 Task: Look for space in Butterworth, Malaysia from 2nd June, 2023 to 15th June, 2023 for 2 adults and 1 pet in price range Rs.10000 to Rs.15000. Place can be entire place with 1  bedroom having 1 bed and 1 bathroom. Property type can be house, flat, guest house, hotel. Booking option can be shelf check-in. Required host language is English.
Action: Mouse moved to (561, 158)
Screenshot: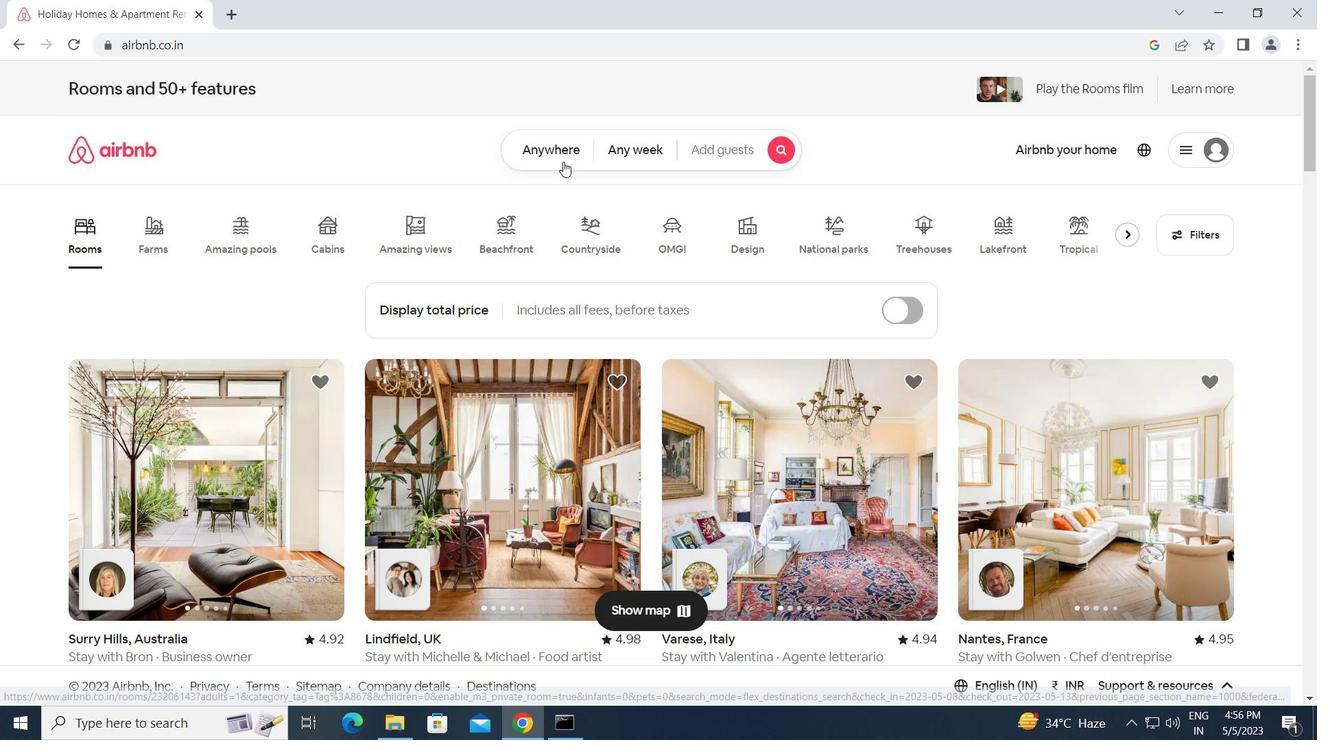 
Action: Mouse pressed left at (561, 158)
Screenshot: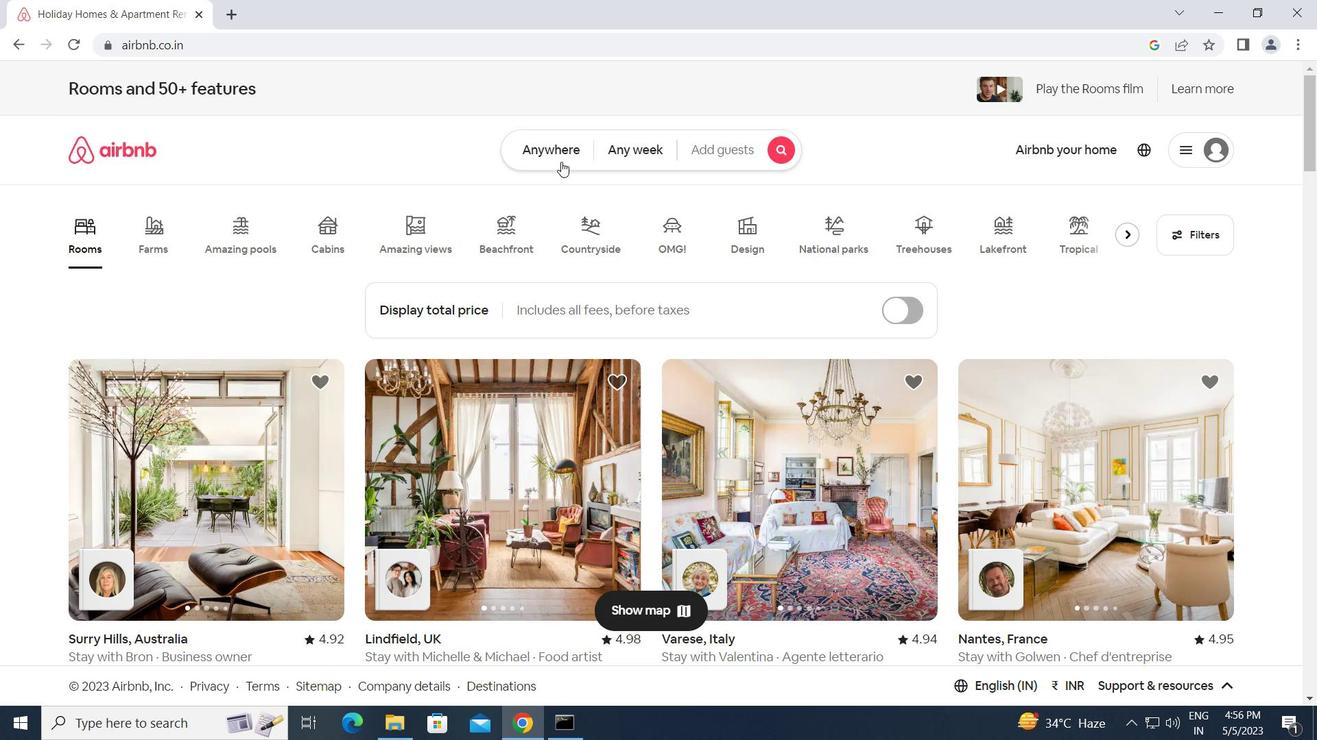 
Action: Mouse moved to (431, 205)
Screenshot: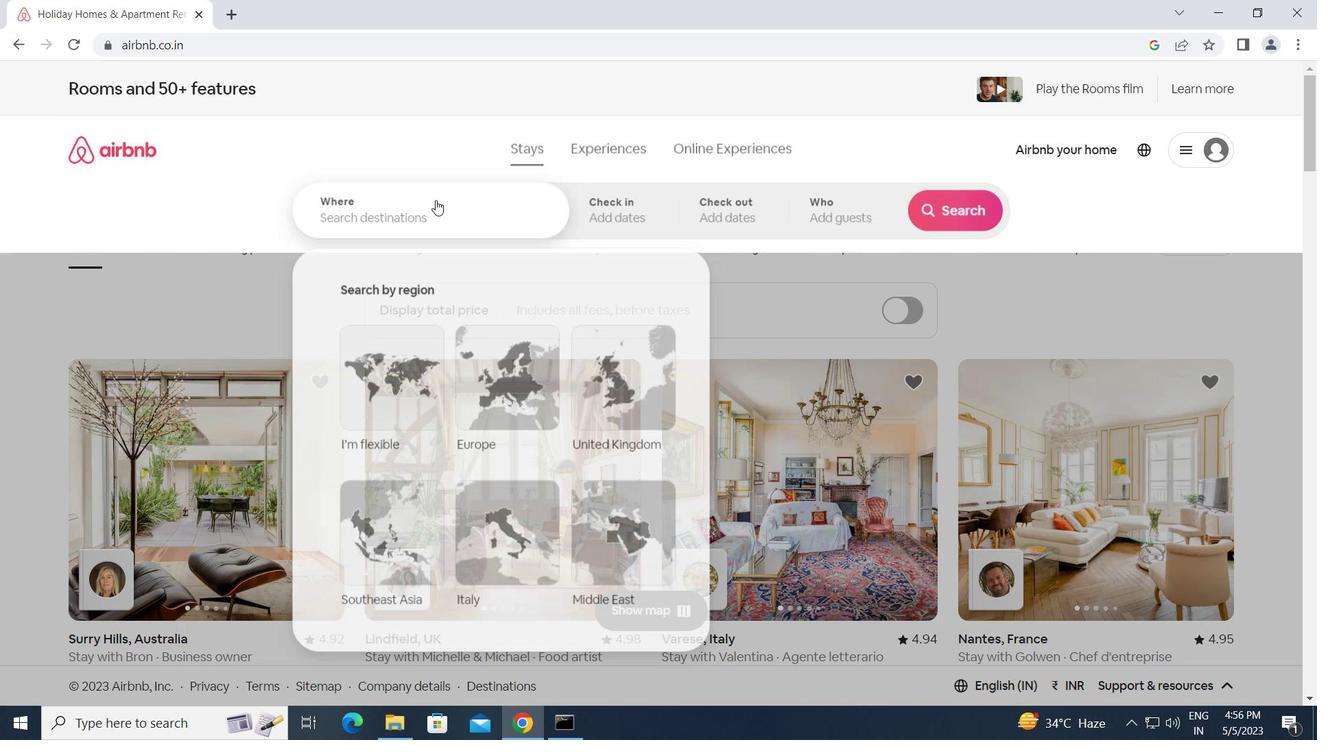 
Action: Mouse pressed left at (431, 205)
Screenshot: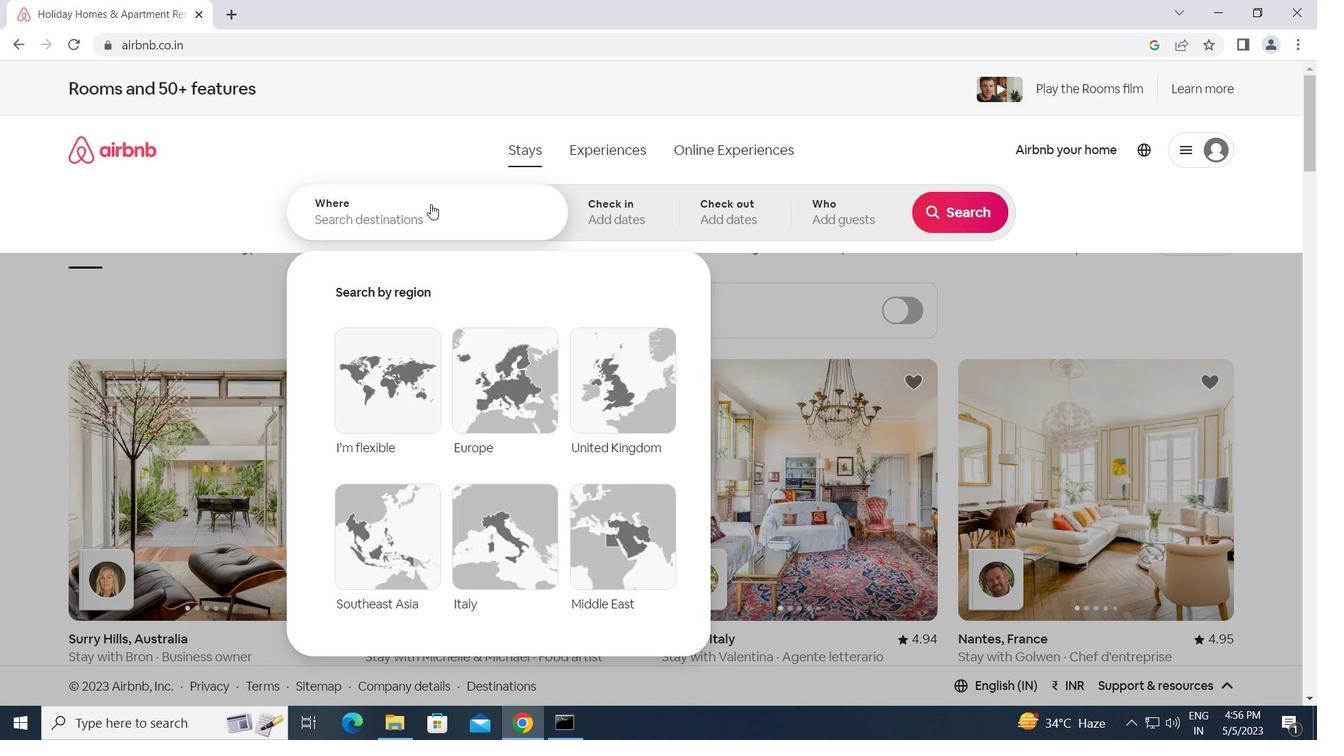 
Action: Key pressed b<Key.caps_lock>utterworth,<Key.space><Key.caps_lock>m<Key.caps_lock>alays
Screenshot: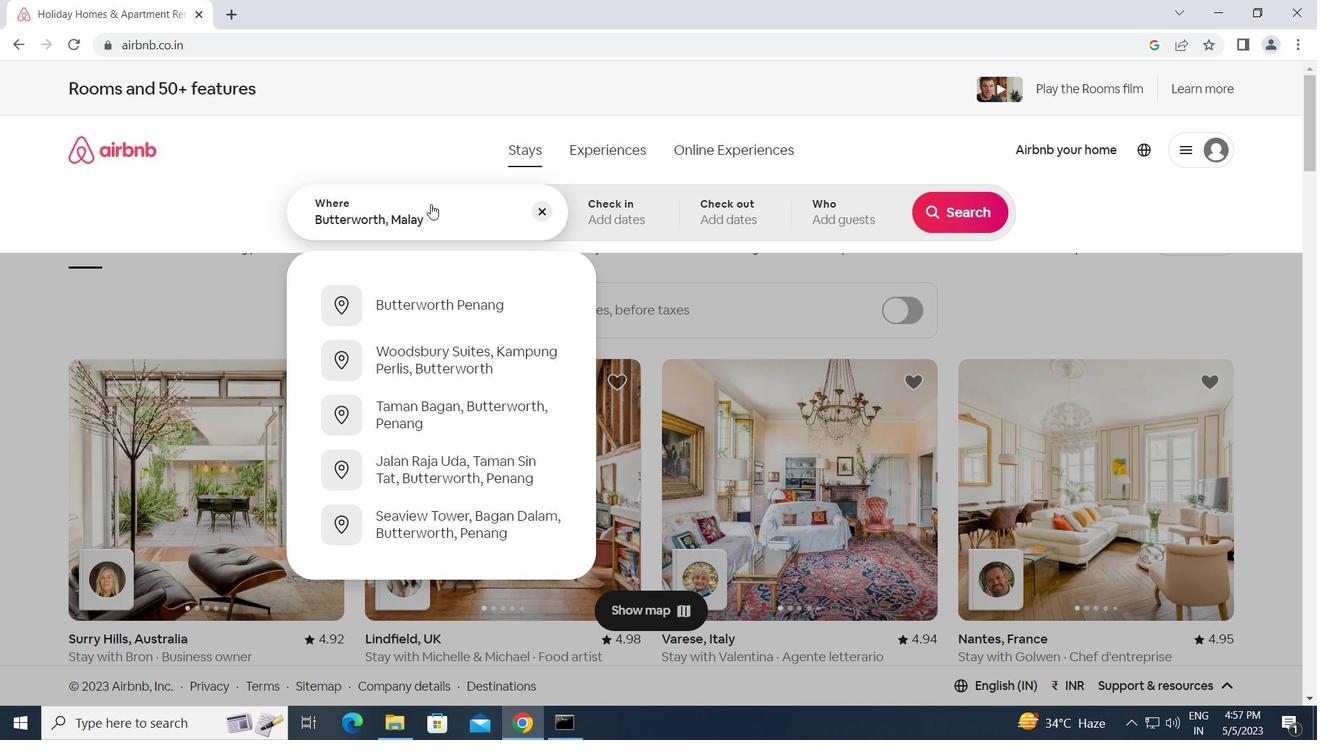 
Action: Mouse moved to (818, 0)
Screenshot: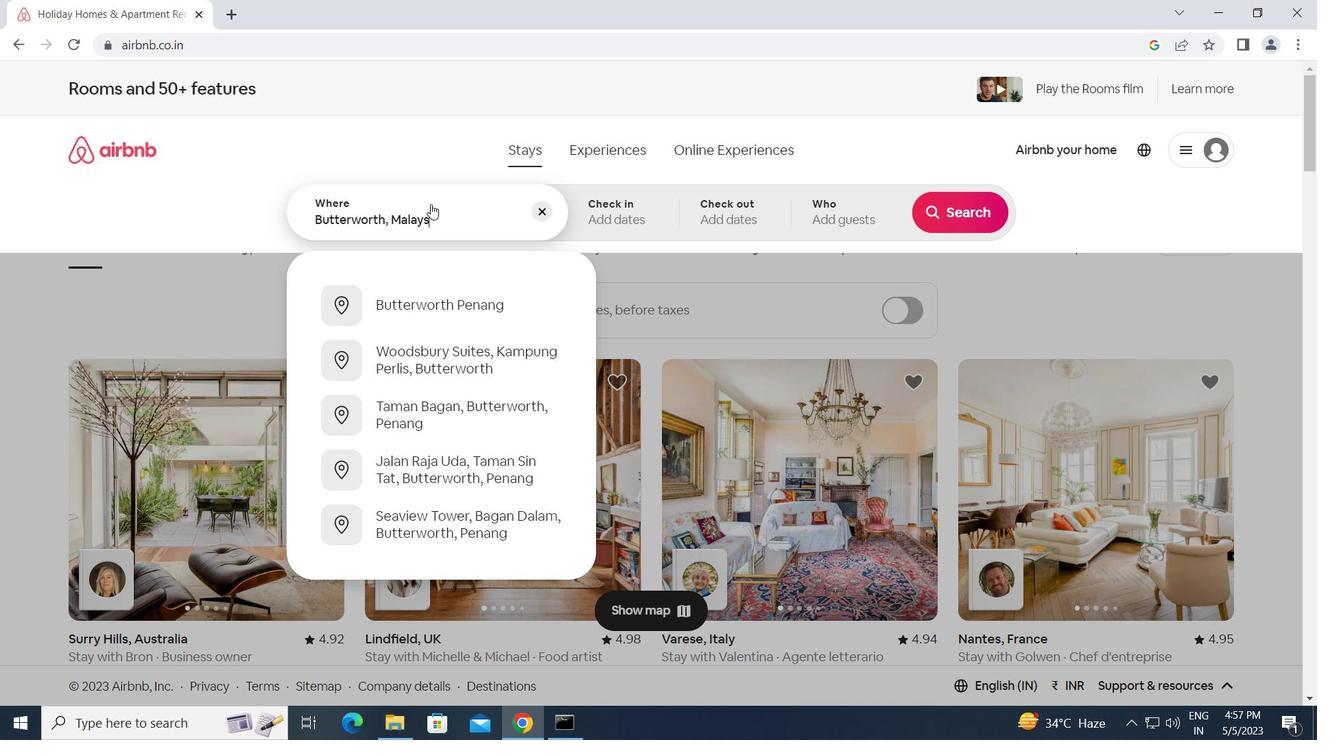 
Action: Key pressed ia<Key.enter>
Screenshot: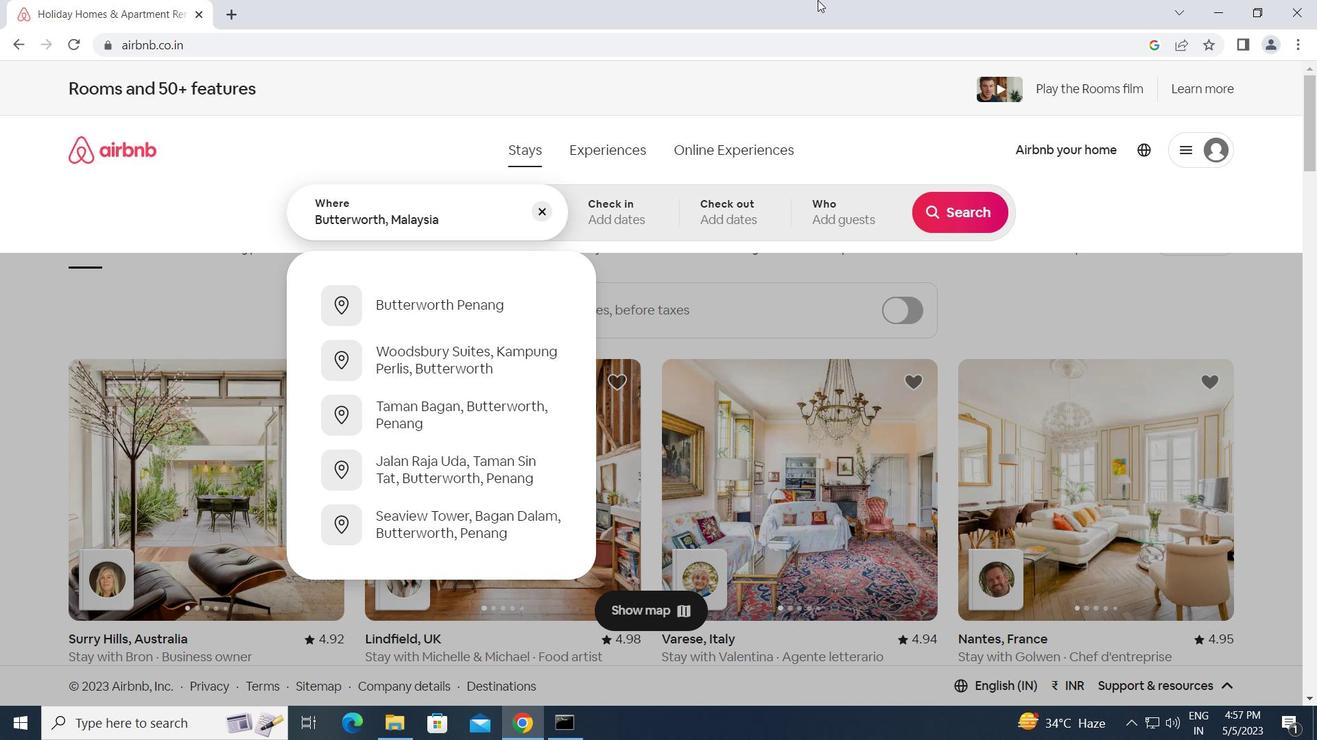
Action: Mouse moved to (897, 417)
Screenshot: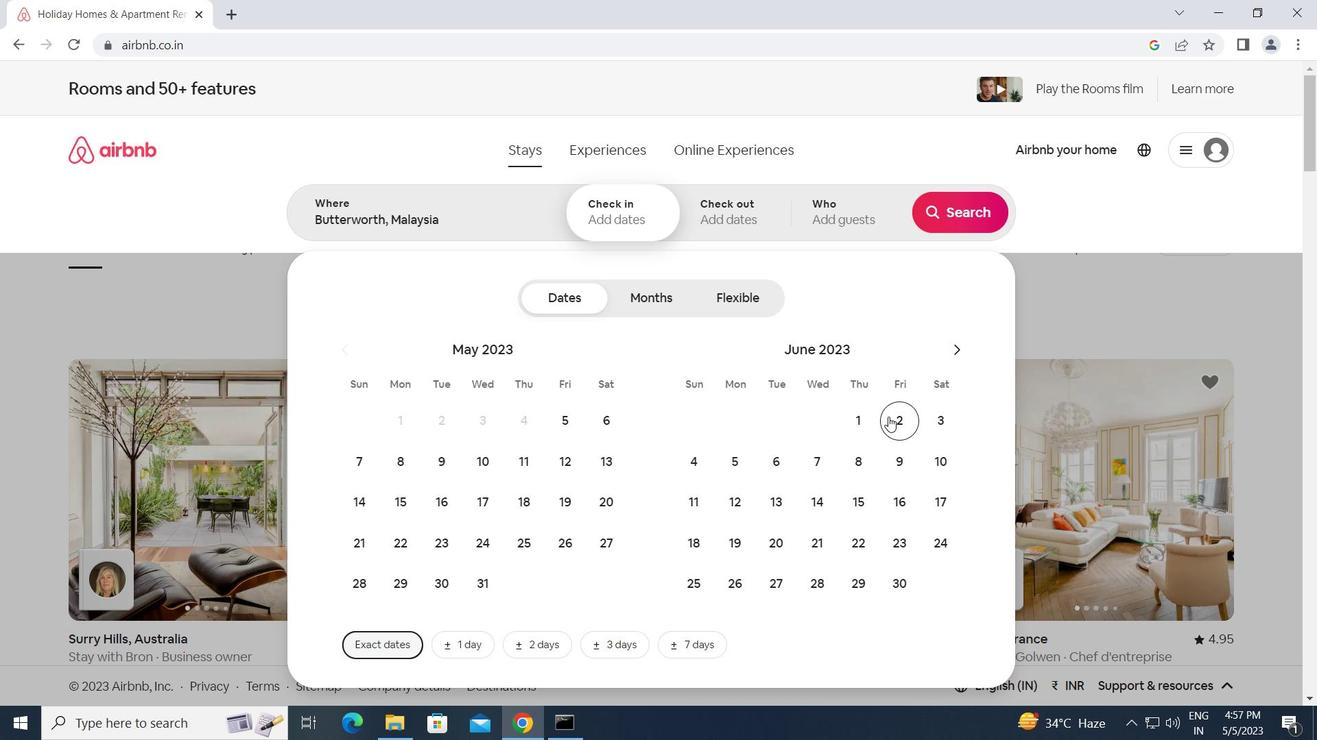 
Action: Mouse pressed left at (897, 417)
Screenshot: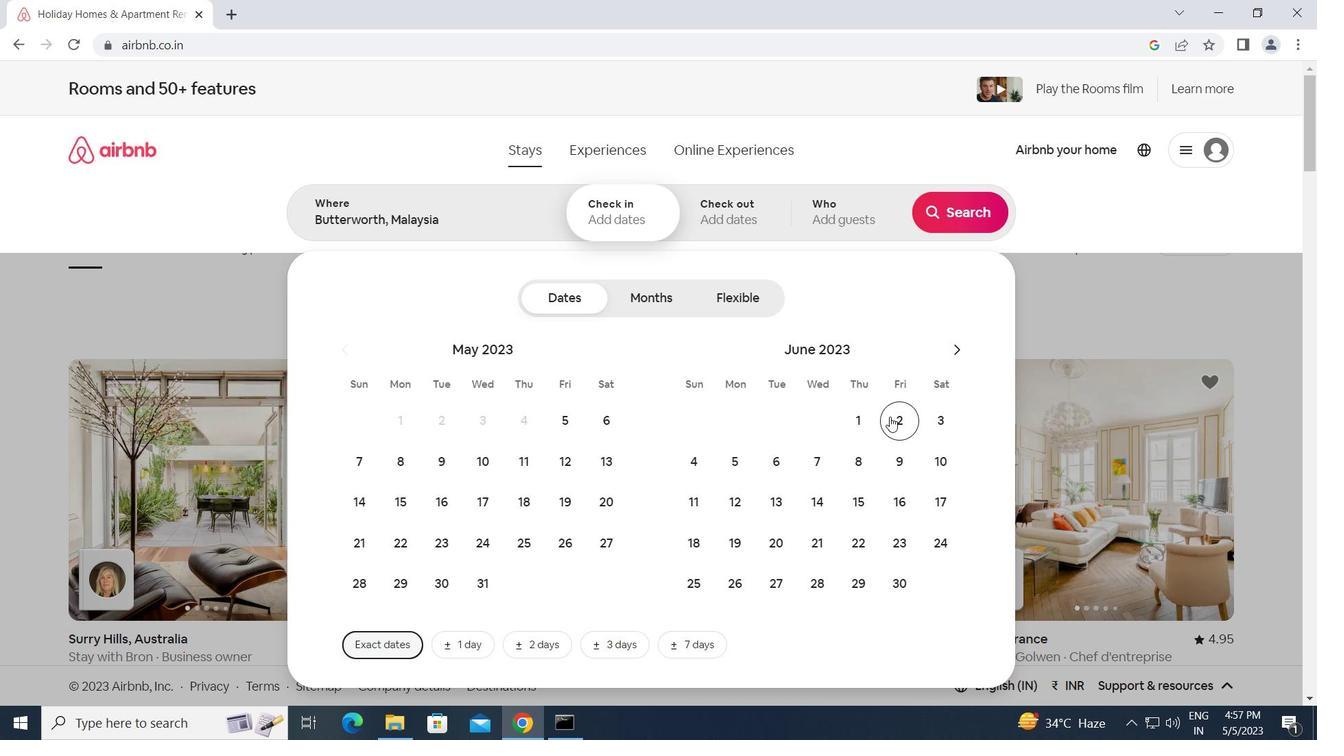 
Action: Mouse moved to (849, 507)
Screenshot: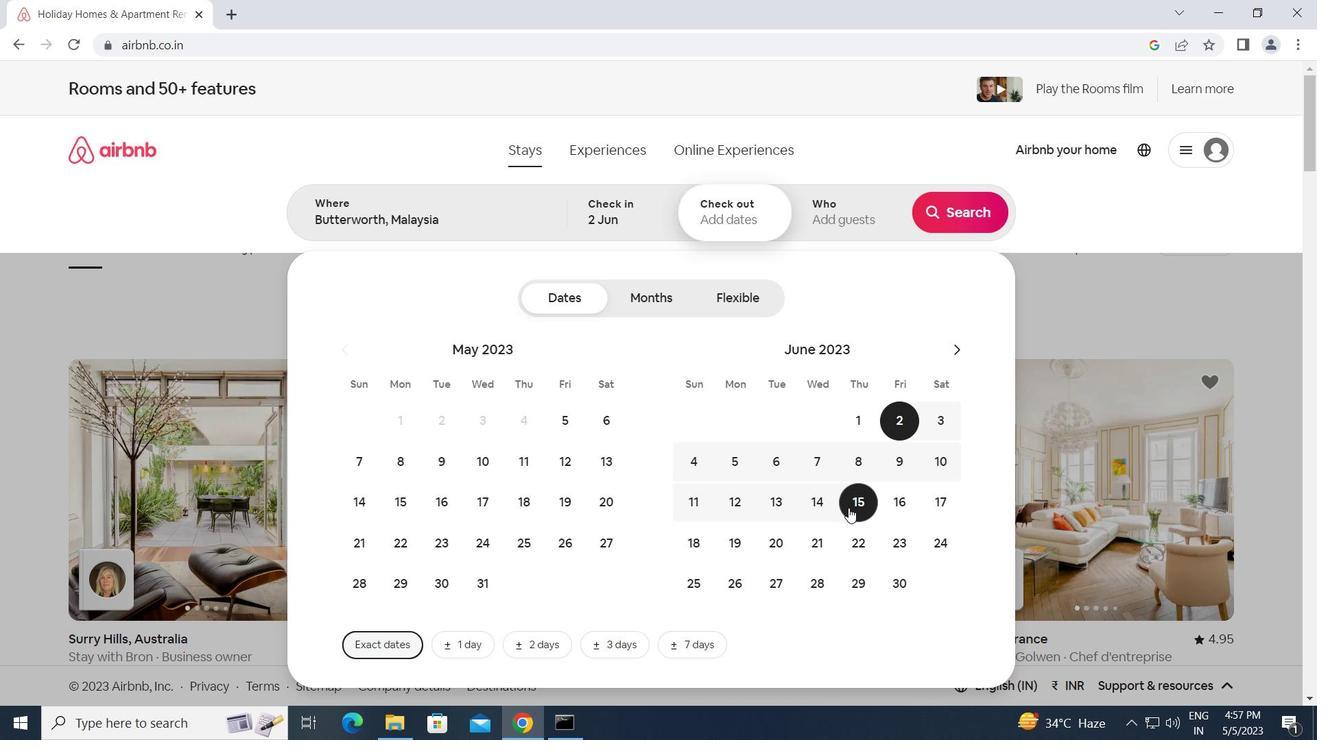 
Action: Mouse pressed left at (849, 507)
Screenshot: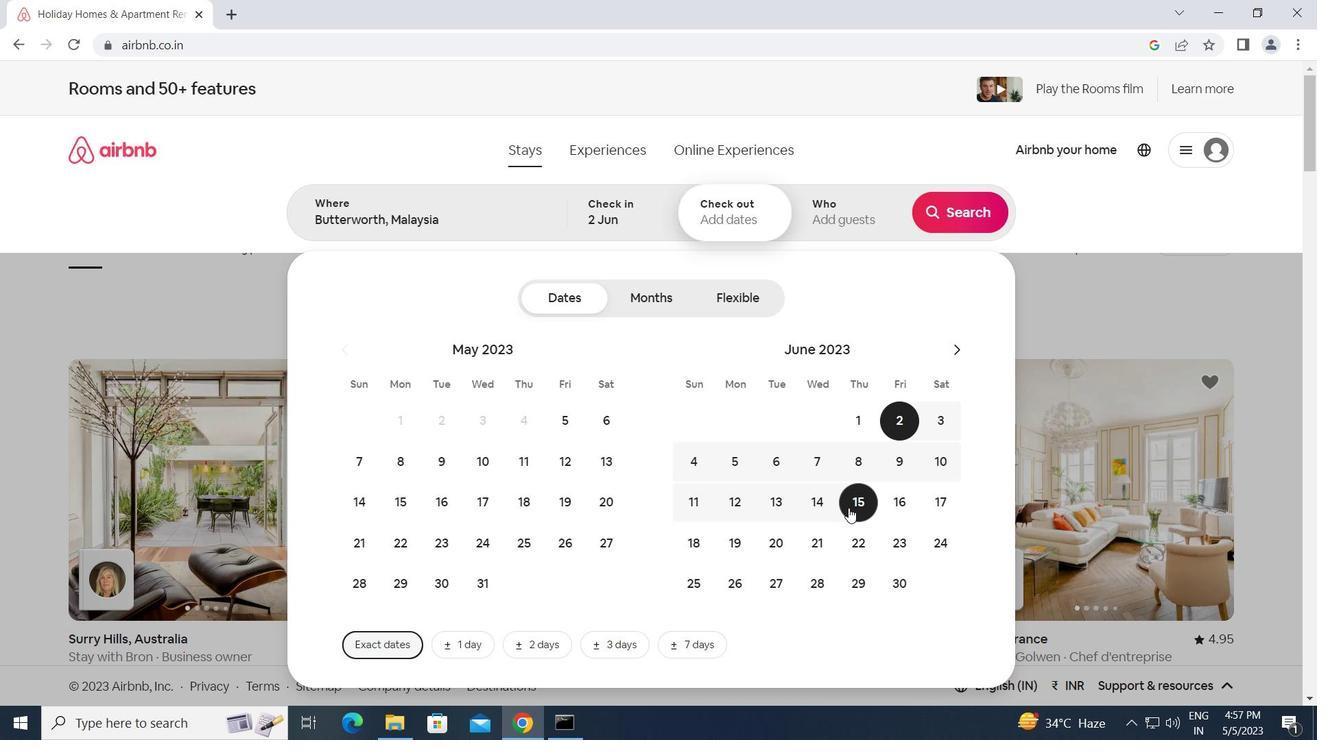 
Action: Mouse moved to (843, 219)
Screenshot: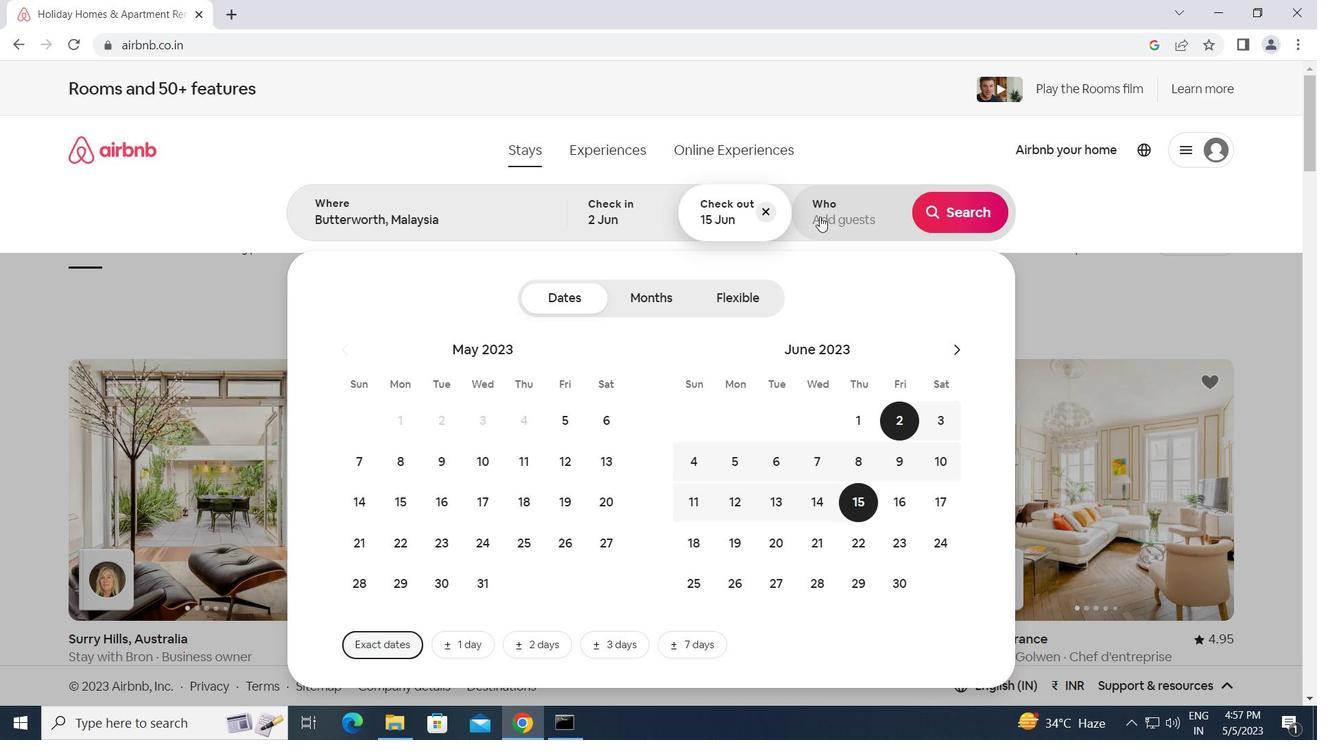 
Action: Mouse pressed left at (843, 219)
Screenshot: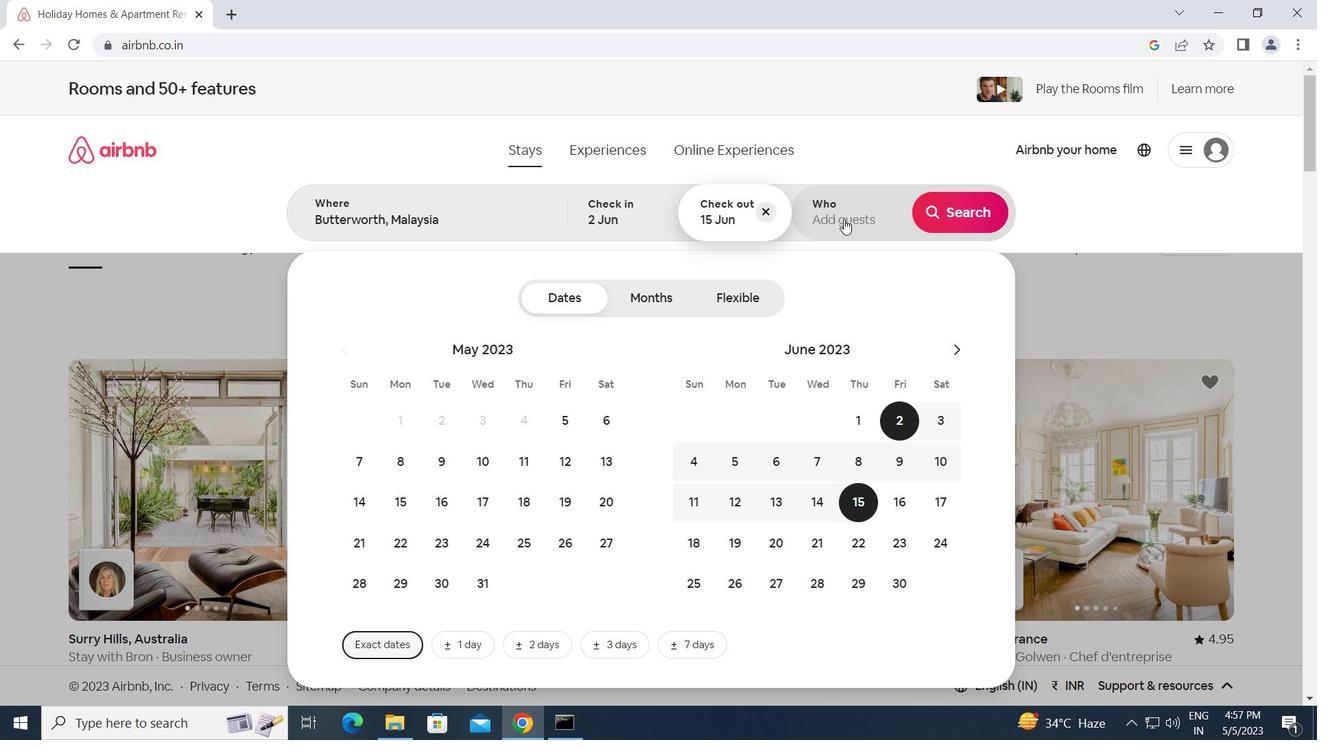 
Action: Mouse moved to (965, 308)
Screenshot: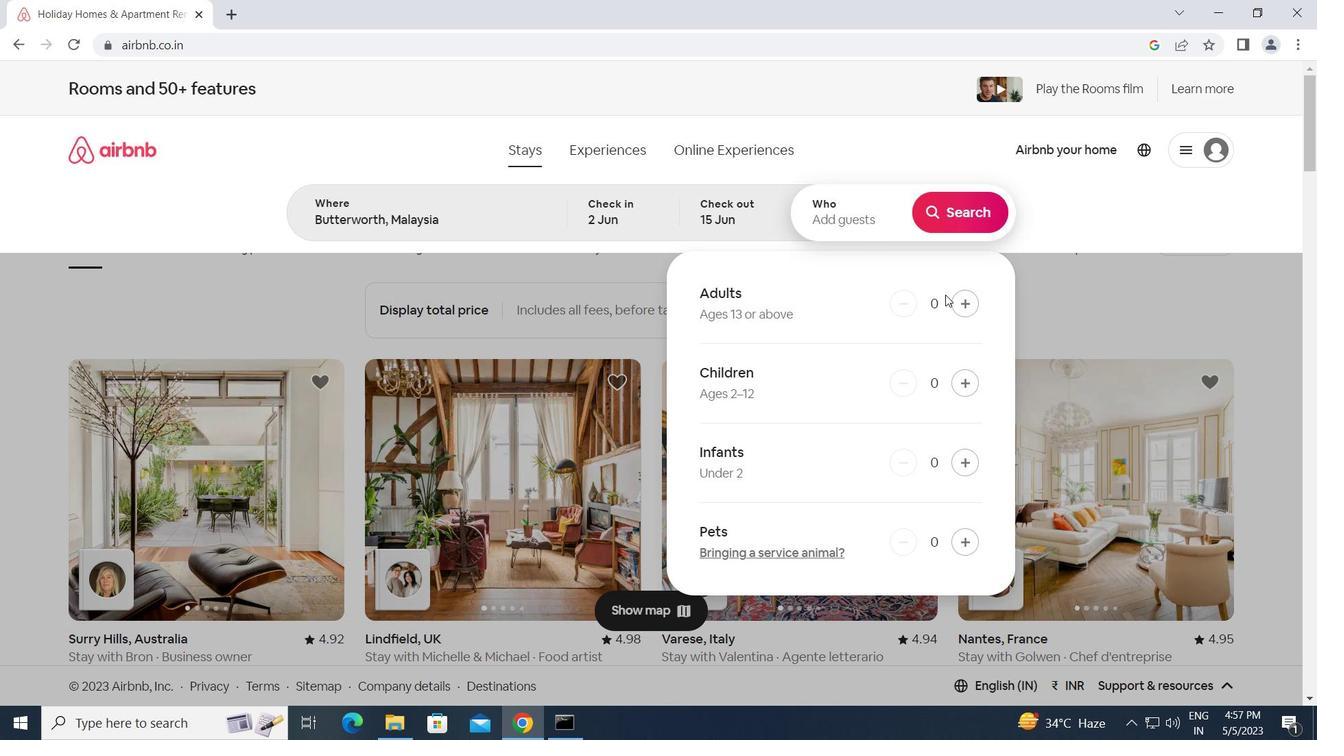 
Action: Mouse pressed left at (965, 308)
Screenshot: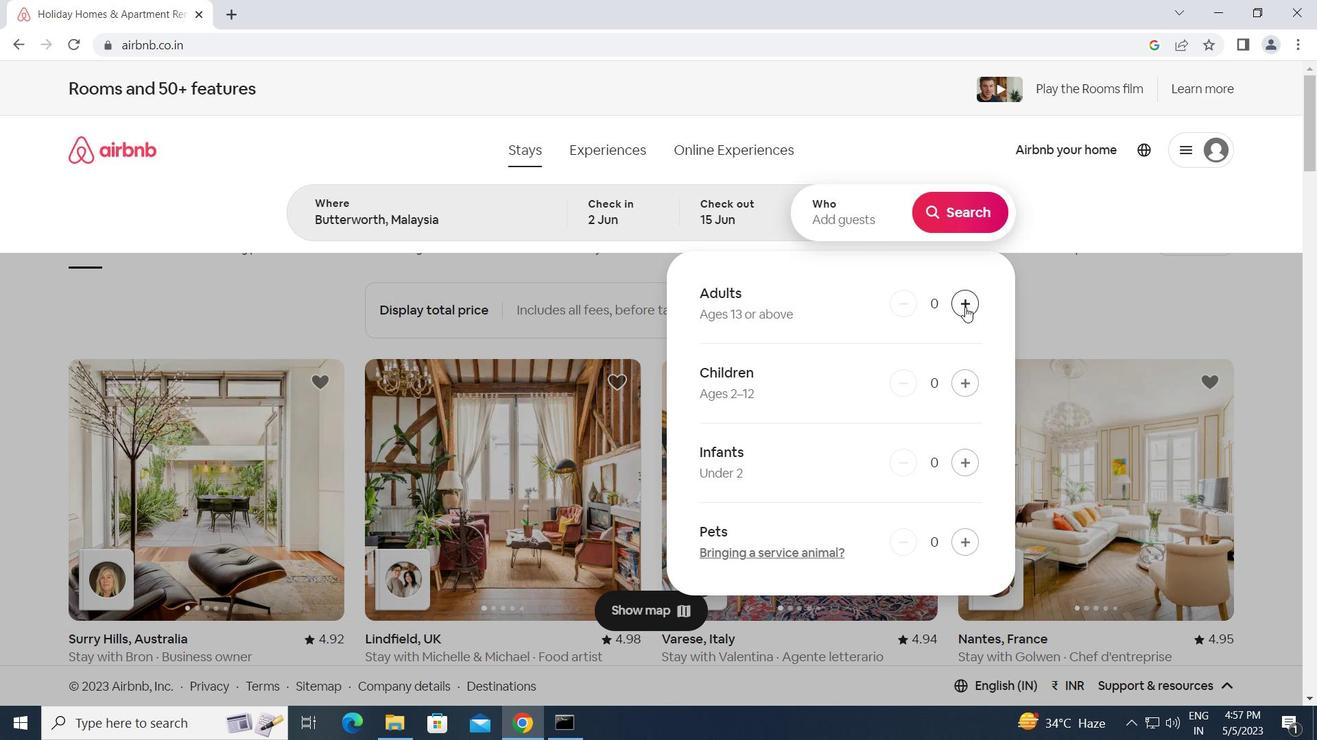 
Action: Mouse pressed left at (965, 308)
Screenshot: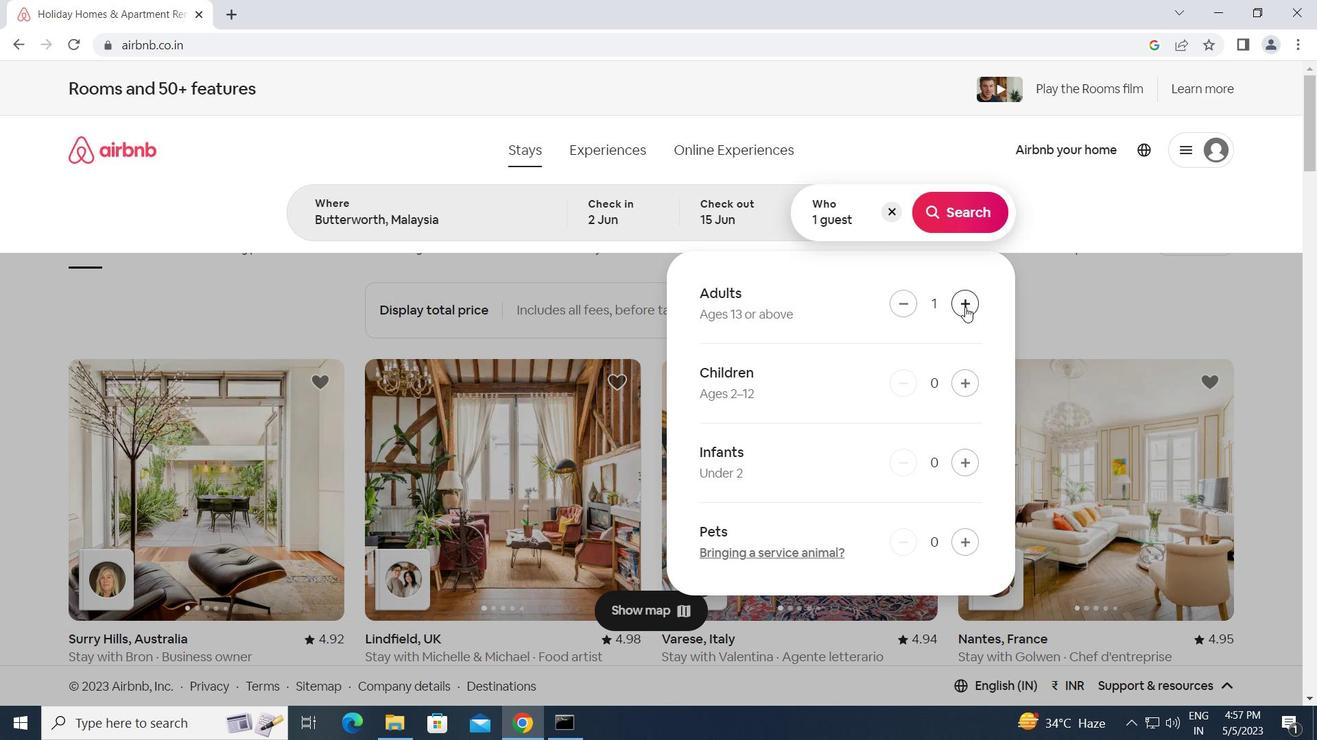 
Action: Mouse moved to (962, 548)
Screenshot: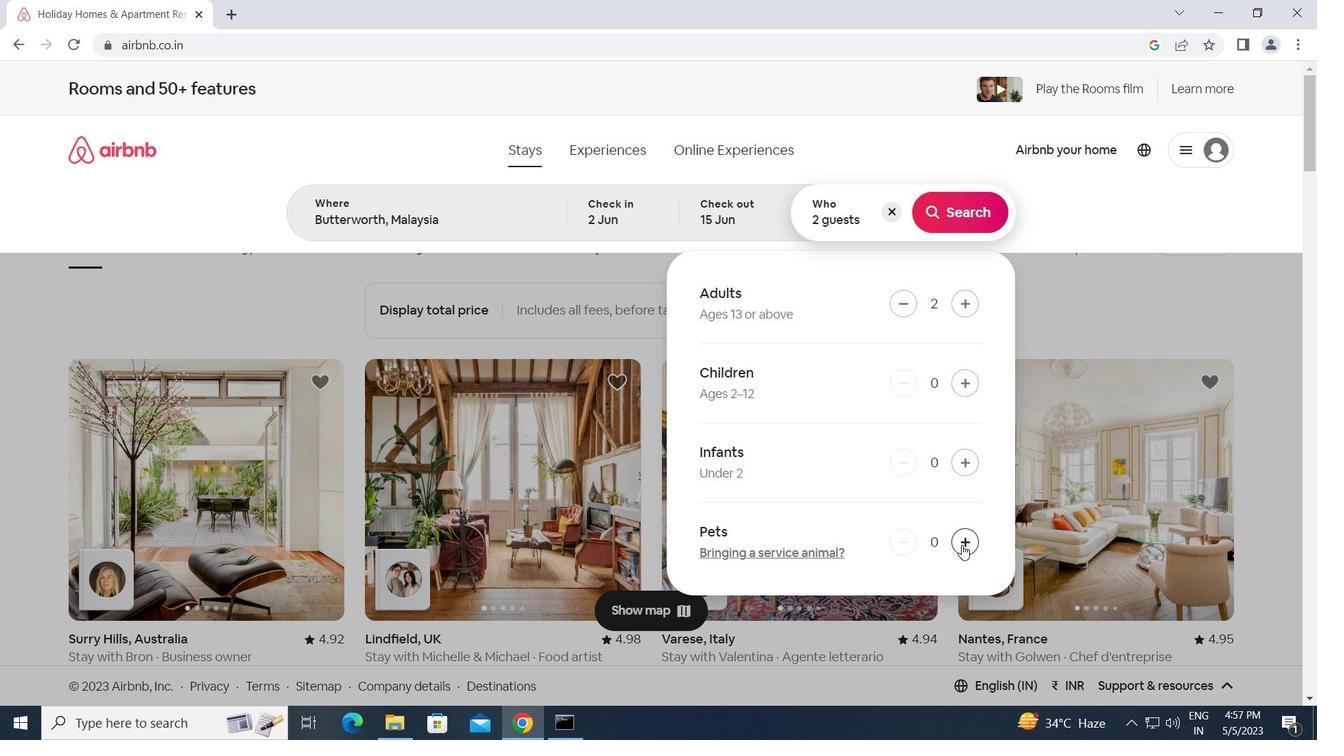 
Action: Mouse pressed left at (962, 548)
Screenshot: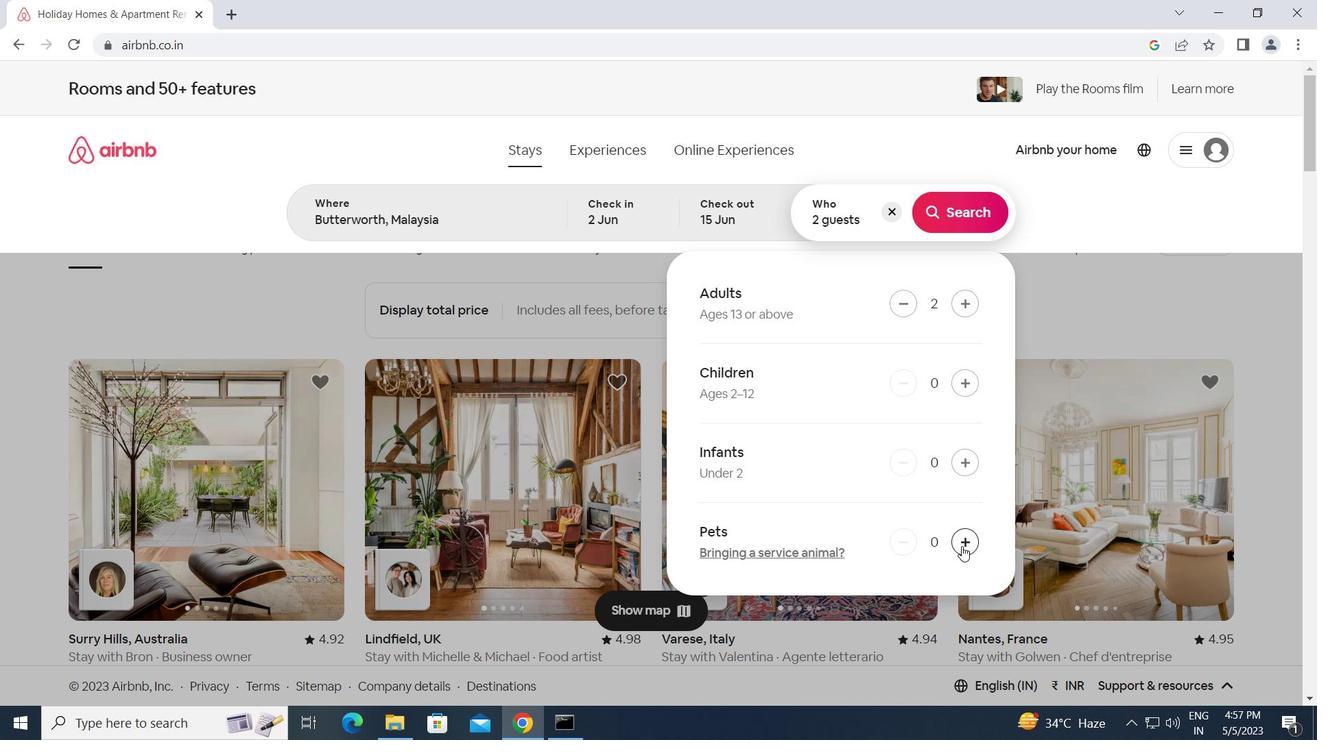
Action: Mouse moved to (963, 211)
Screenshot: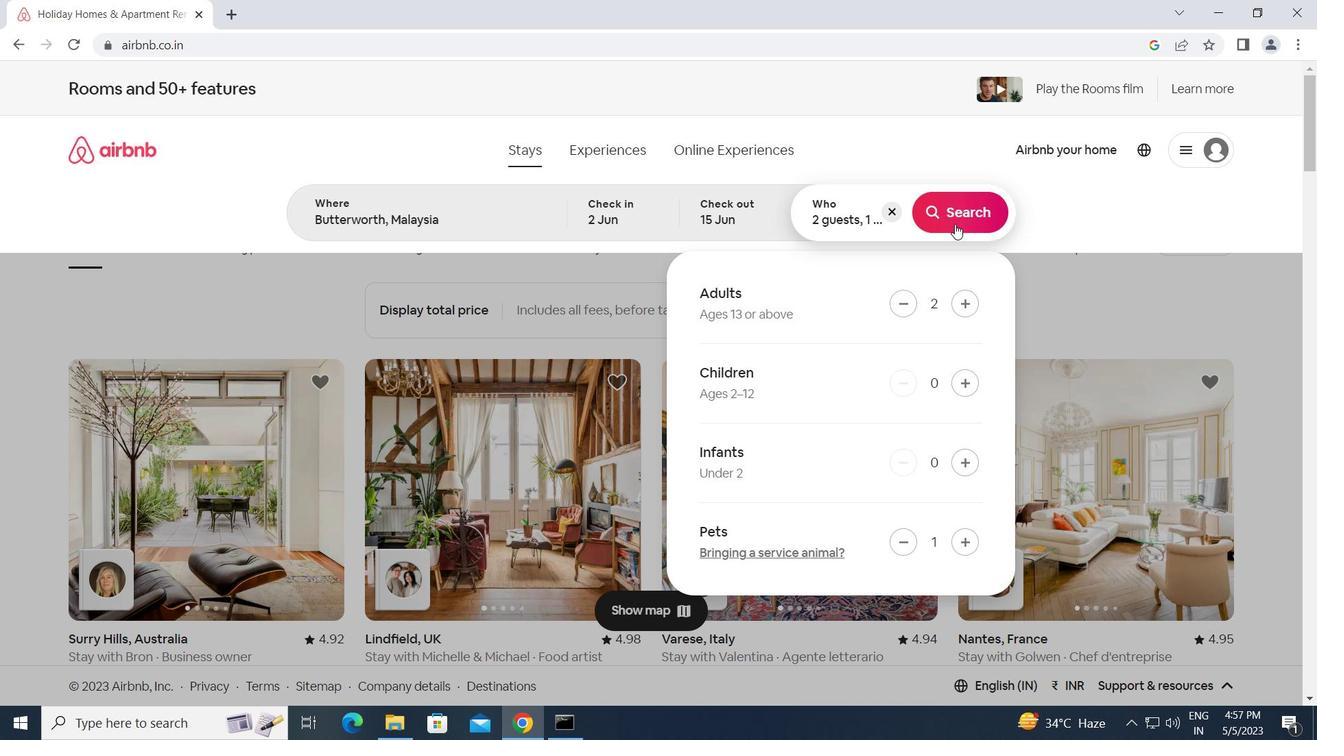 
Action: Mouse pressed left at (963, 211)
Screenshot: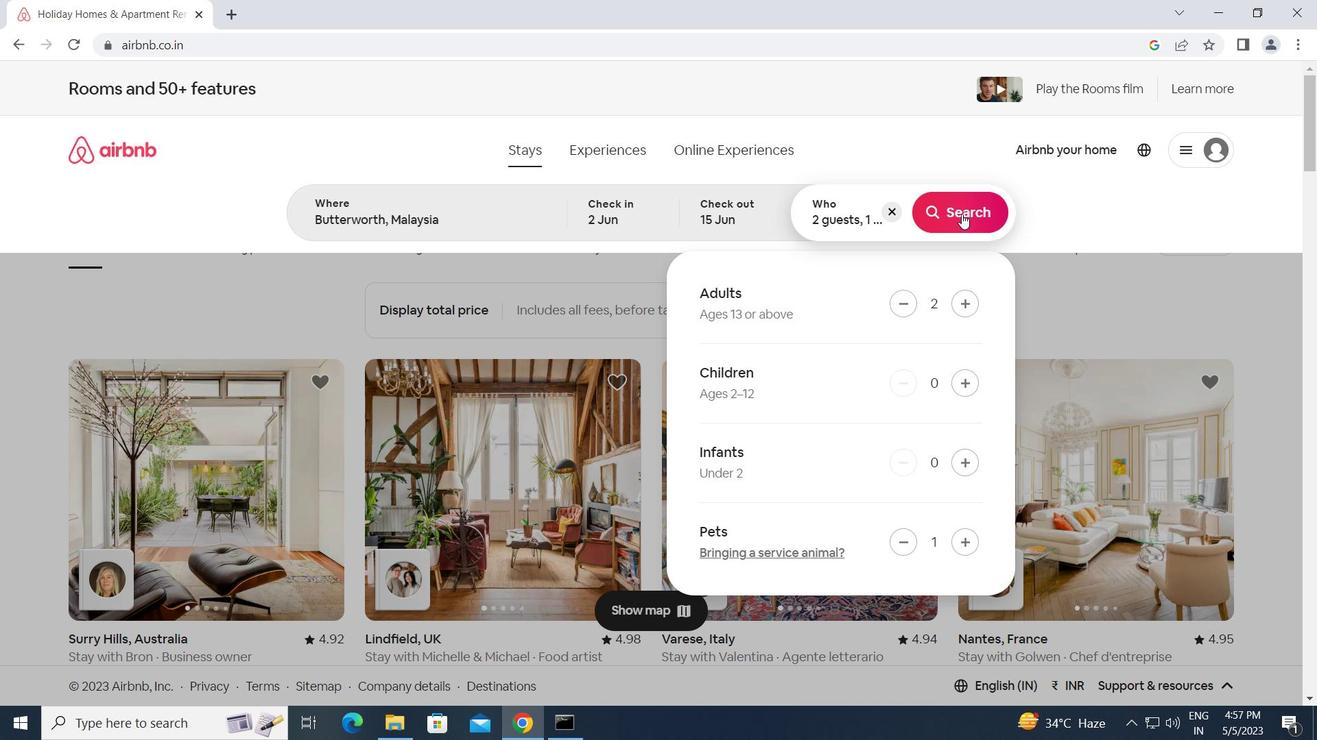 
Action: Mouse moved to (1234, 170)
Screenshot: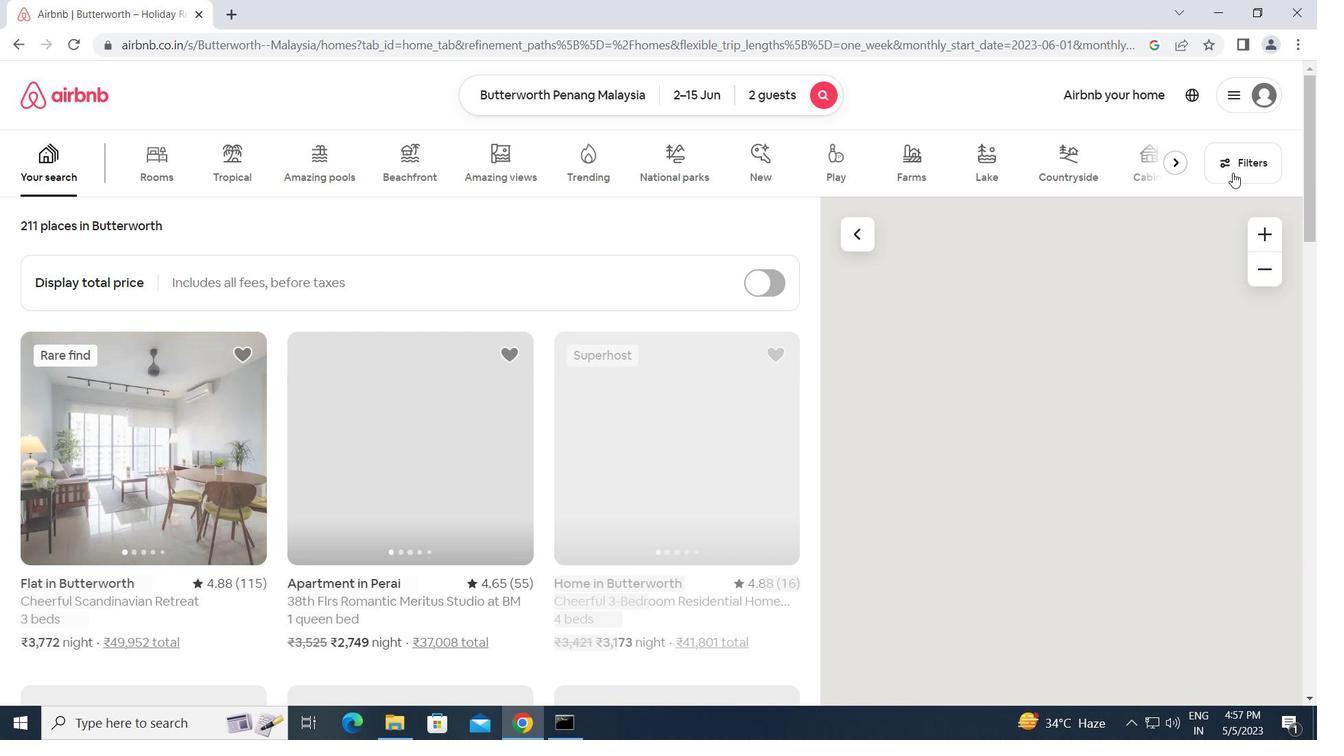 
Action: Mouse pressed left at (1234, 170)
Screenshot: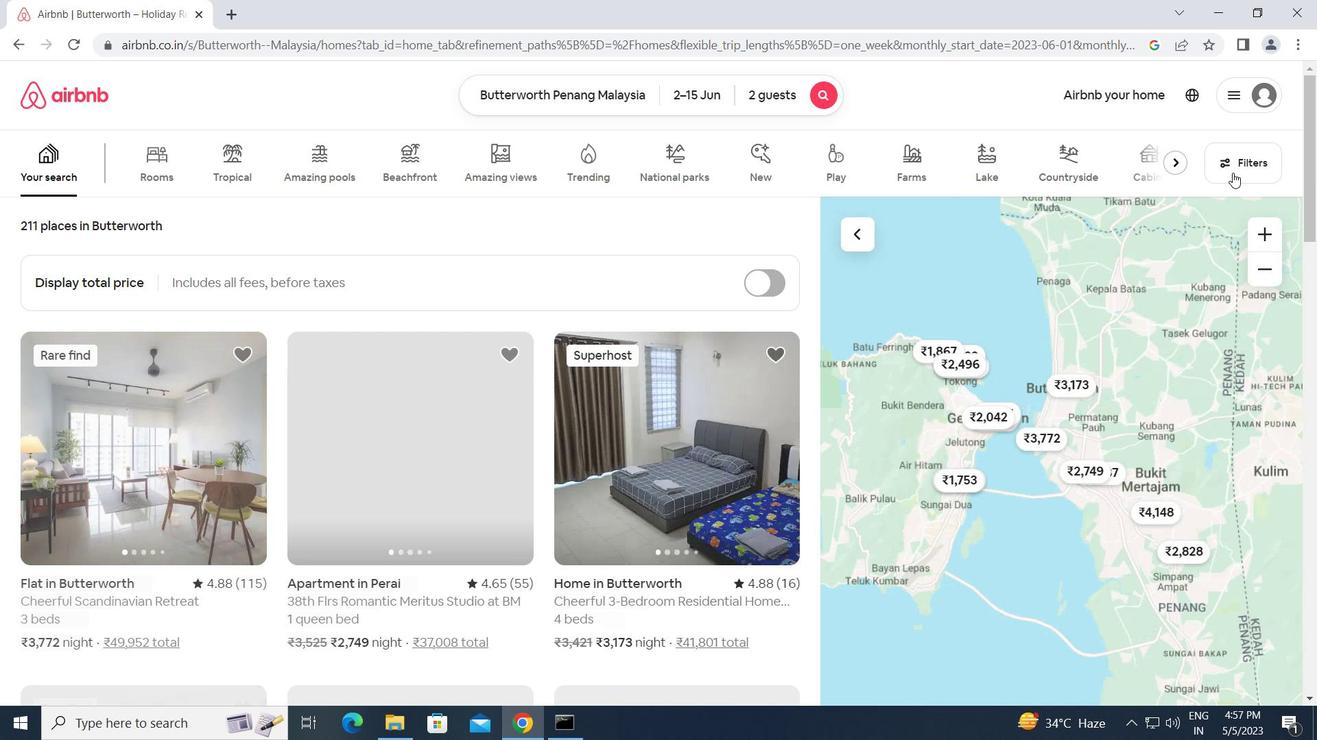 
Action: Mouse moved to (467, 554)
Screenshot: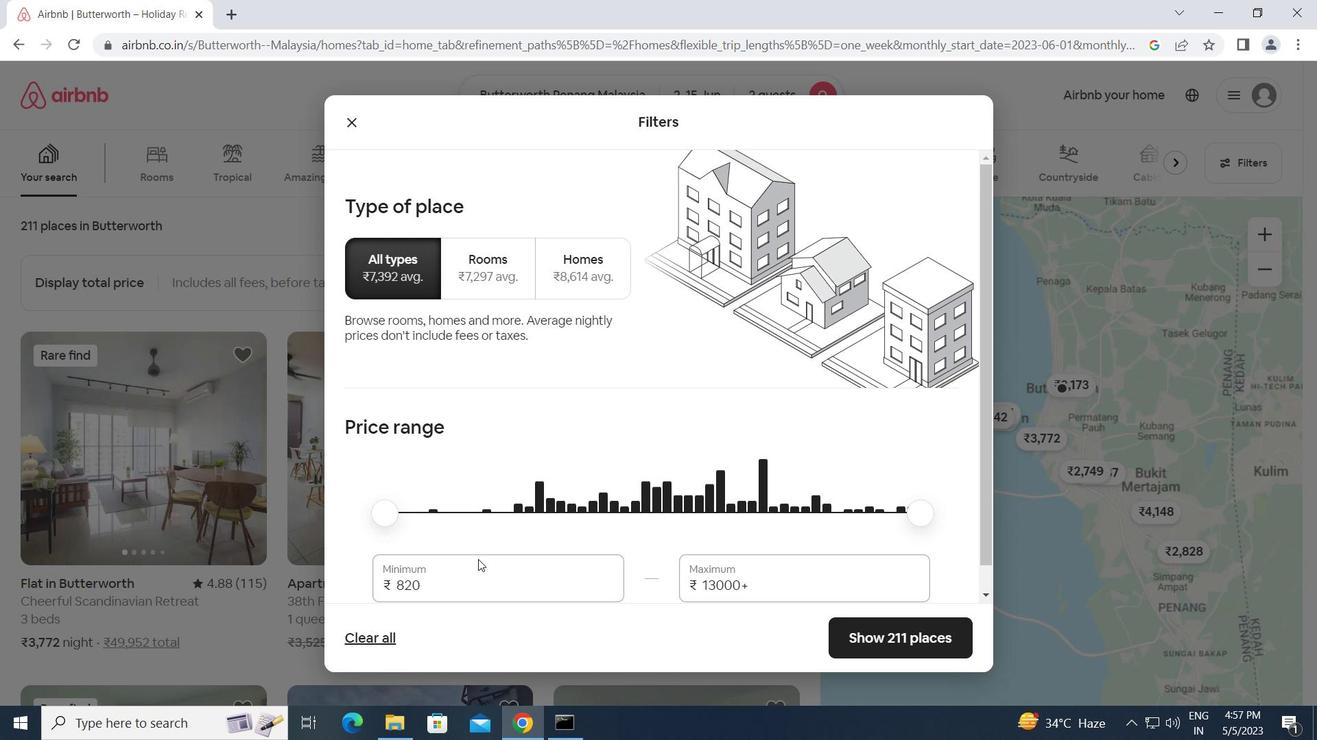 
Action: Mouse scrolled (467, 554) with delta (0, 0)
Screenshot: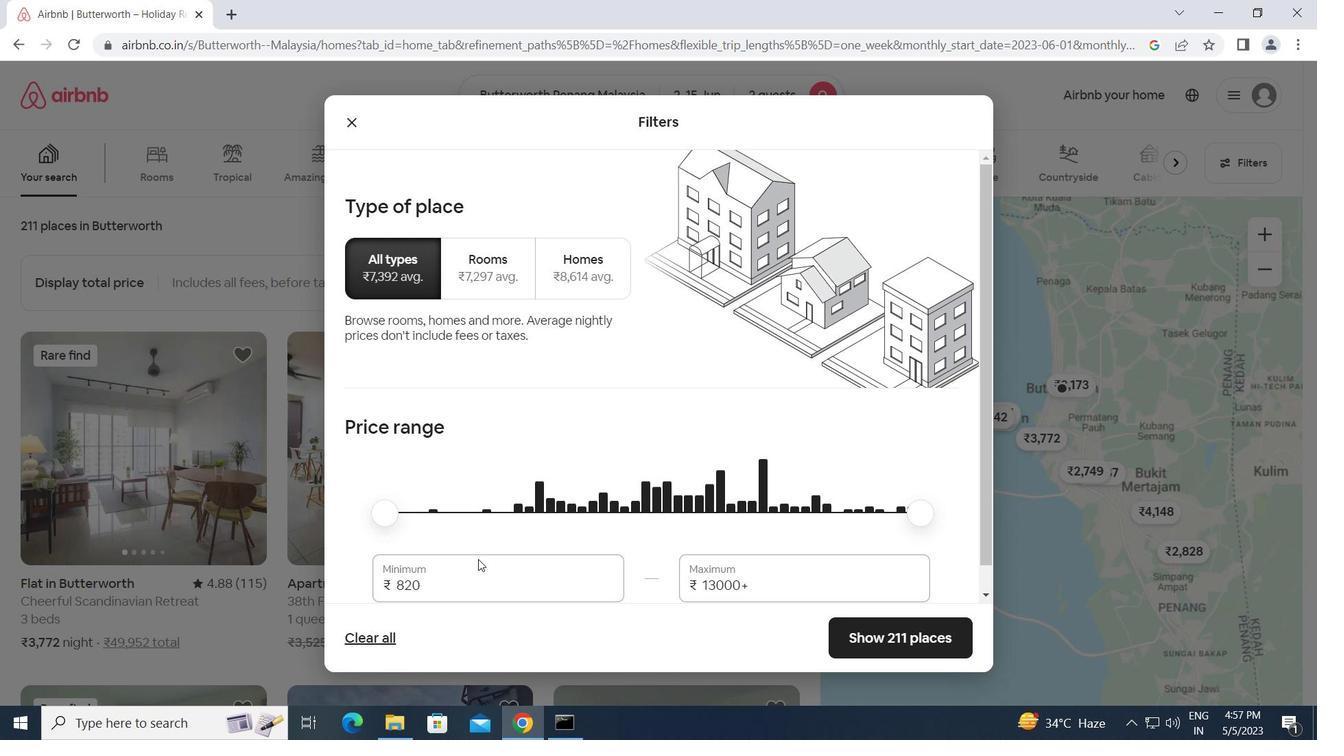 
Action: Mouse scrolled (467, 554) with delta (0, 0)
Screenshot: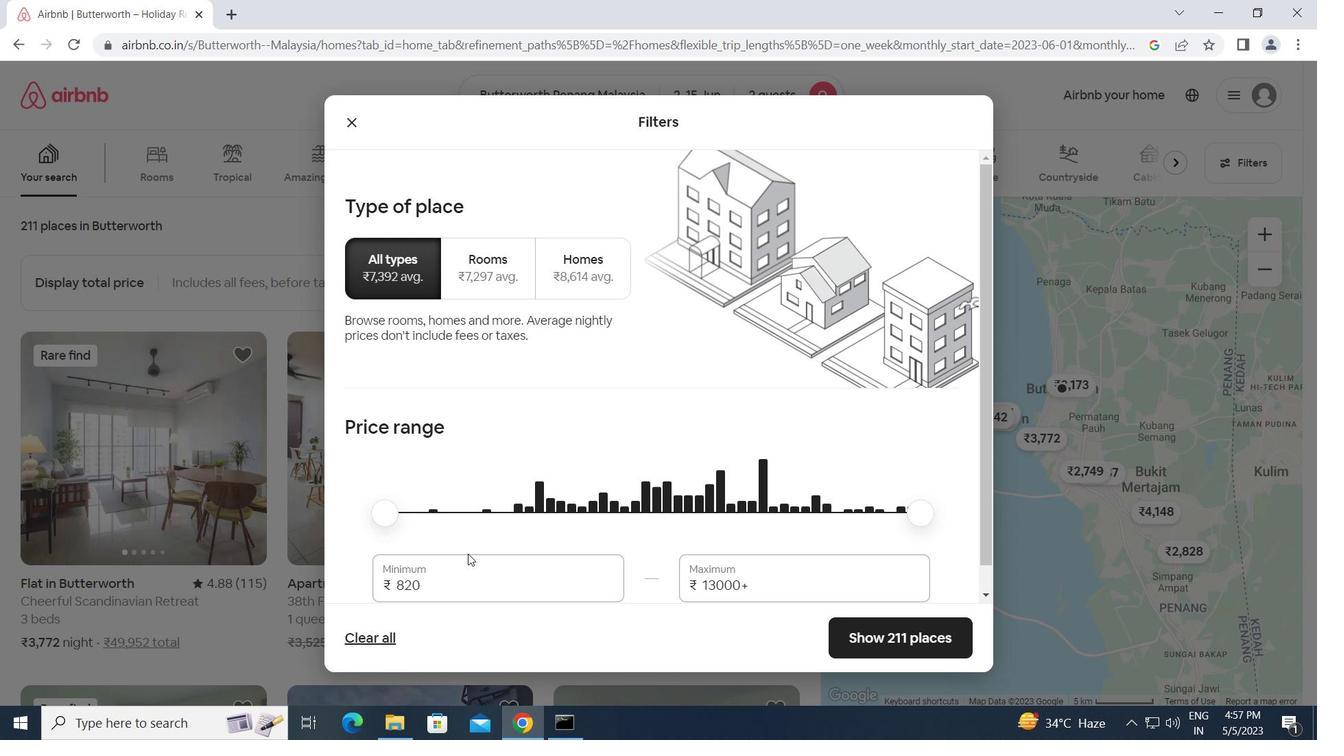 
Action: Mouse moved to (441, 557)
Screenshot: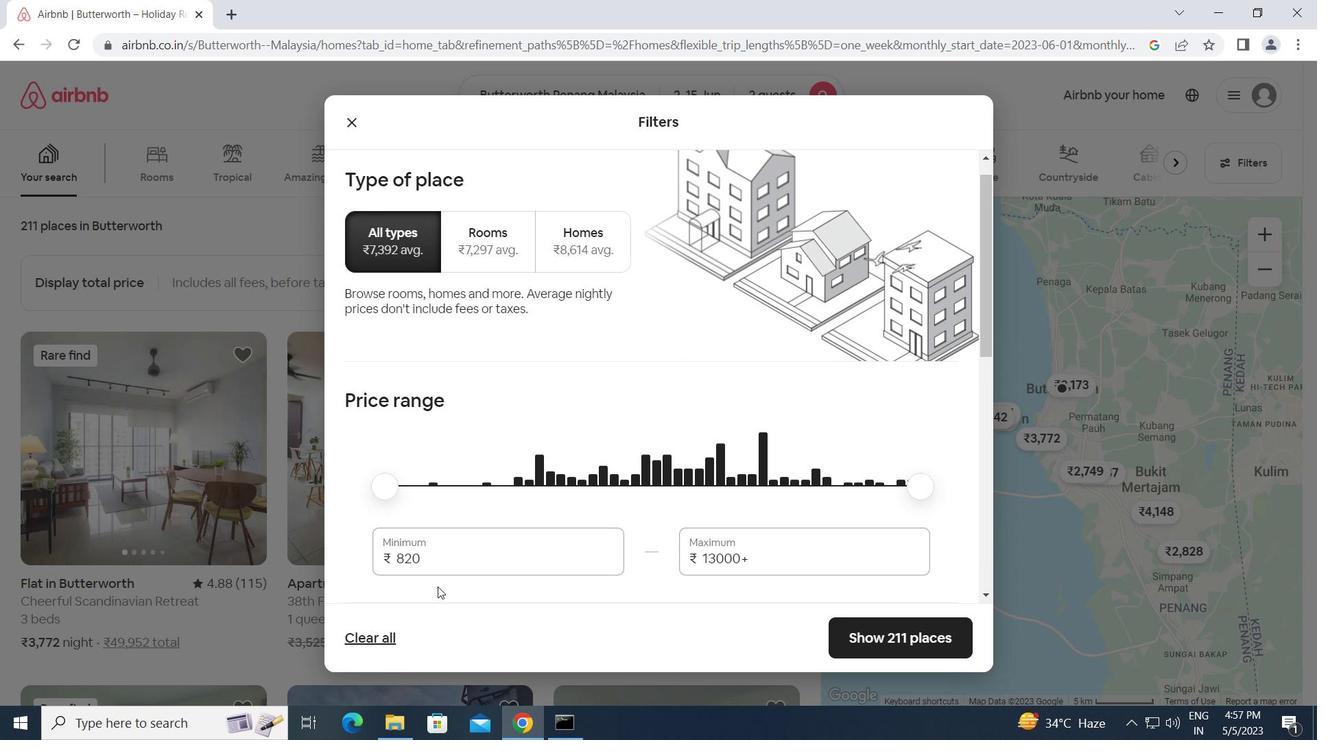 
Action: Mouse scrolled (441, 556) with delta (0, 0)
Screenshot: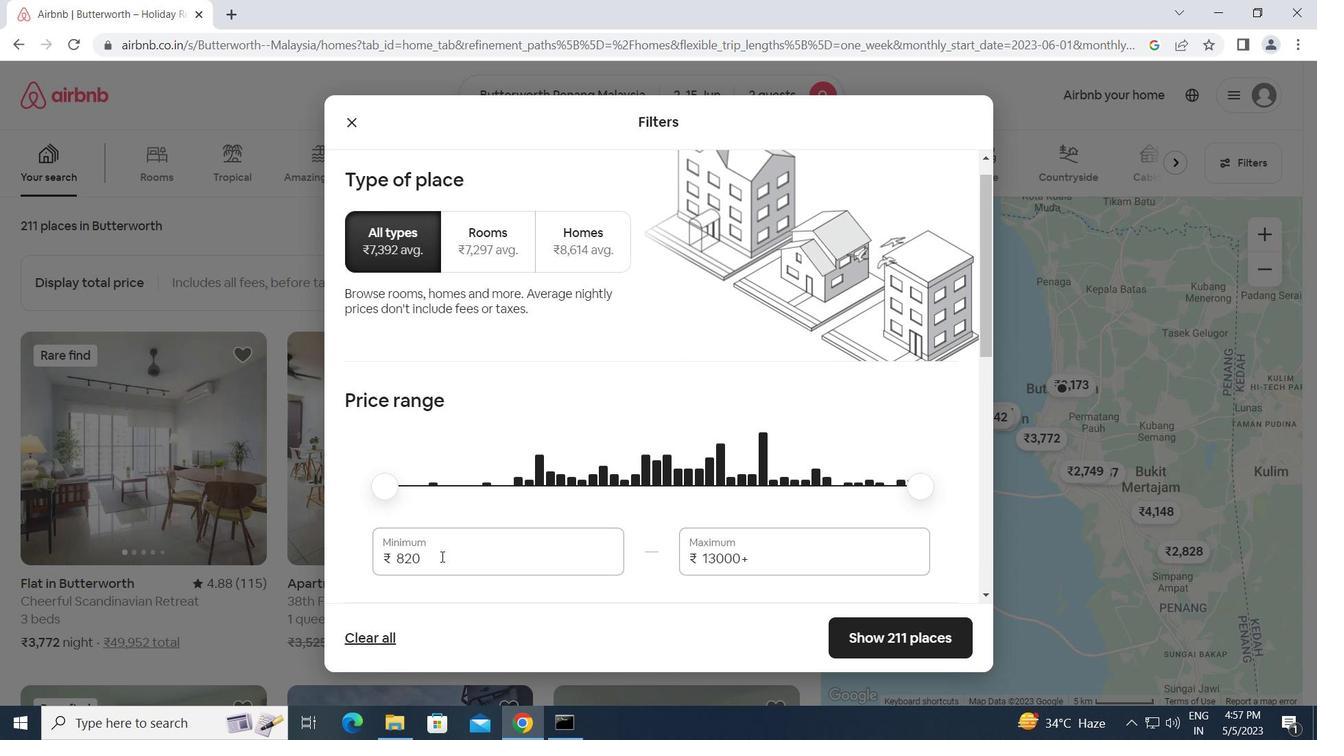
Action: Mouse scrolled (441, 556) with delta (0, 0)
Screenshot: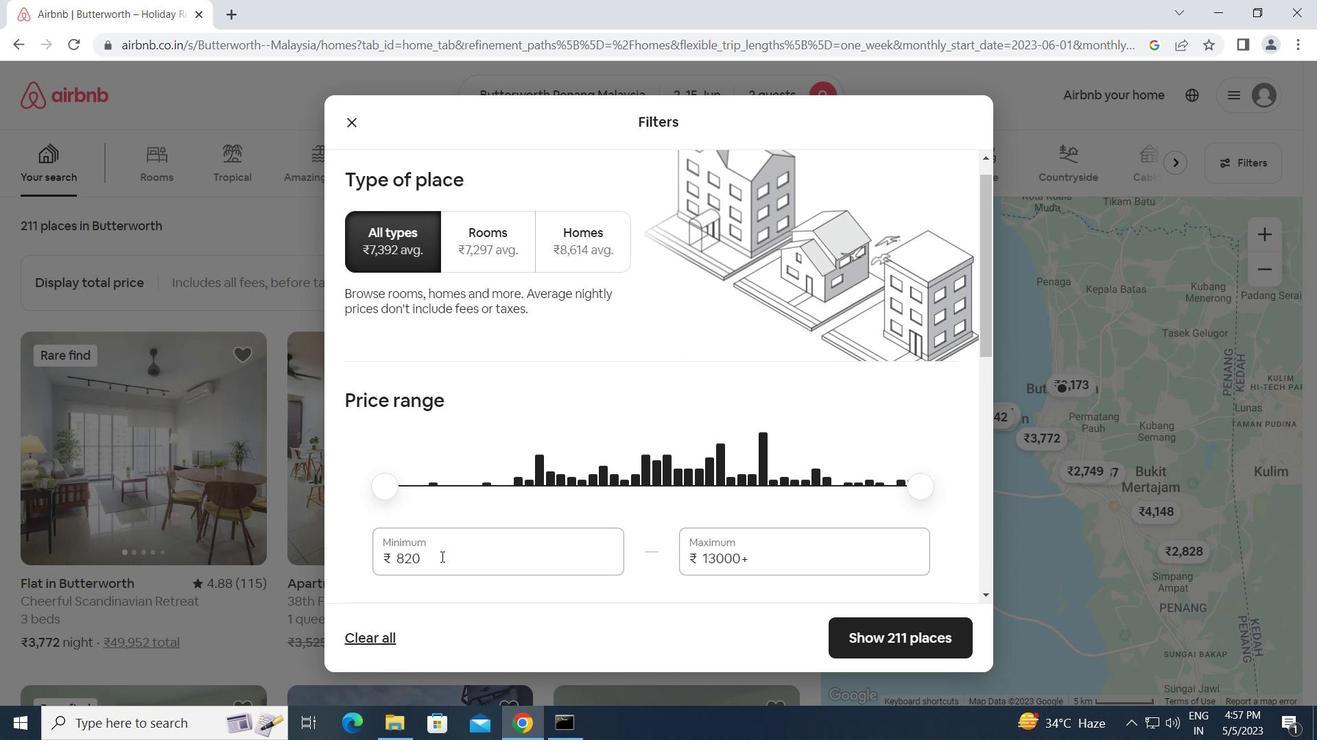 
Action: Mouse moved to (431, 388)
Screenshot: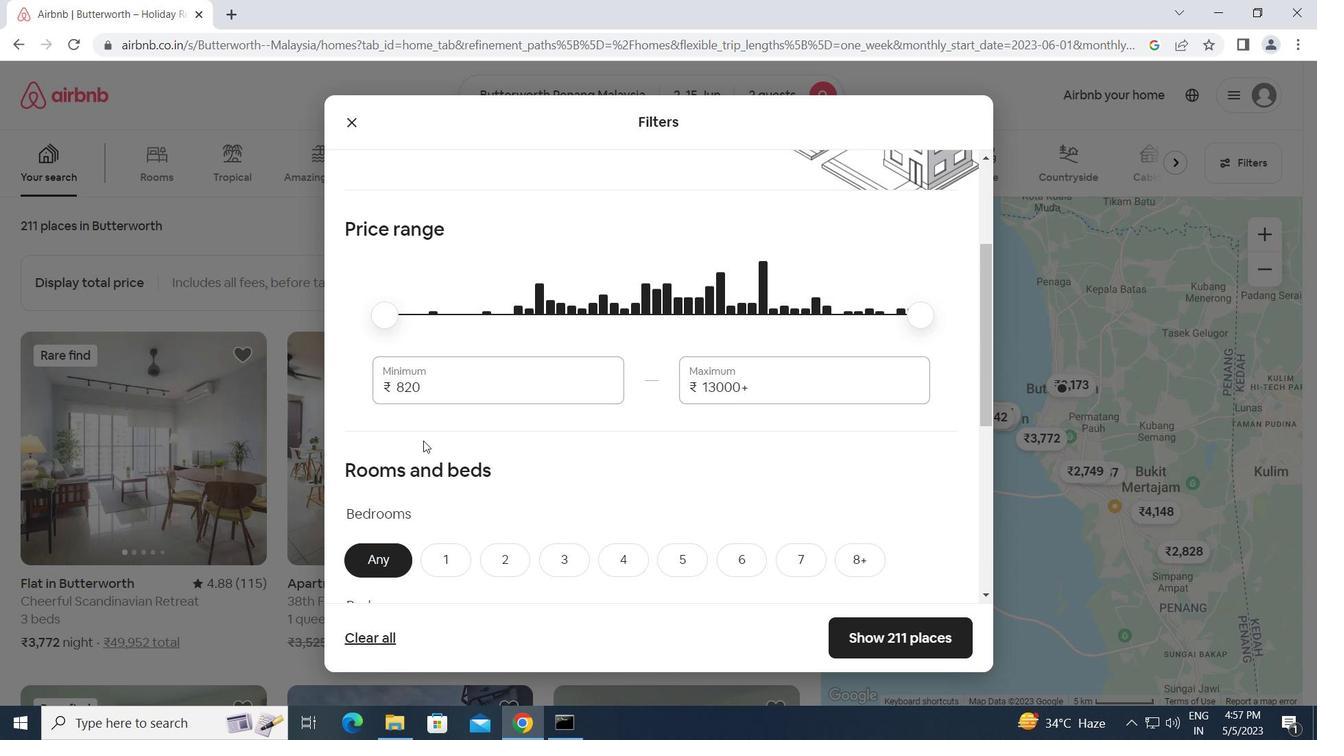 
Action: Mouse pressed left at (431, 388)
Screenshot: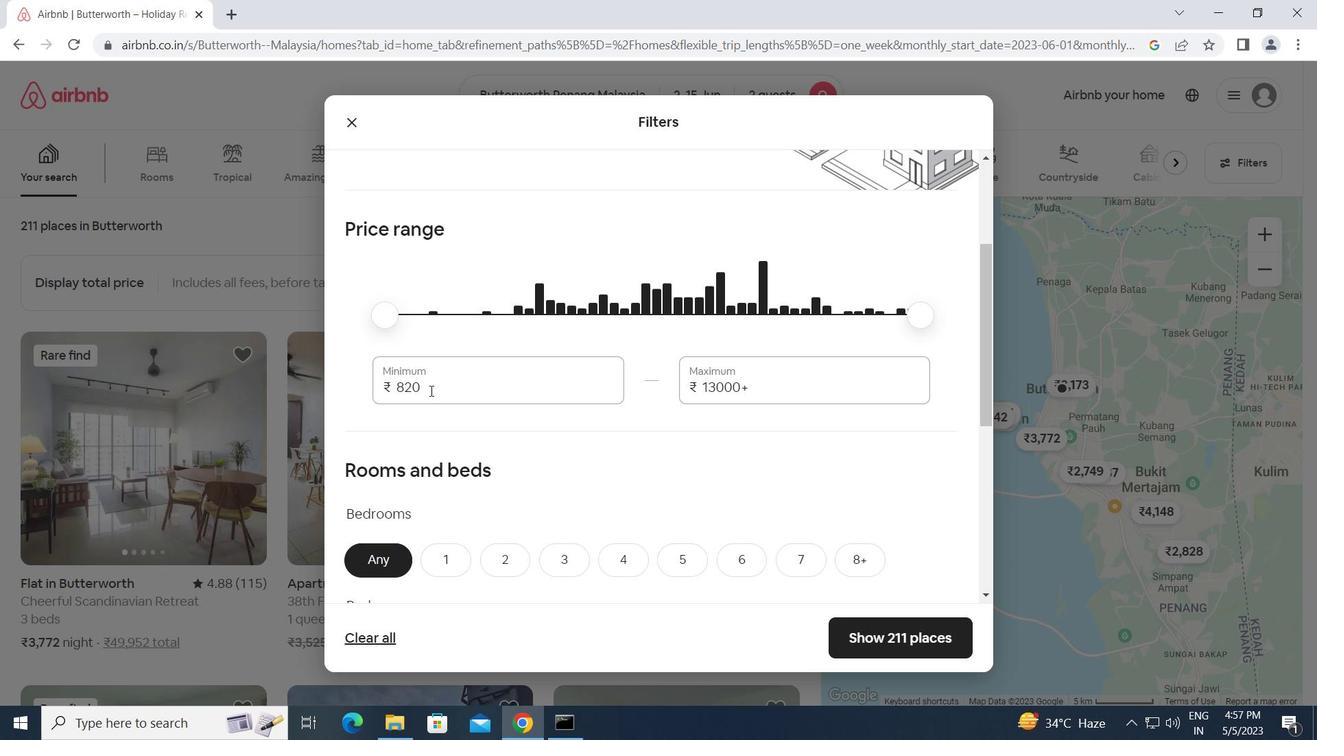 
Action: Mouse moved to (379, 390)
Screenshot: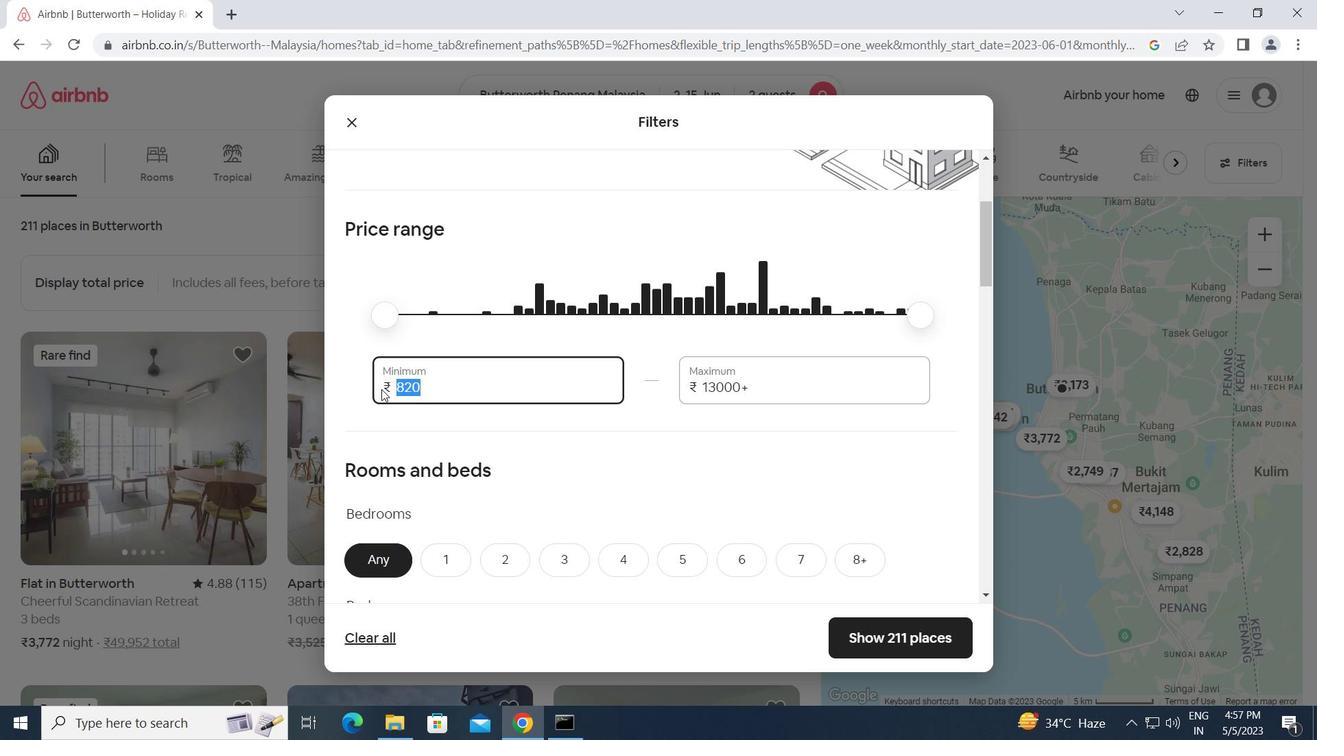 
Action: Key pressed 10000<Key.tab>15000
Screenshot: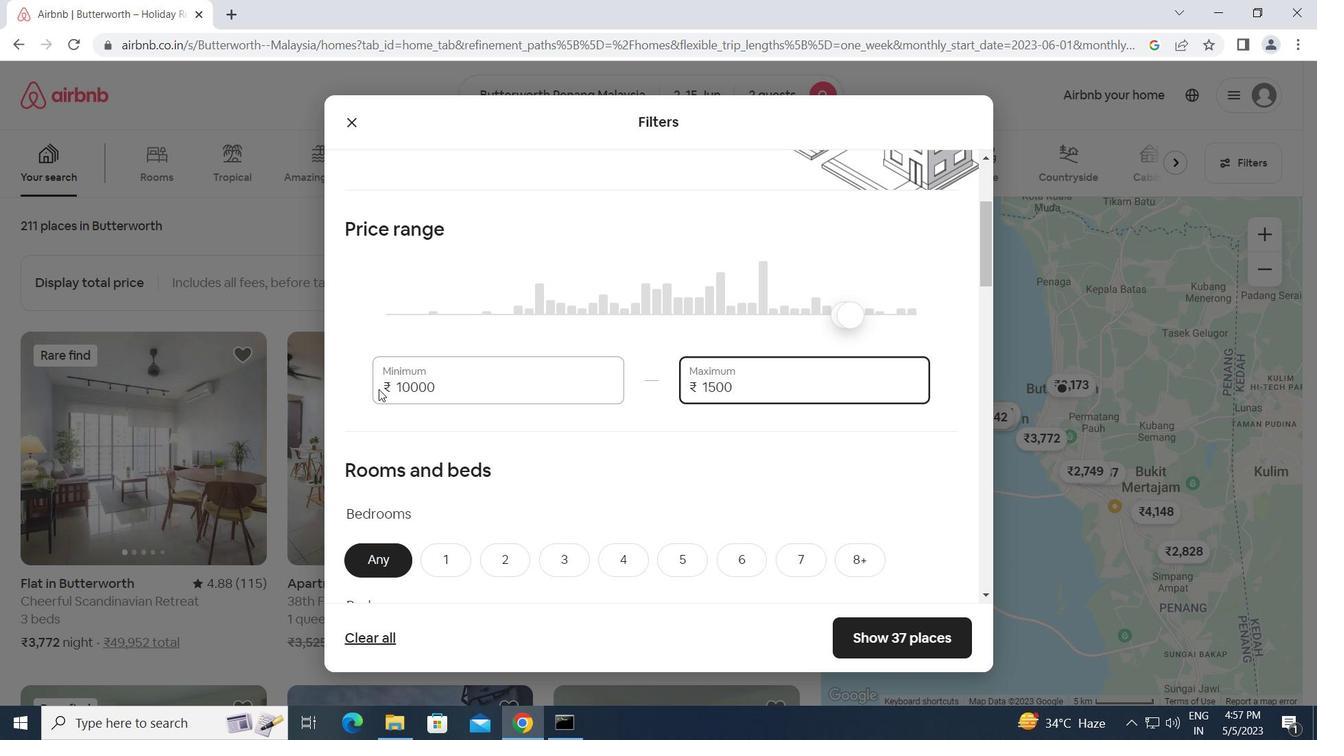 
Action: Mouse moved to (581, 463)
Screenshot: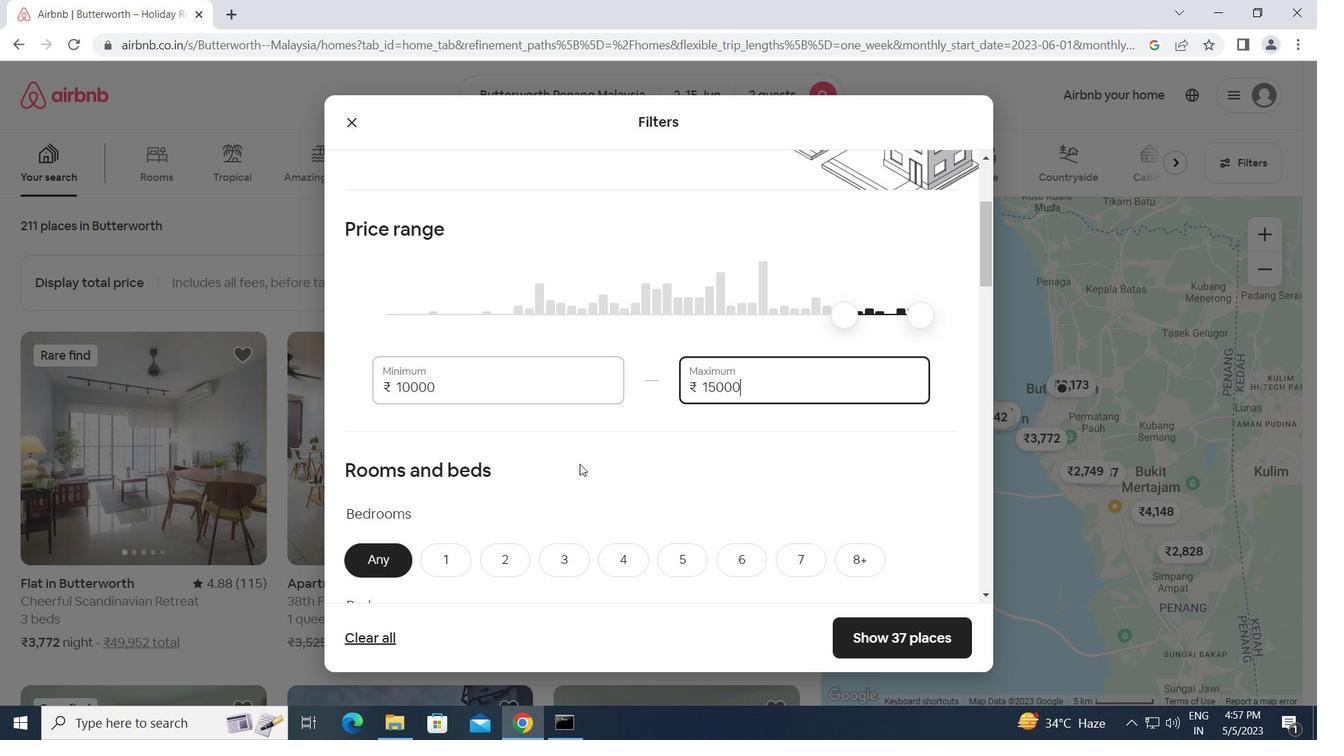 
Action: Mouse scrolled (581, 463) with delta (0, 0)
Screenshot: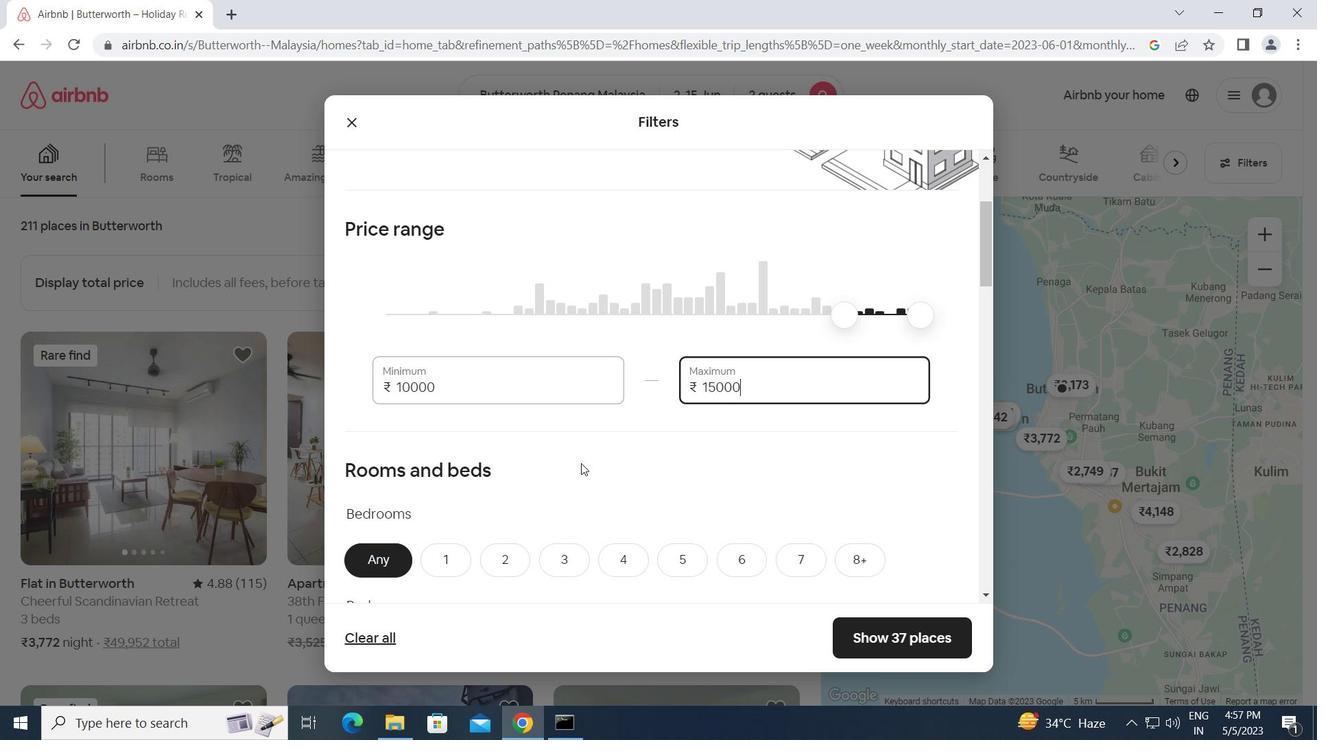 
Action: Mouse scrolled (581, 463) with delta (0, 0)
Screenshot: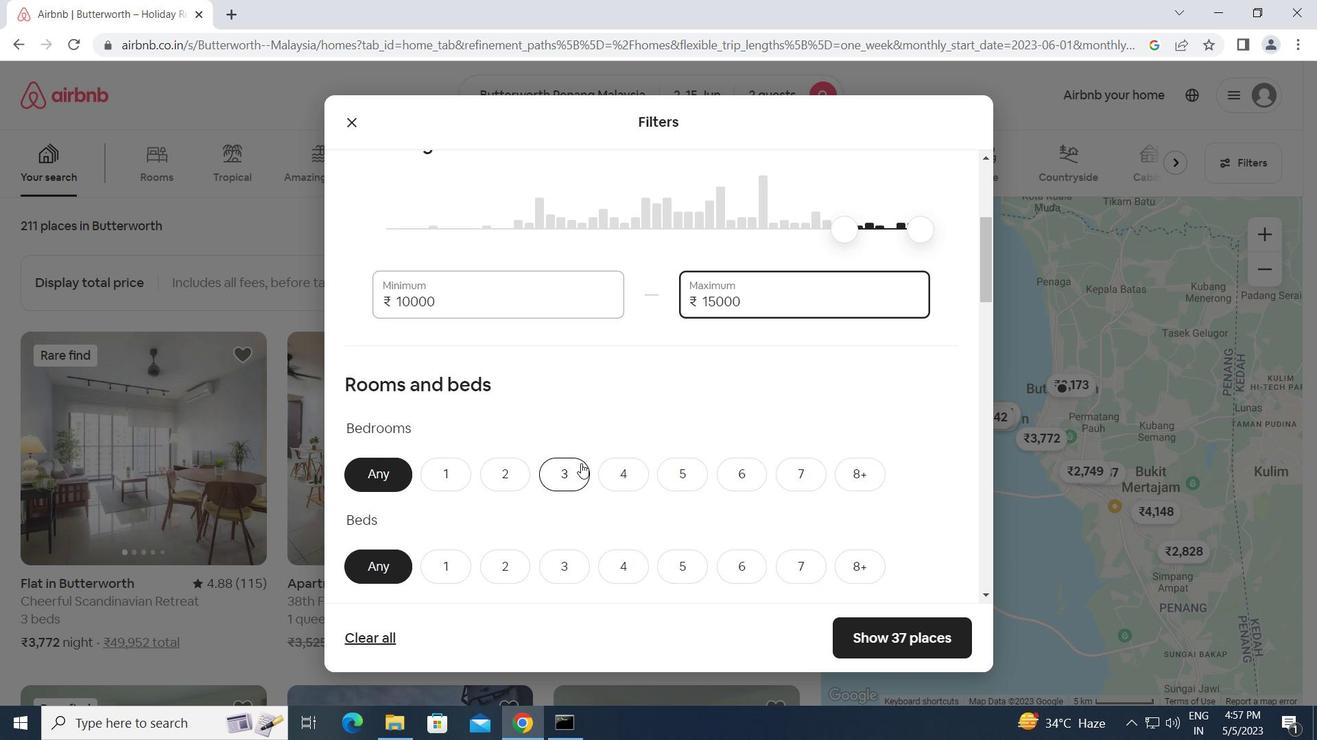 
Action: Mouse moved to (456, 386)
Screenshot: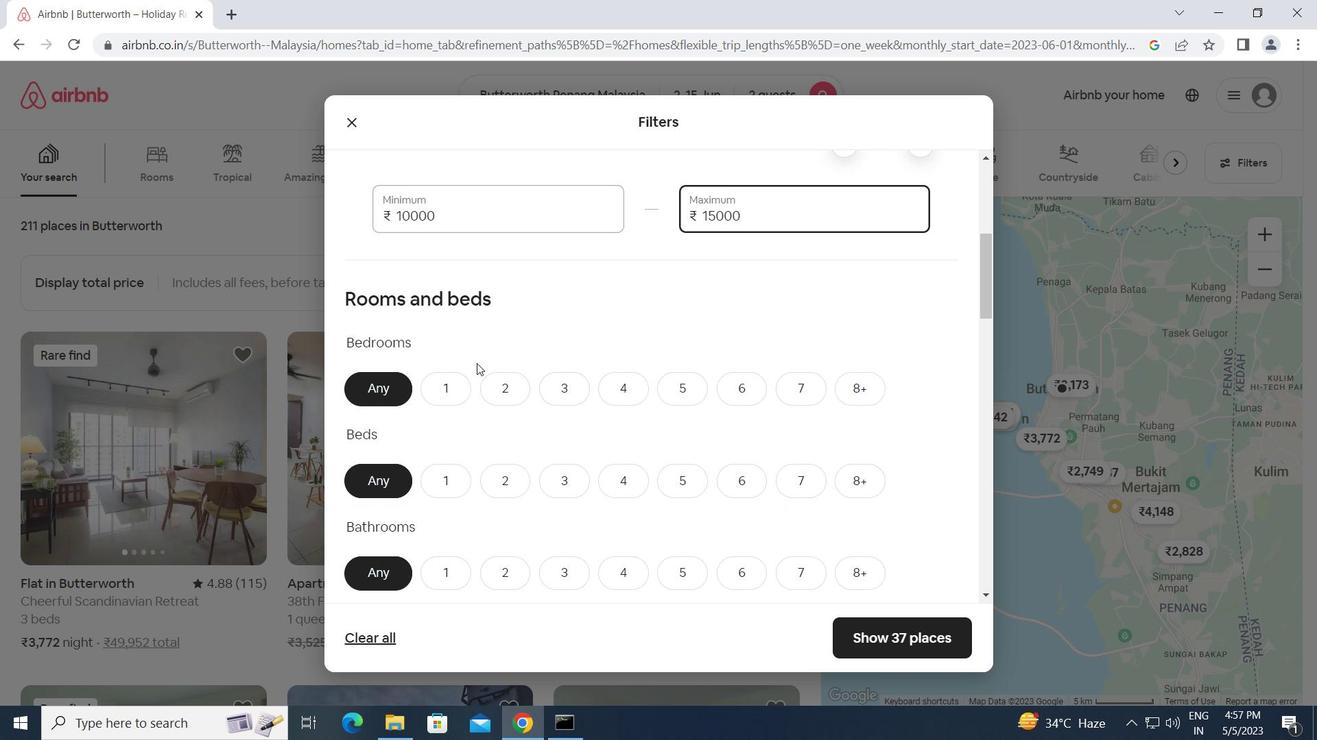 
Action: Mouse pressed left at (456, 386)
Screenshot: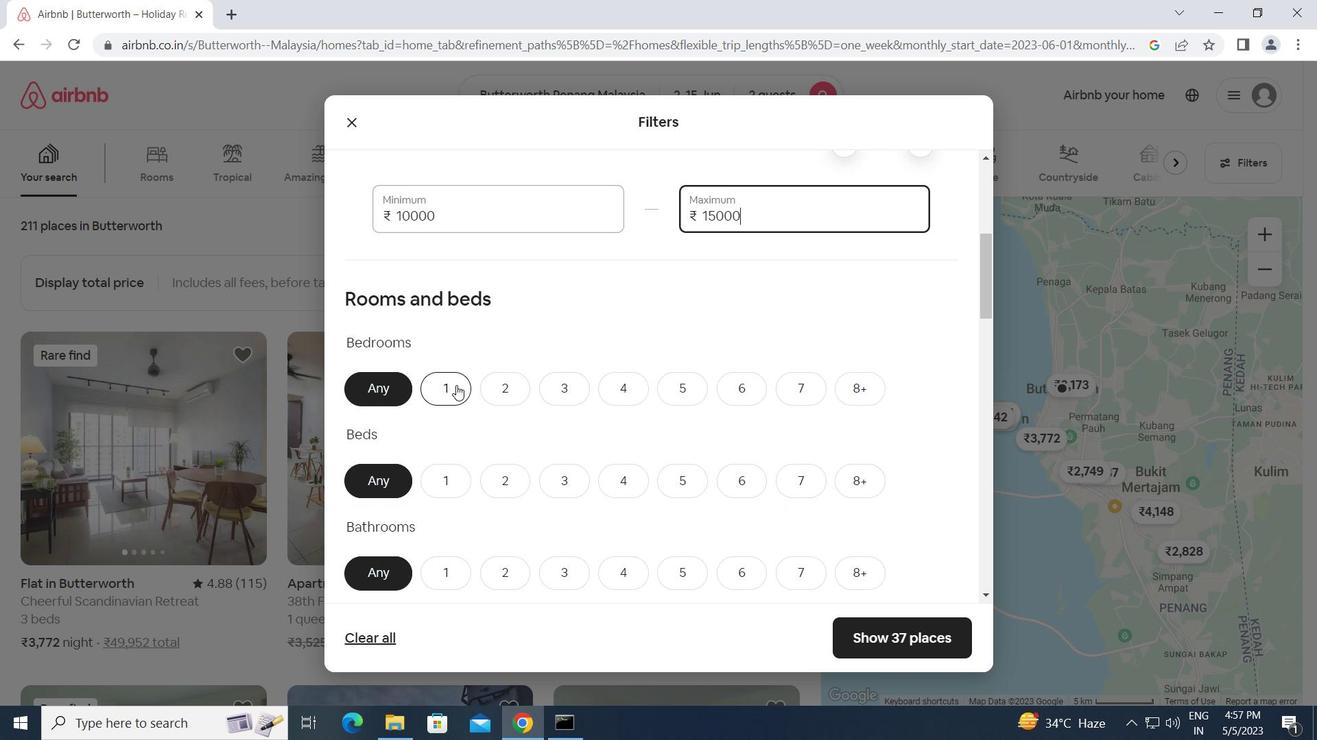 
Action: Mouse moved to (453, 484)
Screenshot: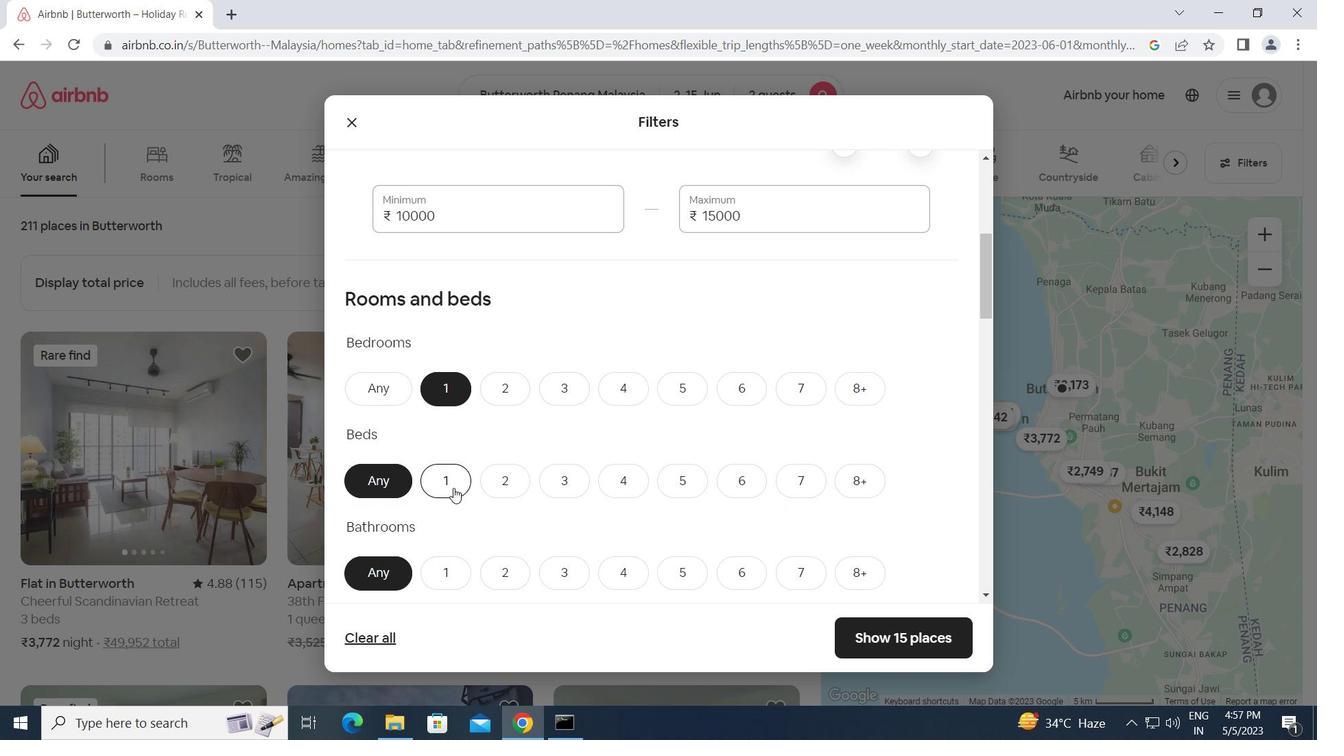 
Action: Mouse pressed left at (453, 484)
Screenshot: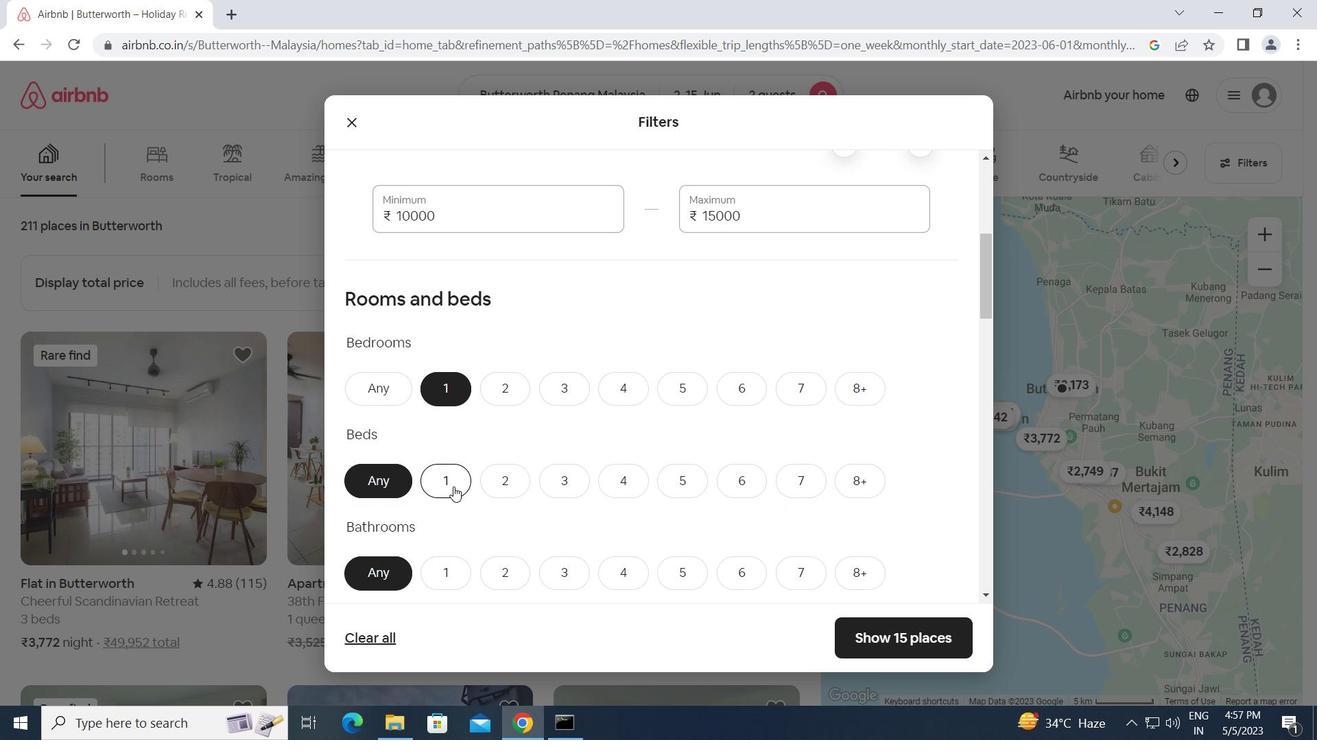 
Action: Mouse moved to (450, 580)
Screenshot: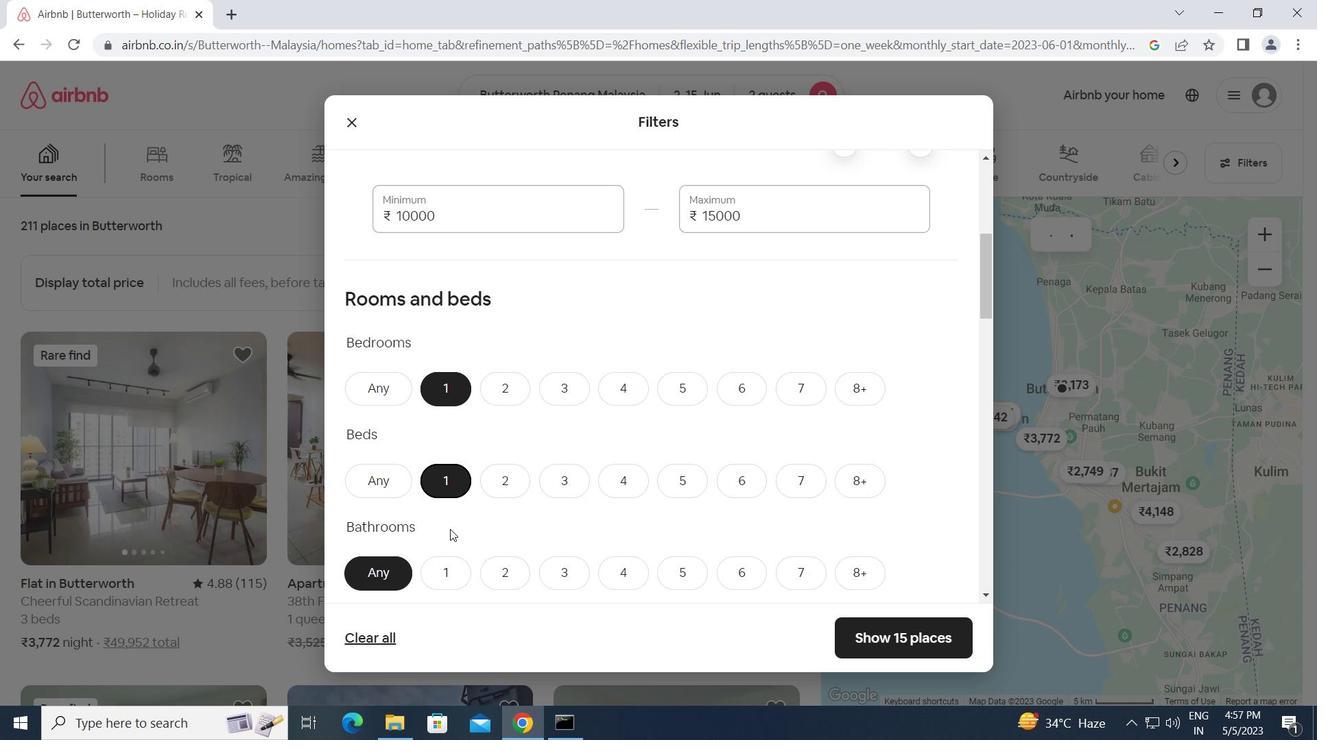 
Action: Mouse pressed left at (450, 580)
Screenshot: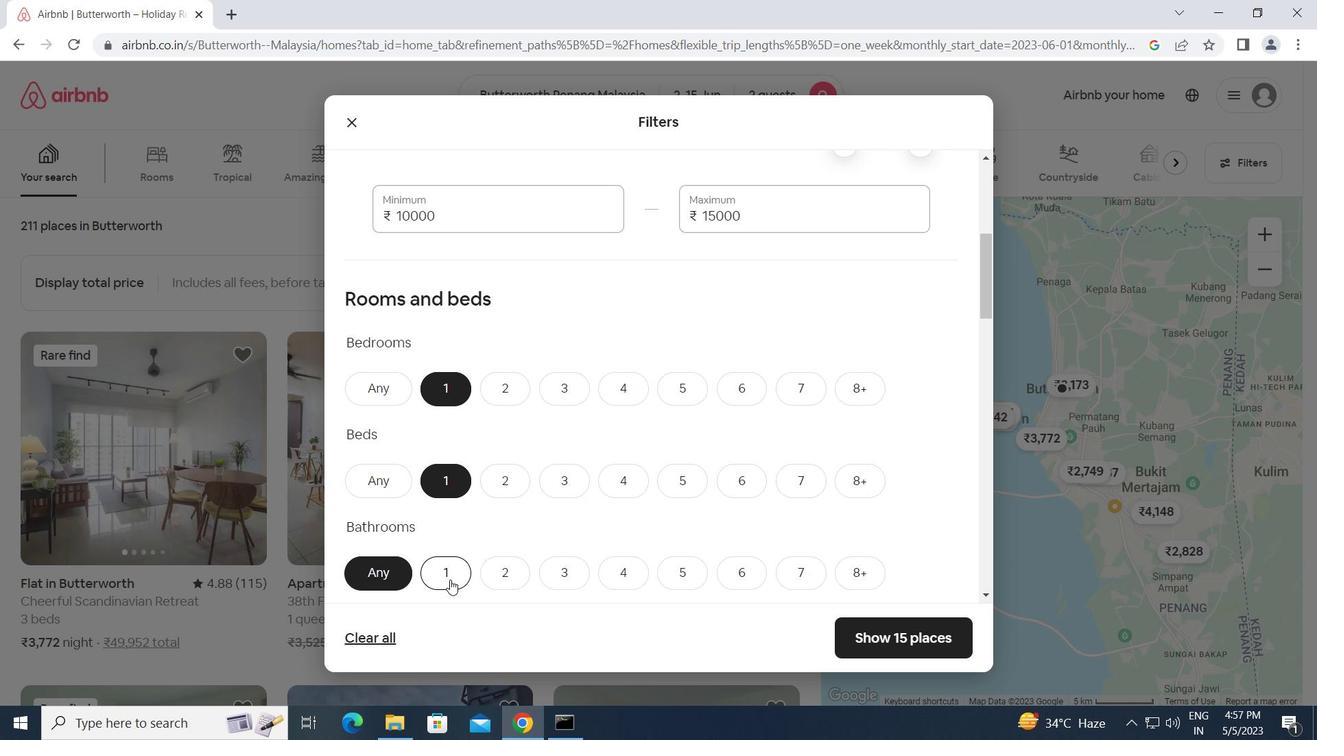 
Action: Mouse moved to (537, 590)
Screenshot: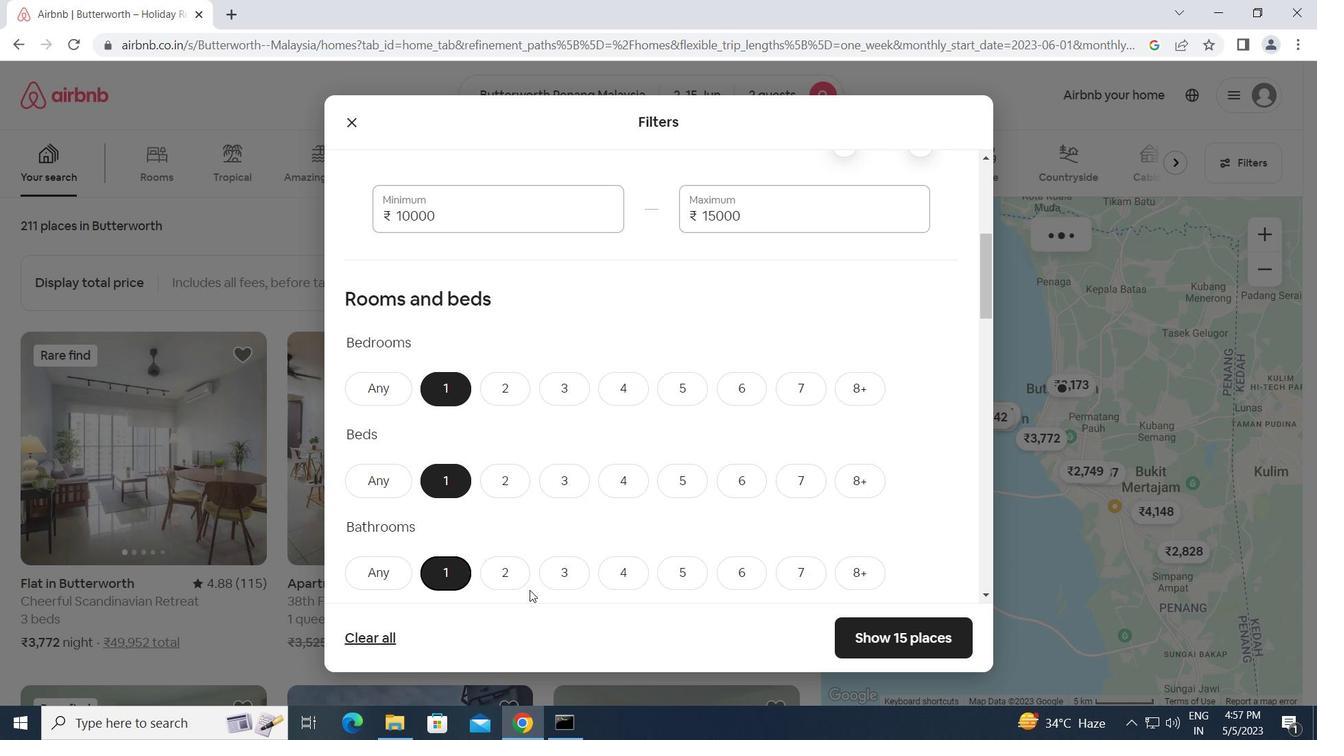 
Action: Mouse scrolled (537, 589) with delta (0, 0)
Screenshot: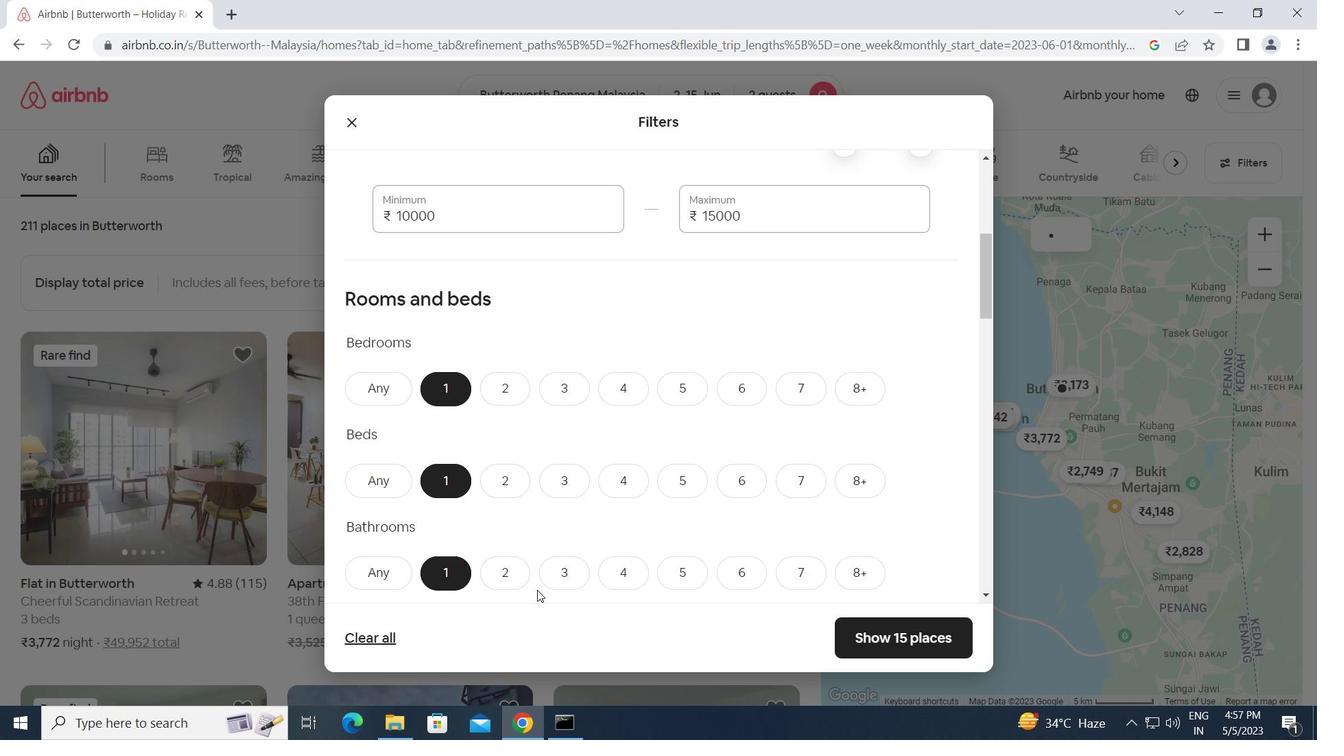 
Action: Mouse scrolled (537, 589) with delta (0, 0)
Screenshot: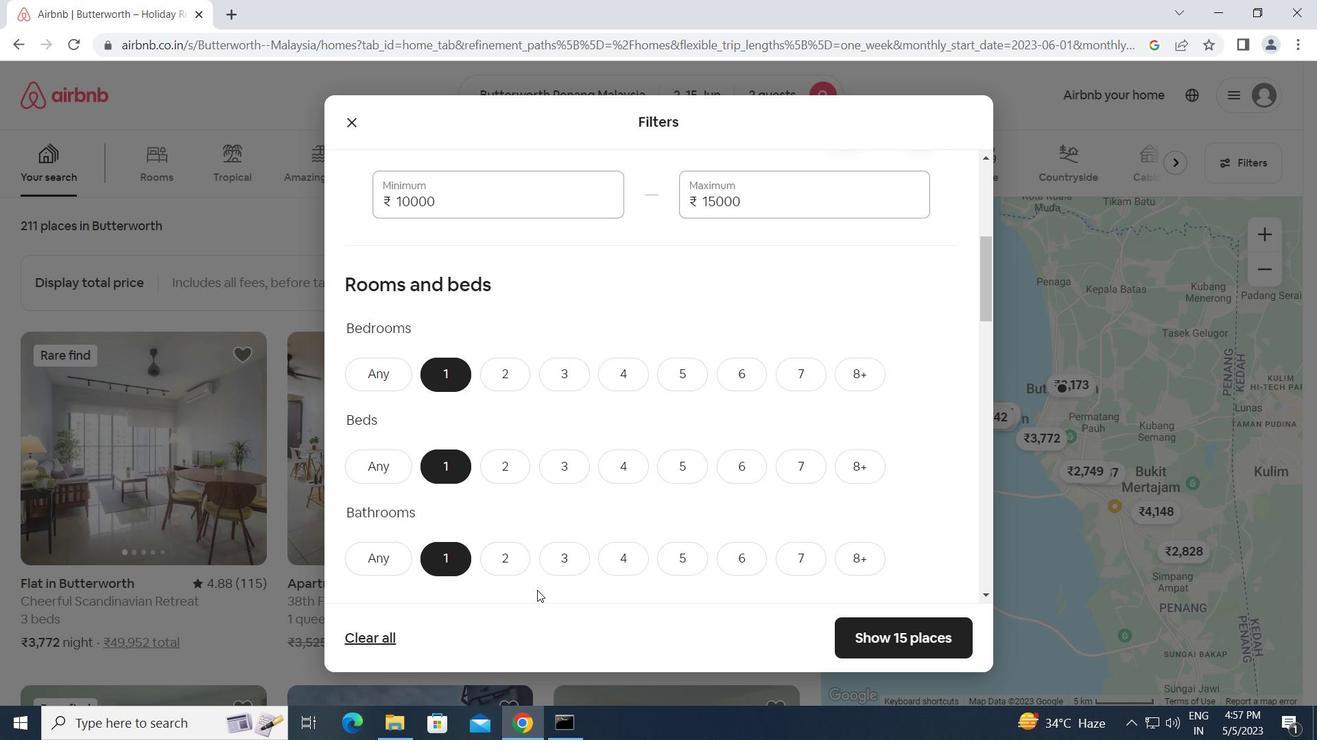 
Action: Mouse moved to (524, 580)
Screenshot: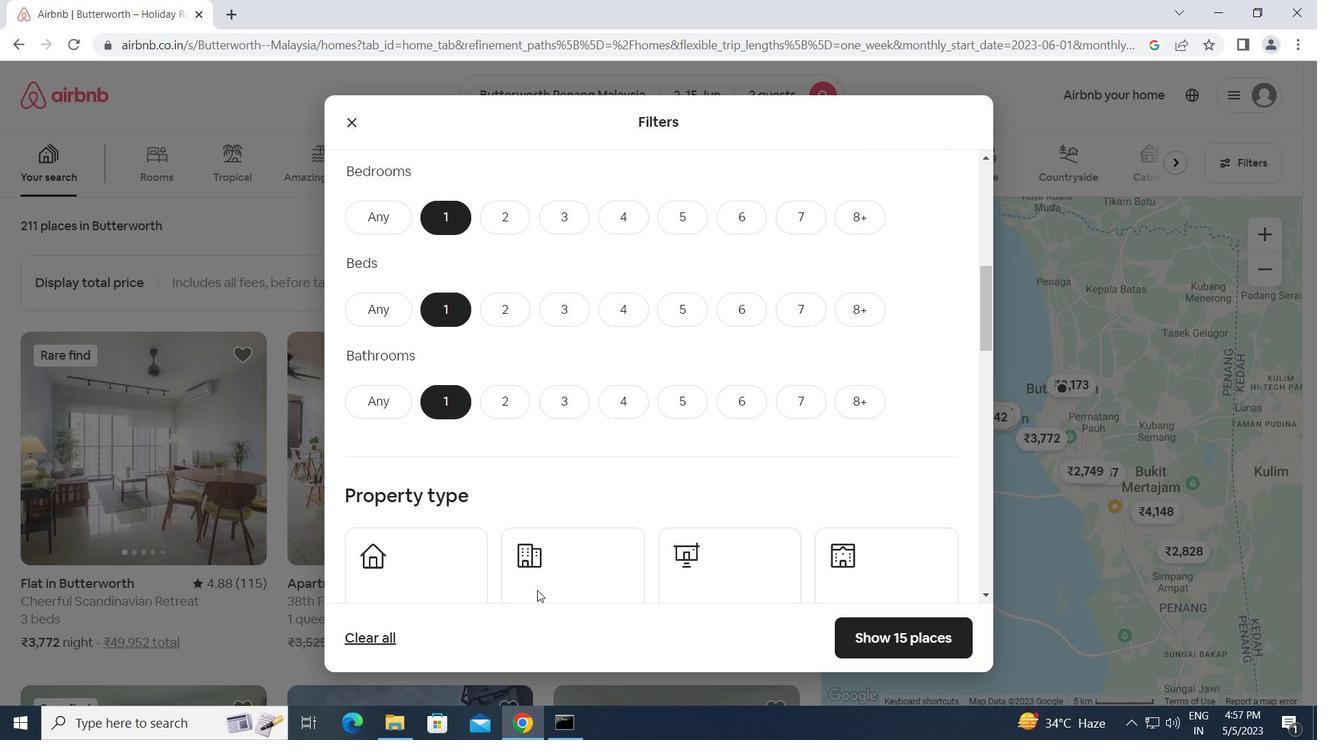 
Action: Mouse scrolled (524, 579) with delta (0, 0)
Screenshot: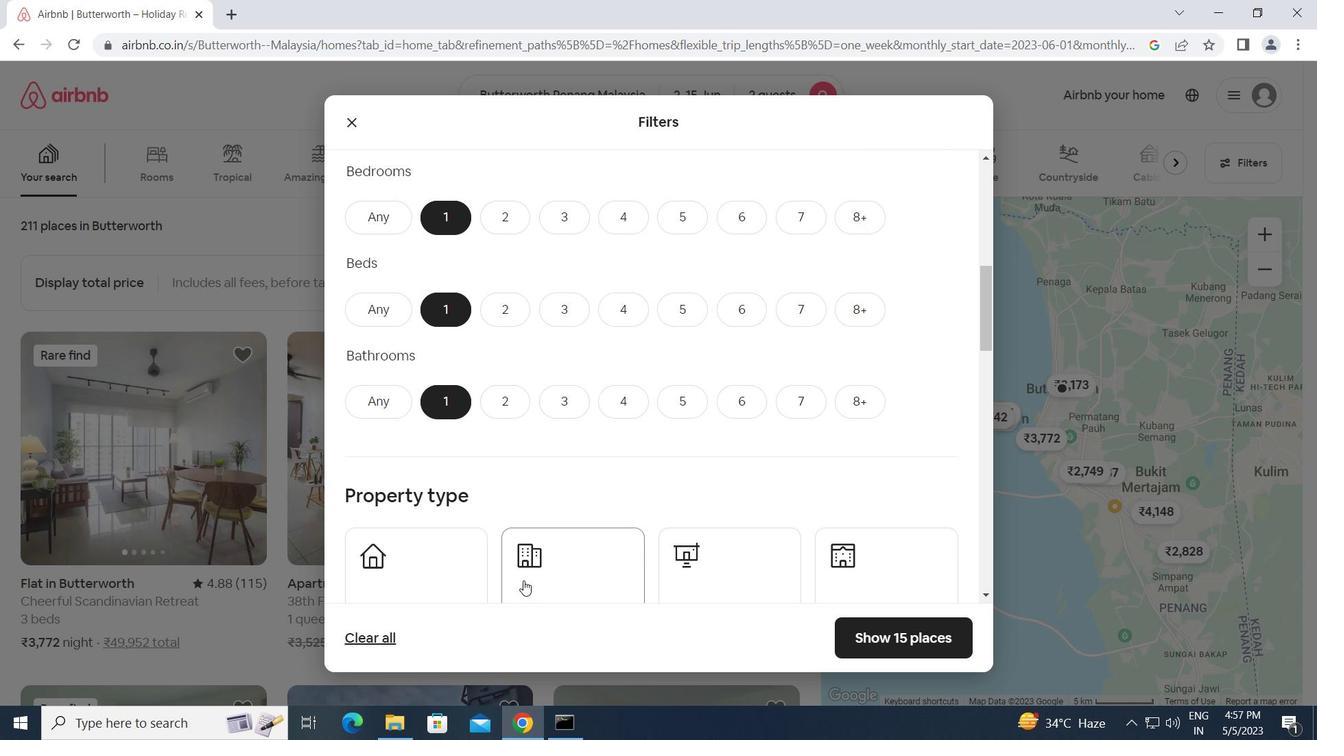 
Action: Mouse scrolled (524, 579) with delta (0, 0)
Screenshot: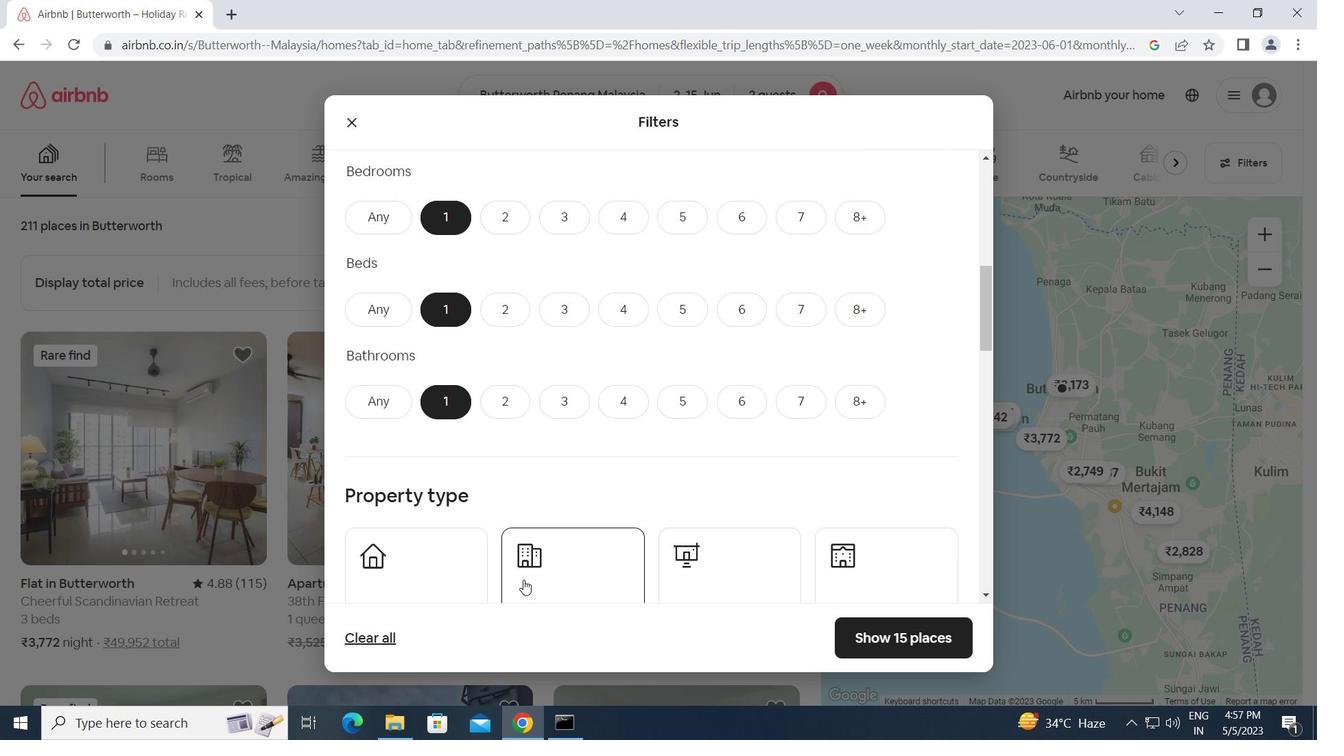 
Action: Mouse moved to (421, 423)
Screenshot: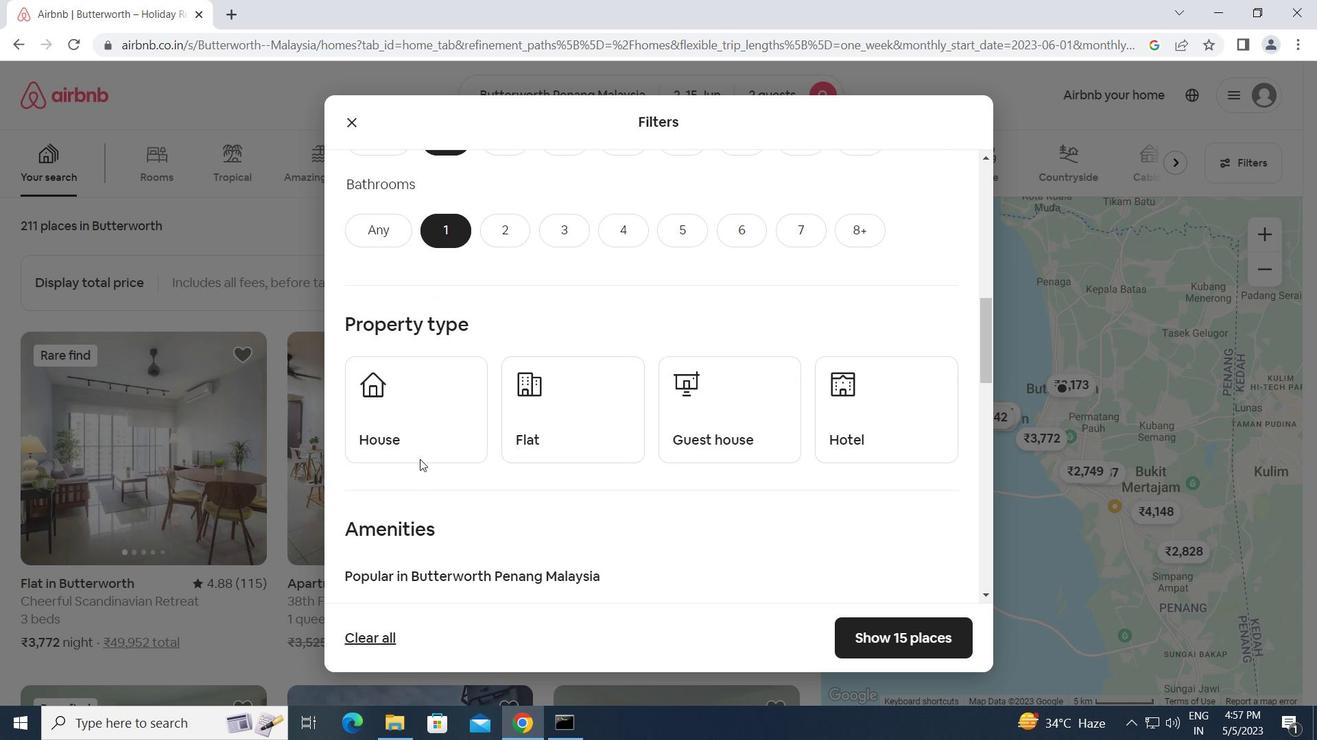 
Action: Mouse pressed left at (421, 423)
Screenshot: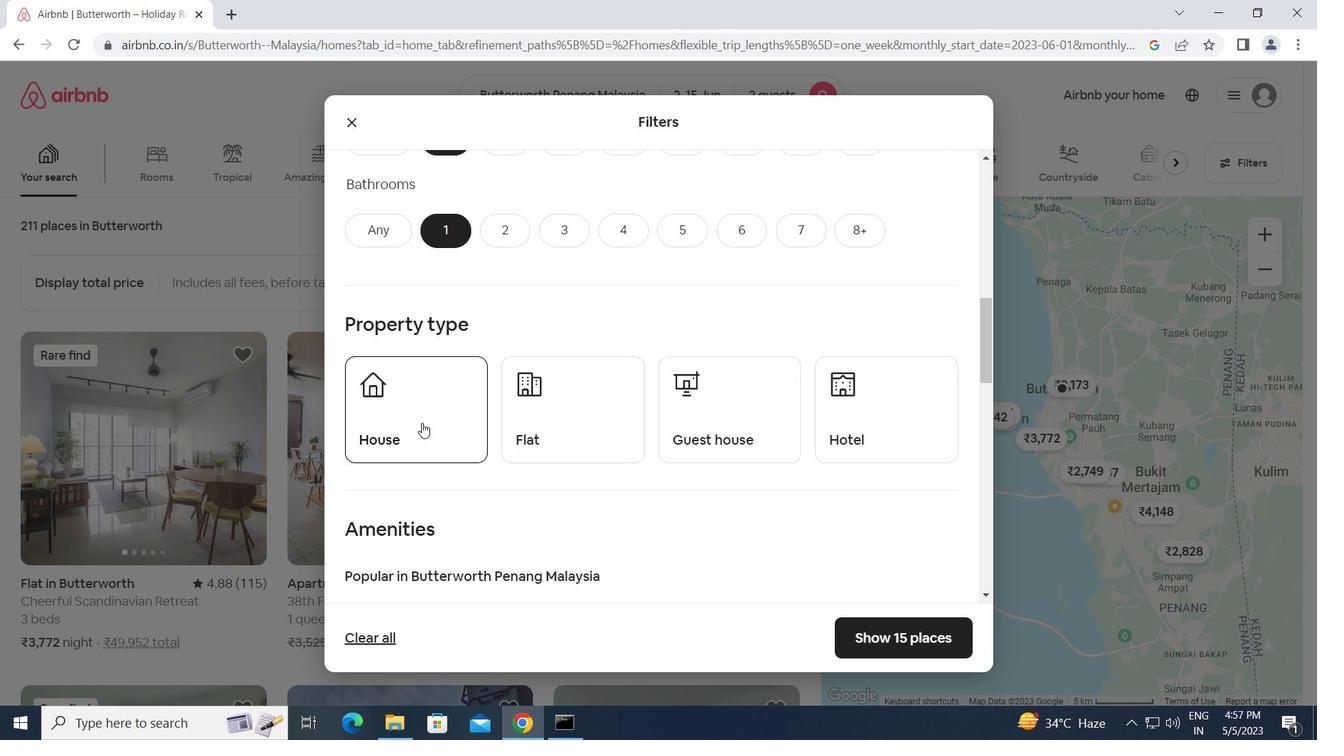 
Action: Mouse moved to (555, 425)
Screenshot: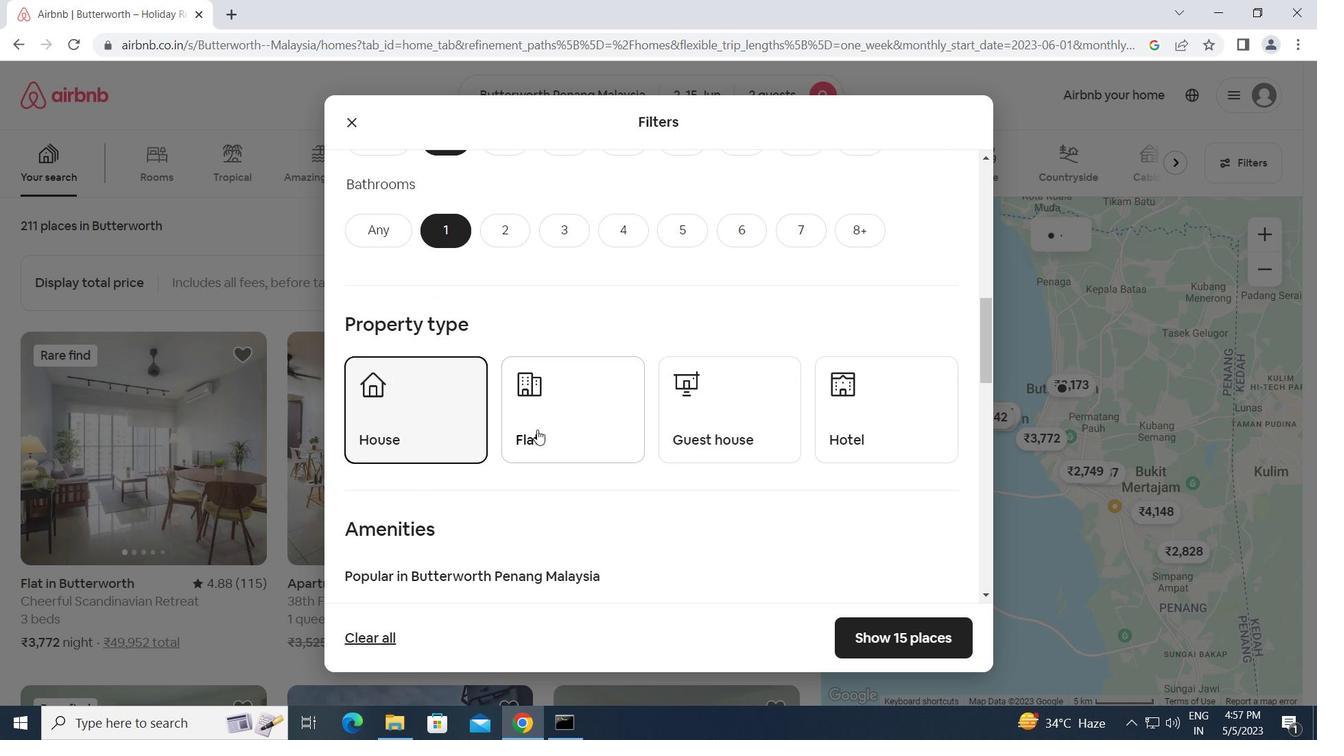 
Action: Mouse pressed left at (555, 425)
Screenshot: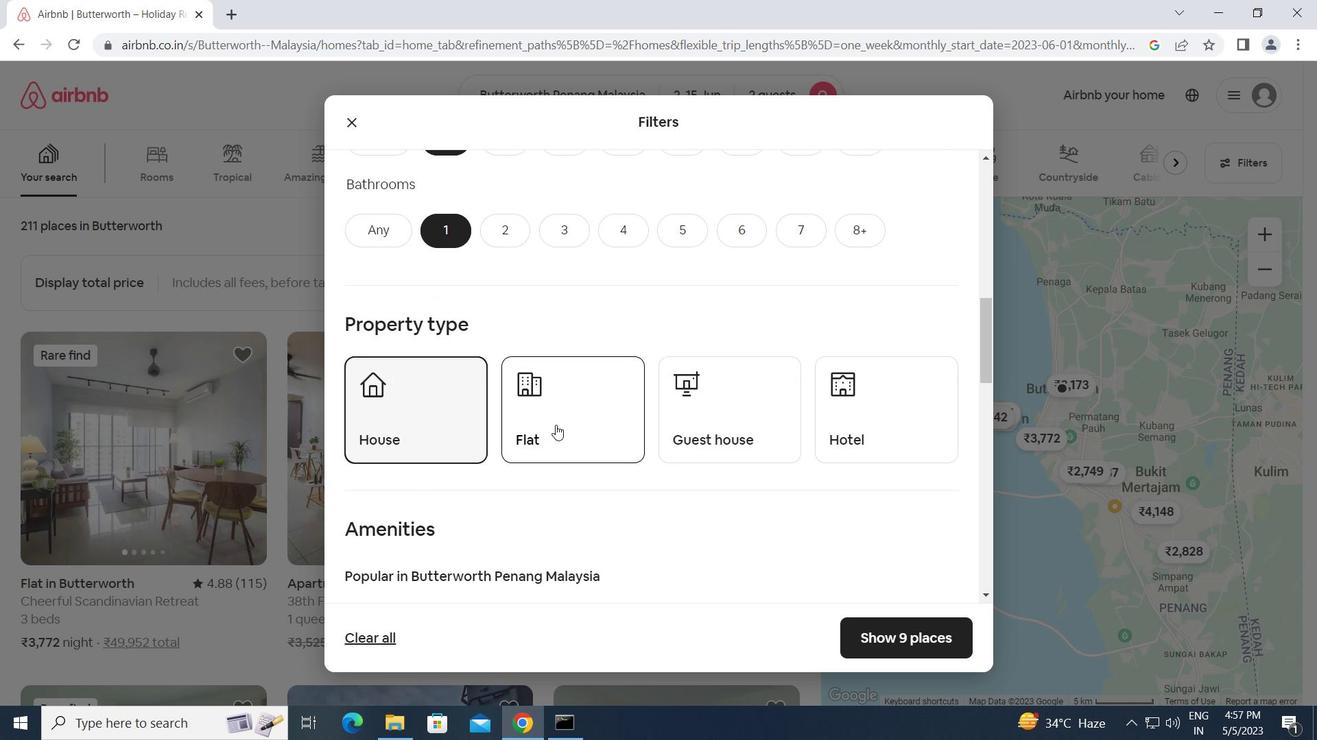 
Action: Mouse moved to (709, 424)
Screenshot: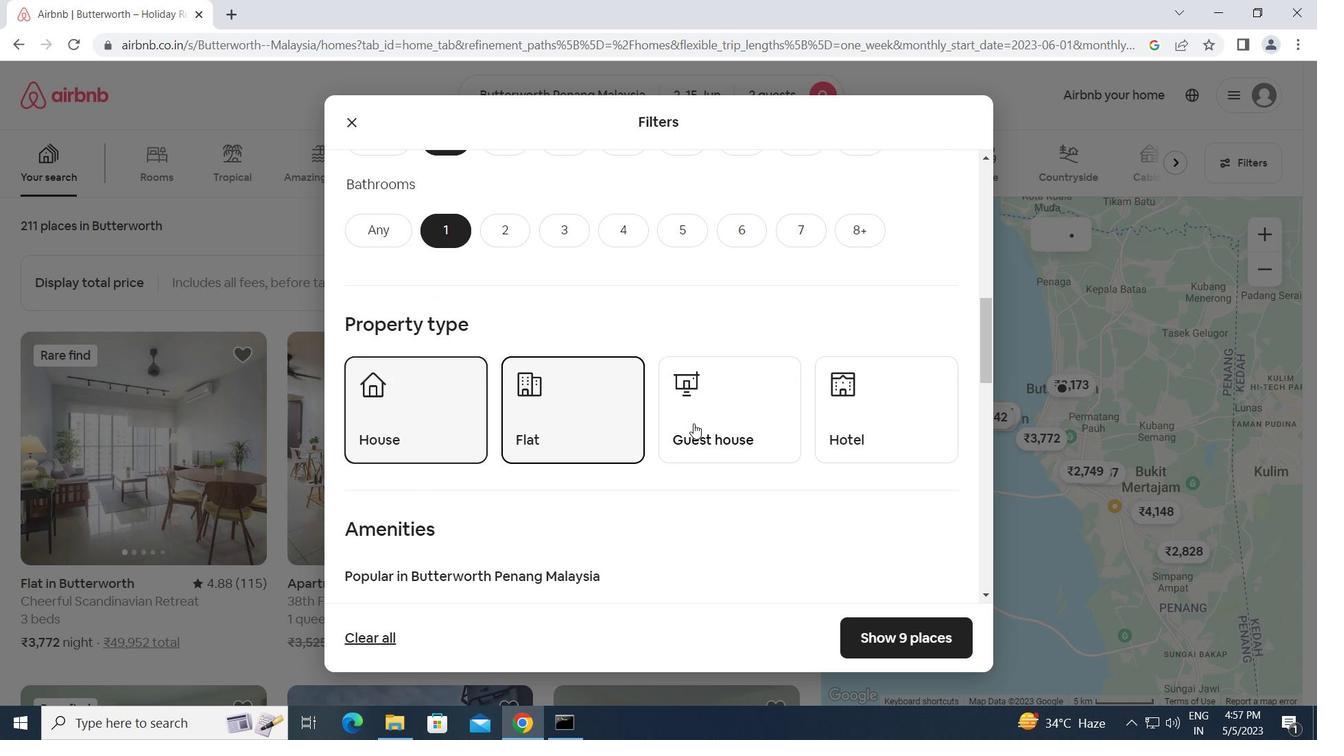
Action: Mouse pressed left at (709, 424)
Screenshot: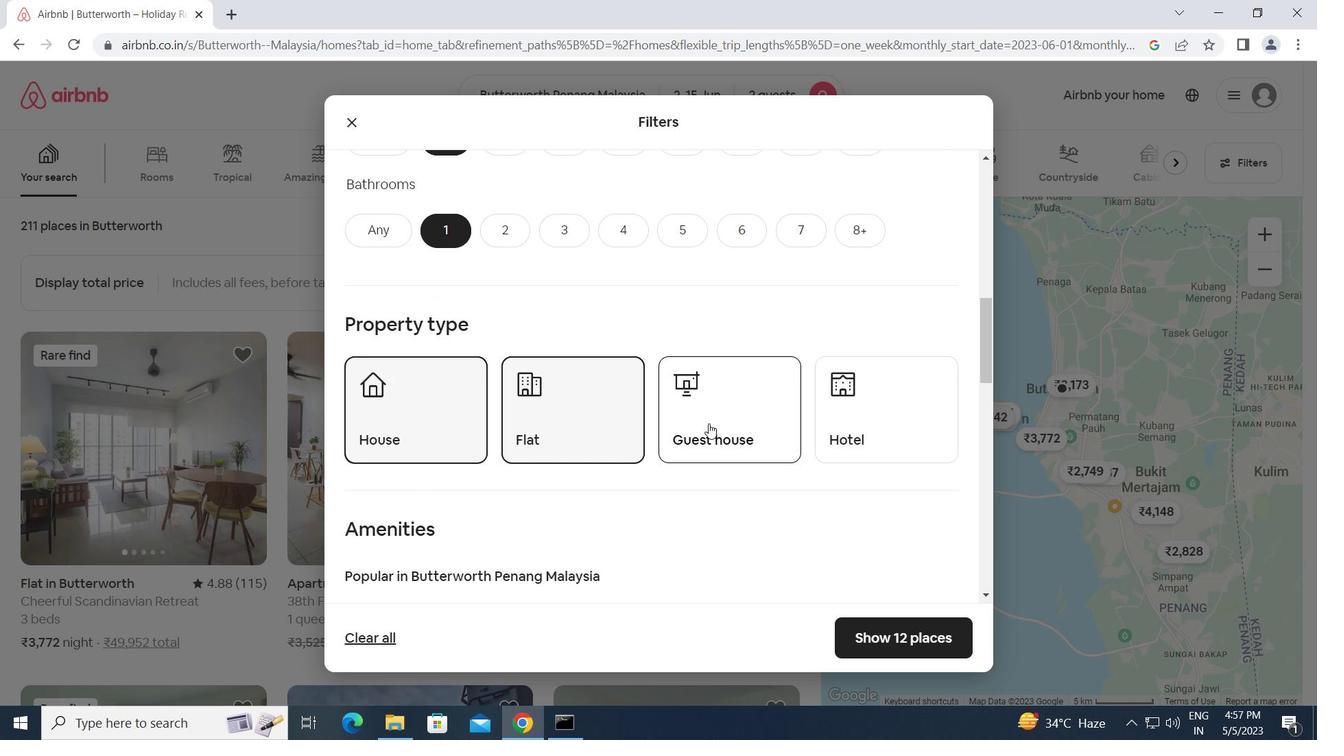 
Action: Mouse moved to (852, 429)
Screenshot: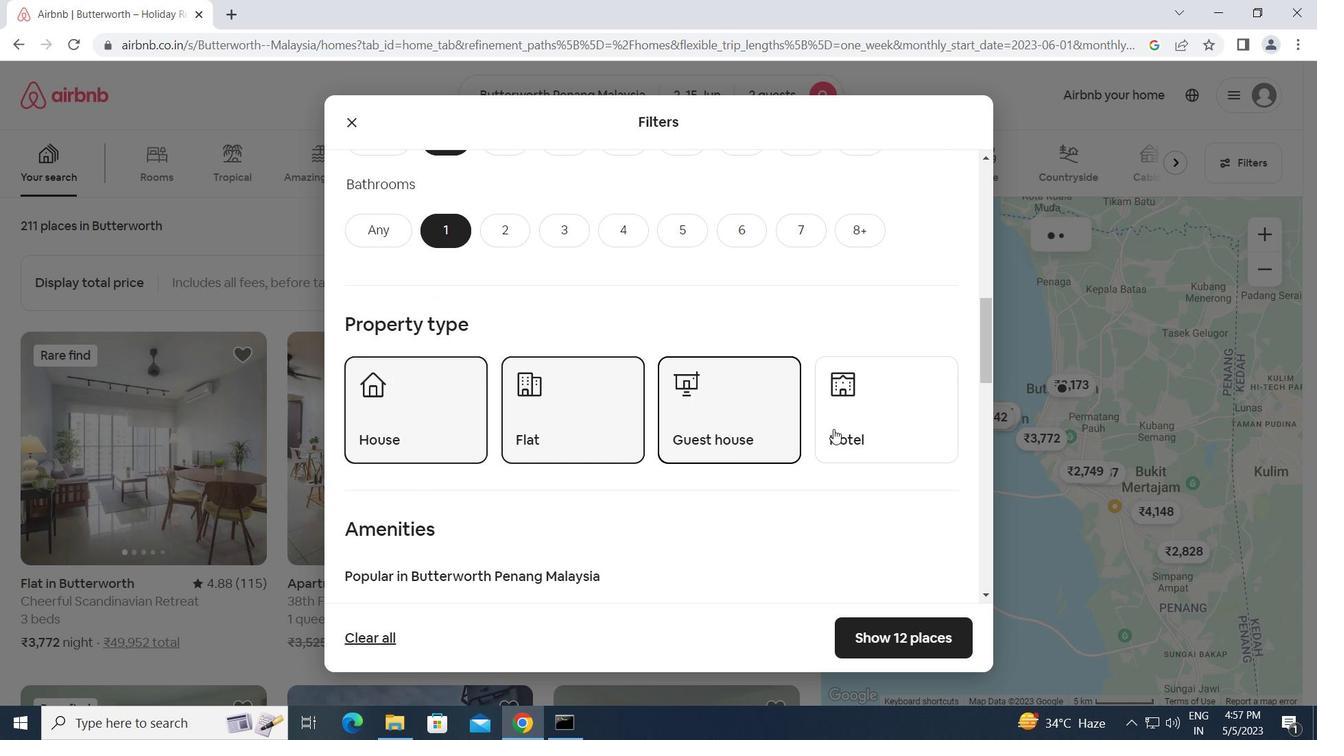 
Action: Mouse pressed left at (852, 429)
Screenshot: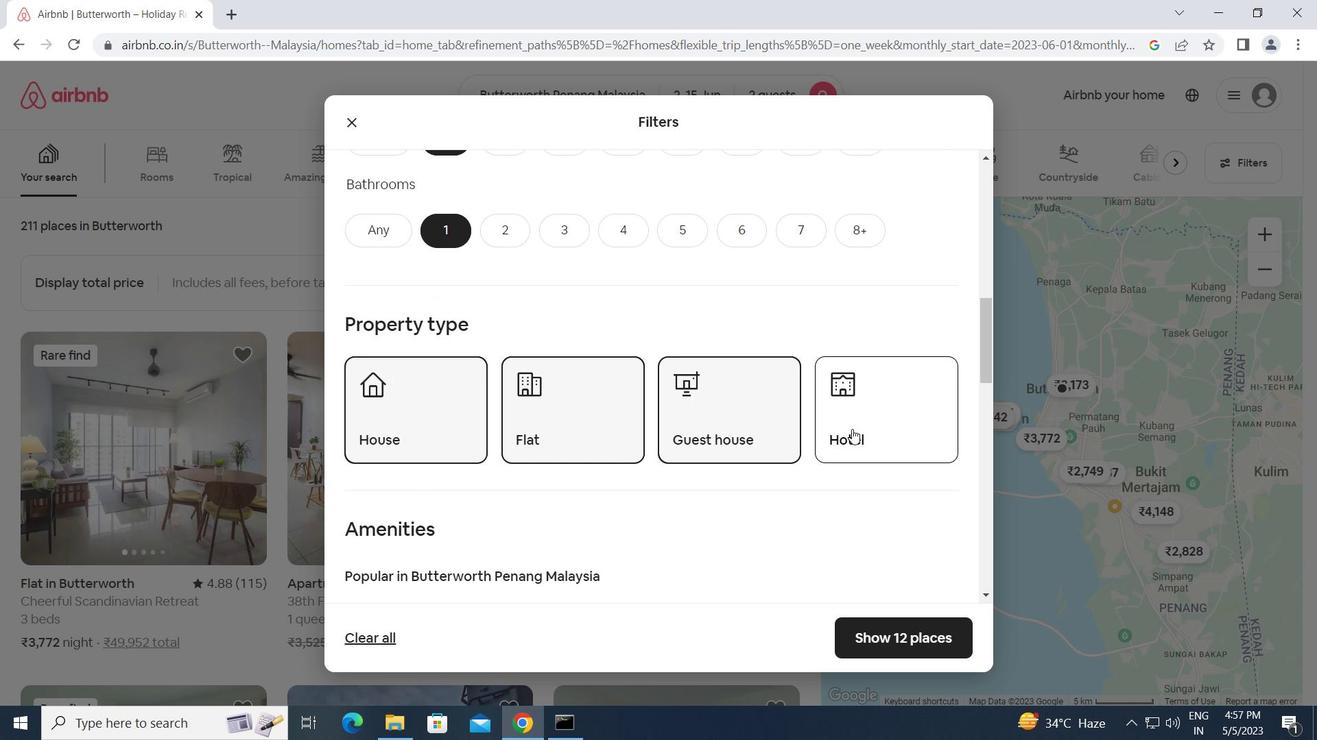 
Action: Mouse moved to (725, 528)
Screenshot: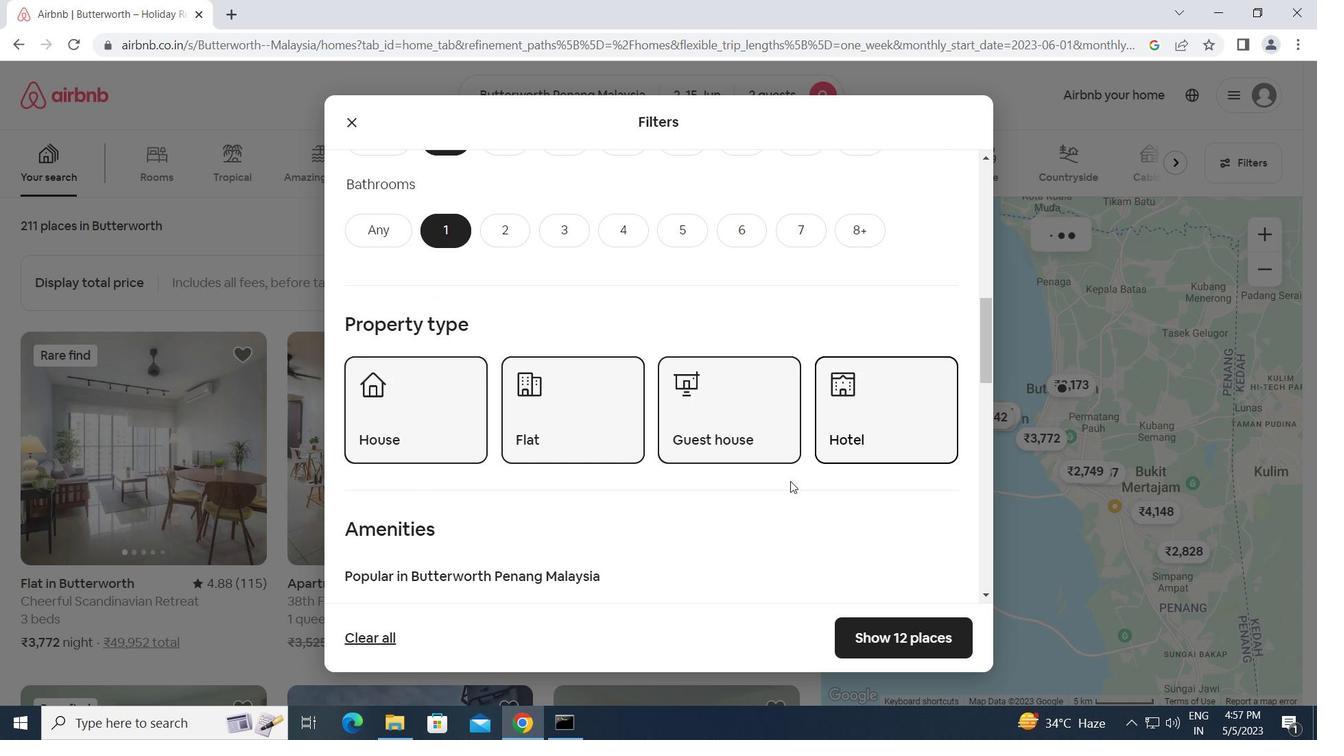 
Action: Mouse scrolled (725, 527) with delta (0, 0)
Screenshot: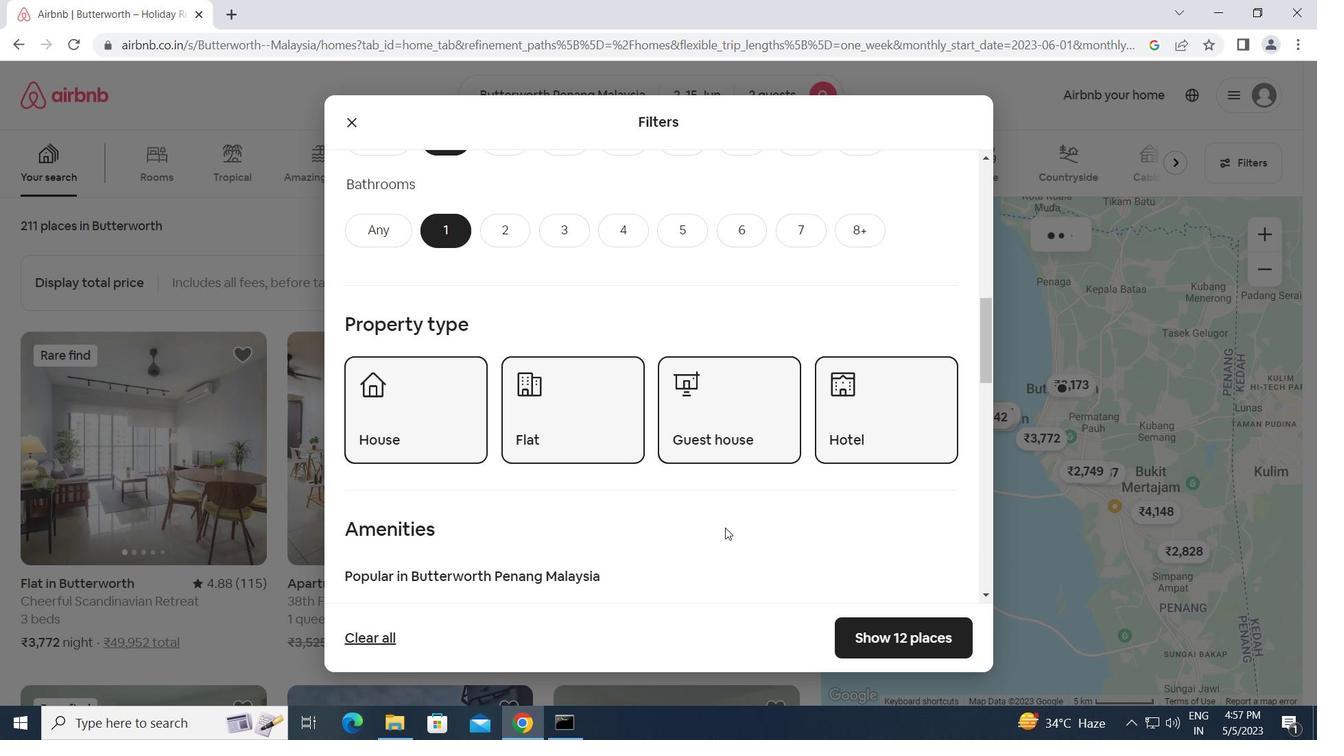 
Action: Mouse scrolled (725, 527) with delta (0, 0)
Screenshot: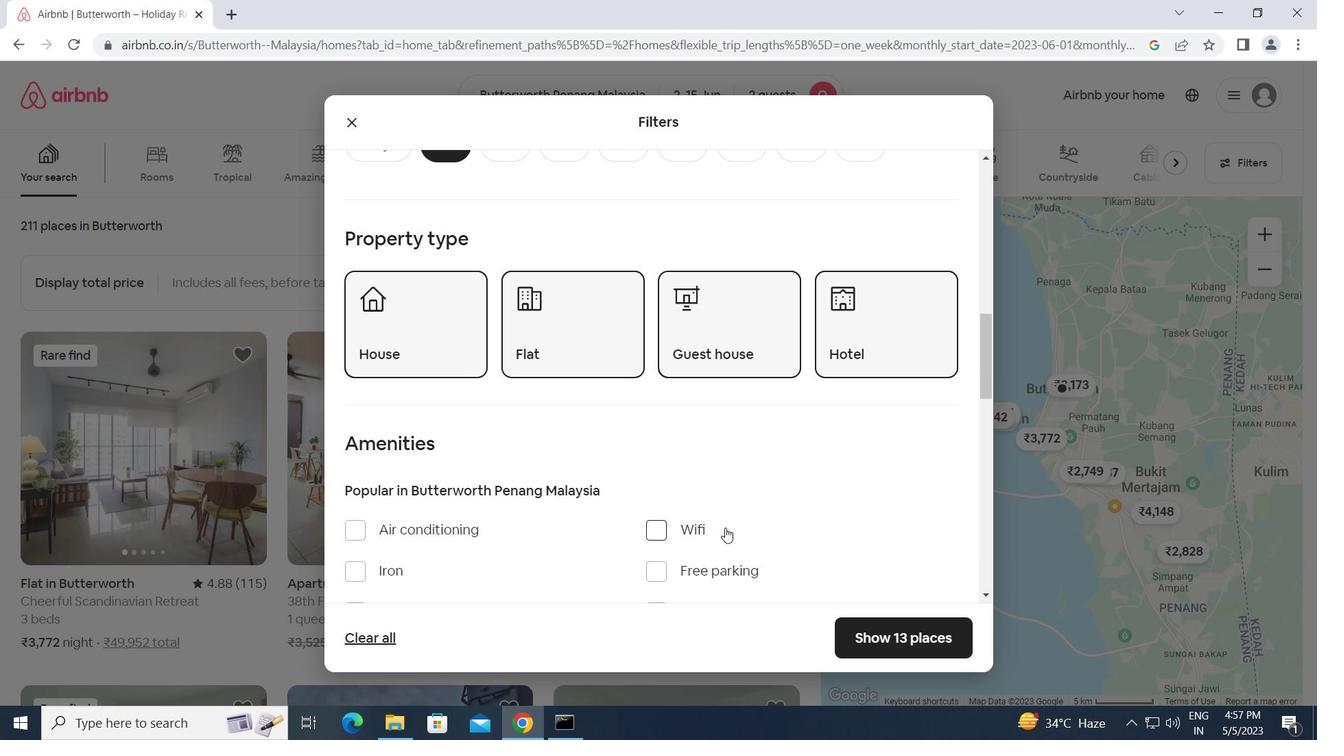 
Action: Mouse scrolled (725, 527) with delta (0, 0)
Screenshot: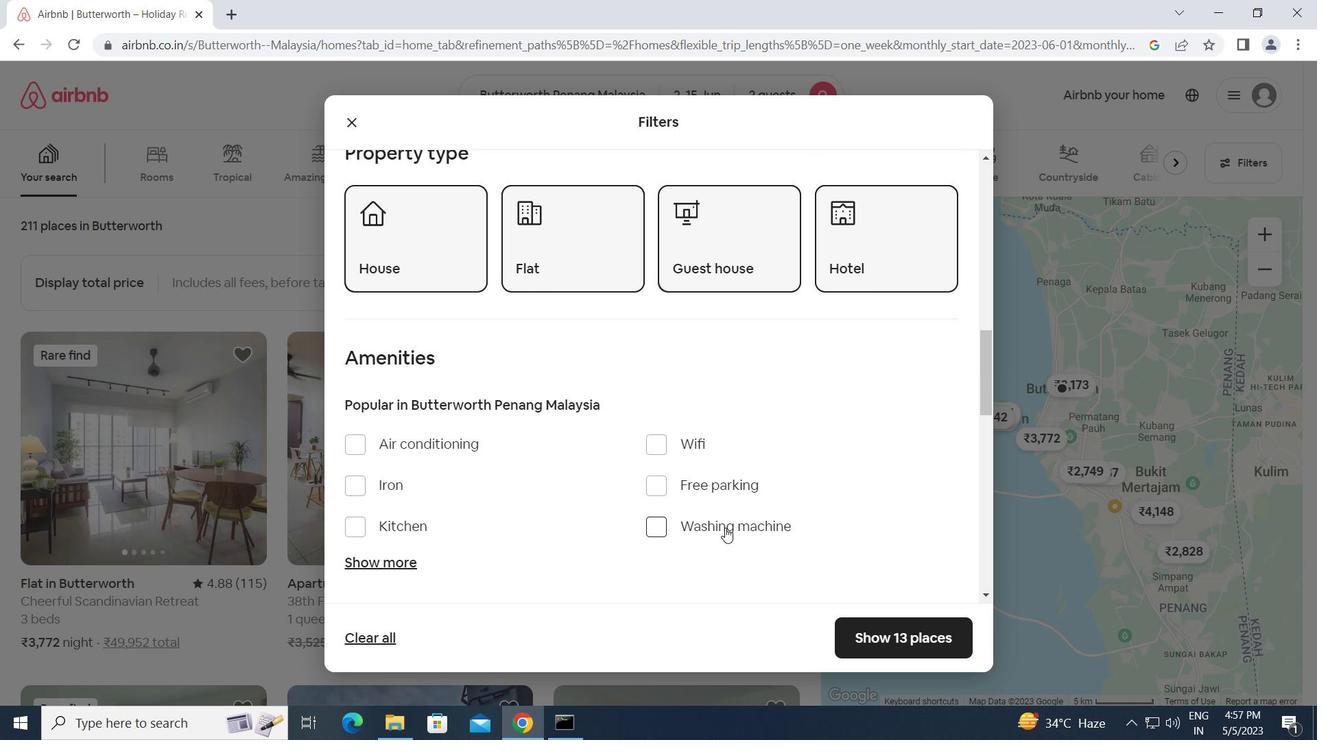 
Action: Mouse scrolled (725, 527) with delta (0, 0)
Screenshot: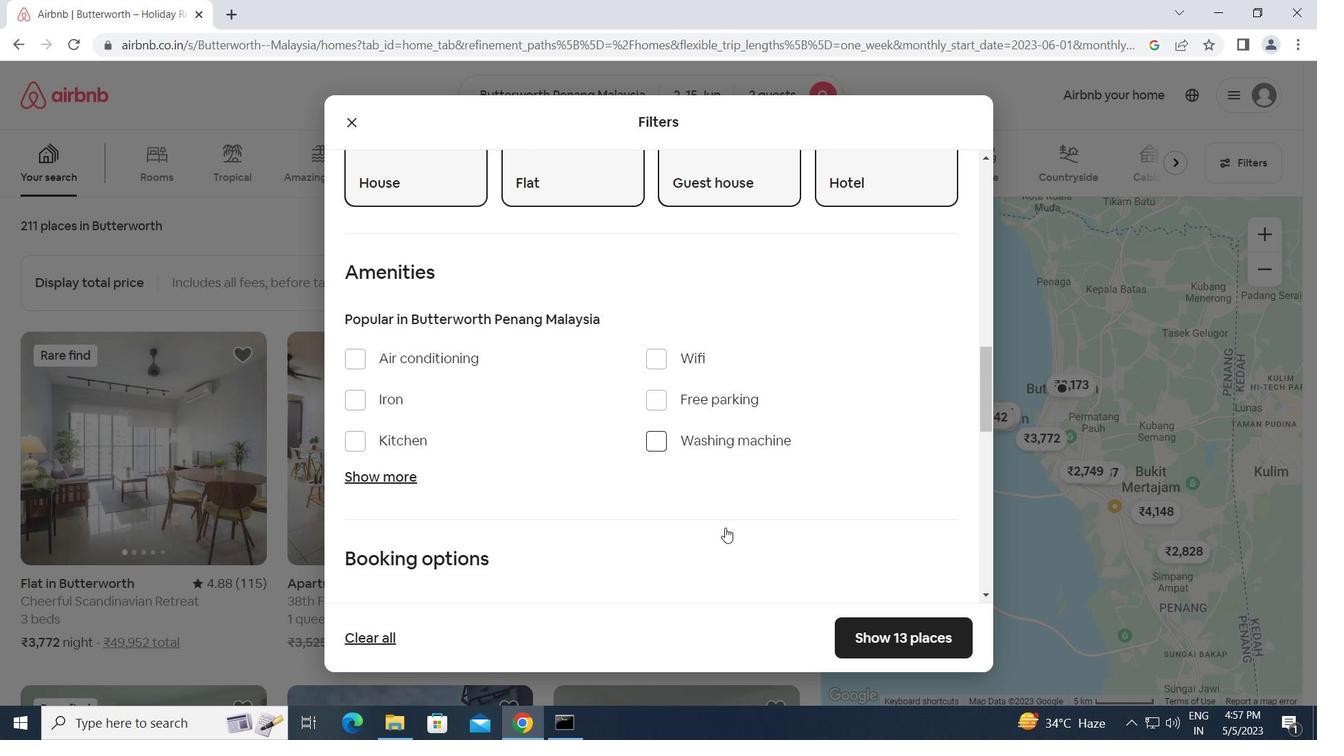 
Action: Mouse scrolled (725, 527) with delta (0, 0)
Screenshot: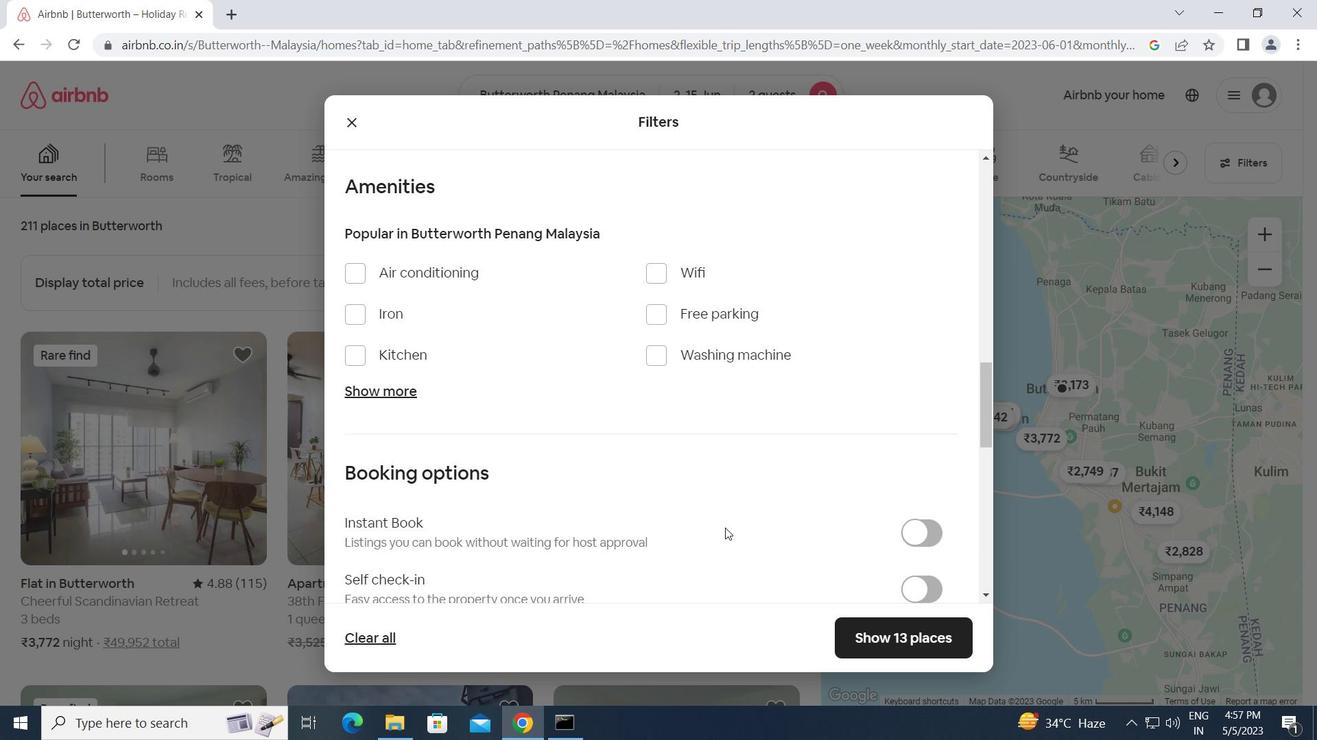 
Action: Mouse moved to (908, 505)
Screenshot: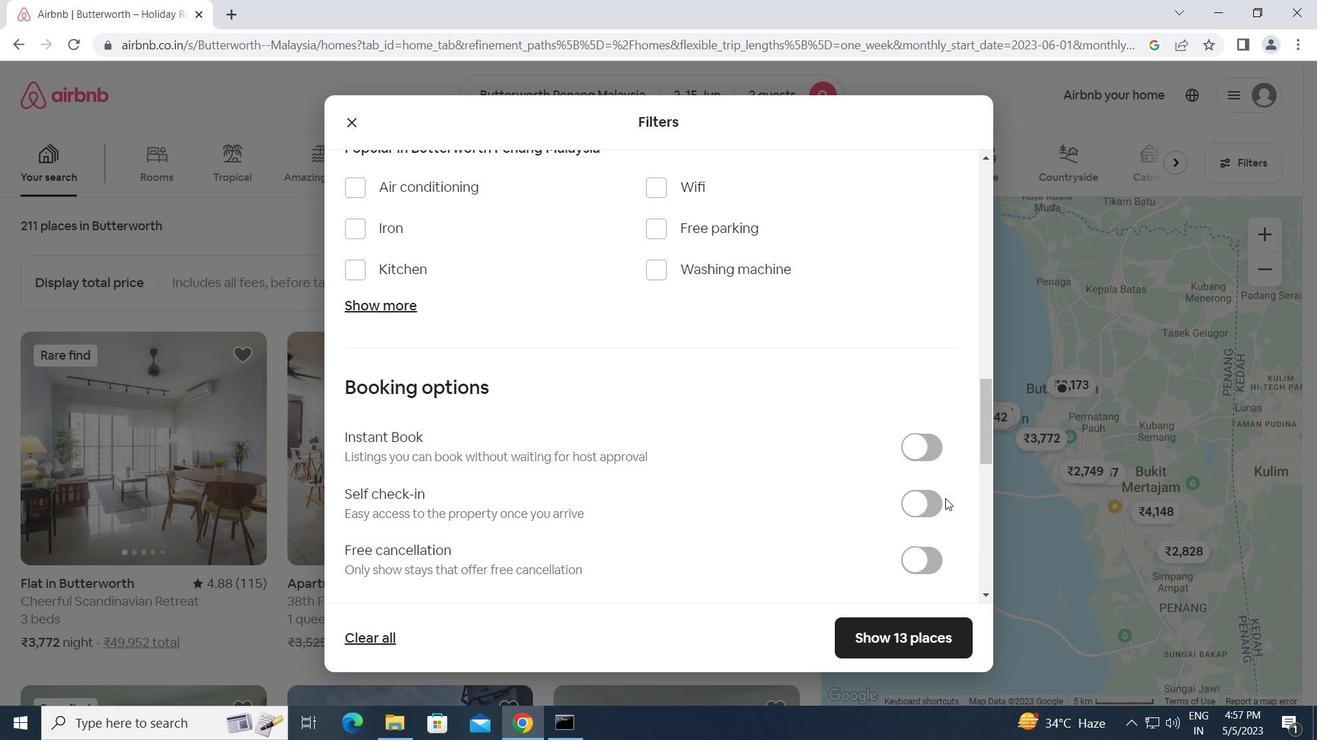 
Action: Mouse pressed left at (908, 505)
Screenshot: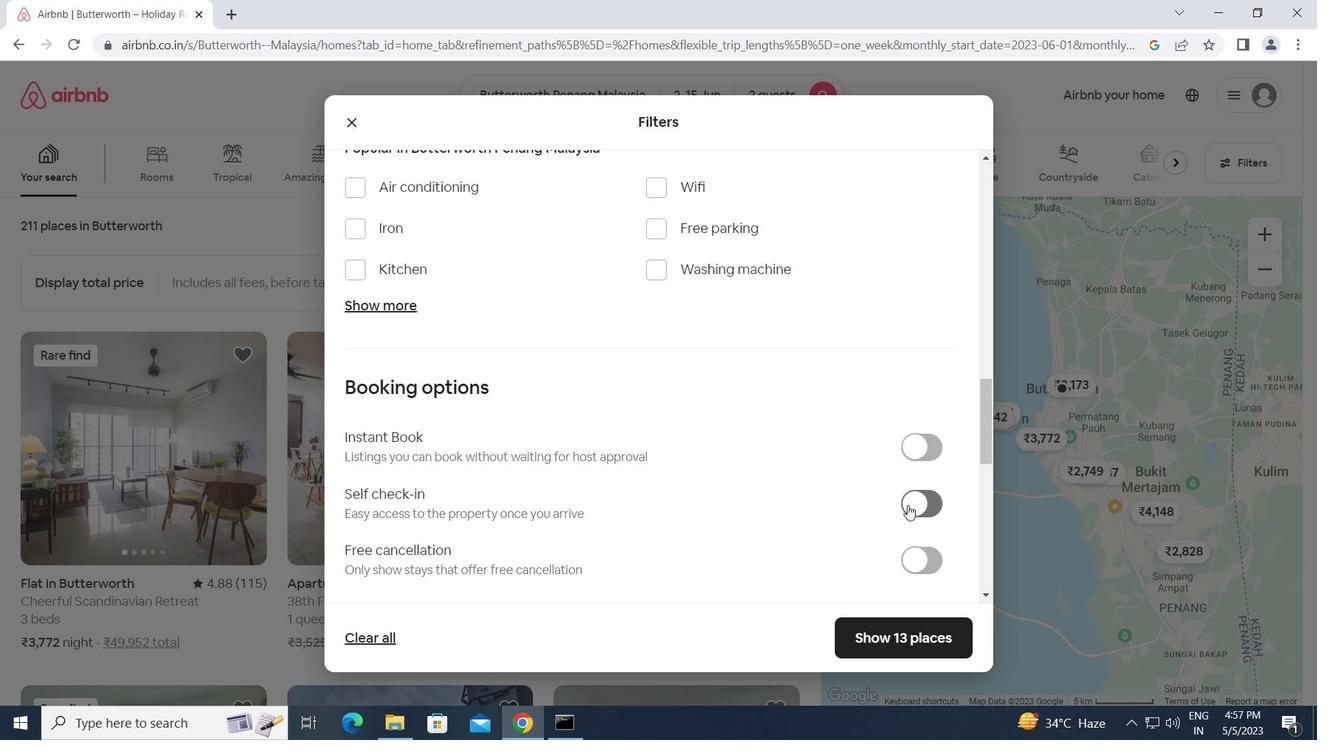 
Action: Mouse moved to (714, 542)
Screenshot: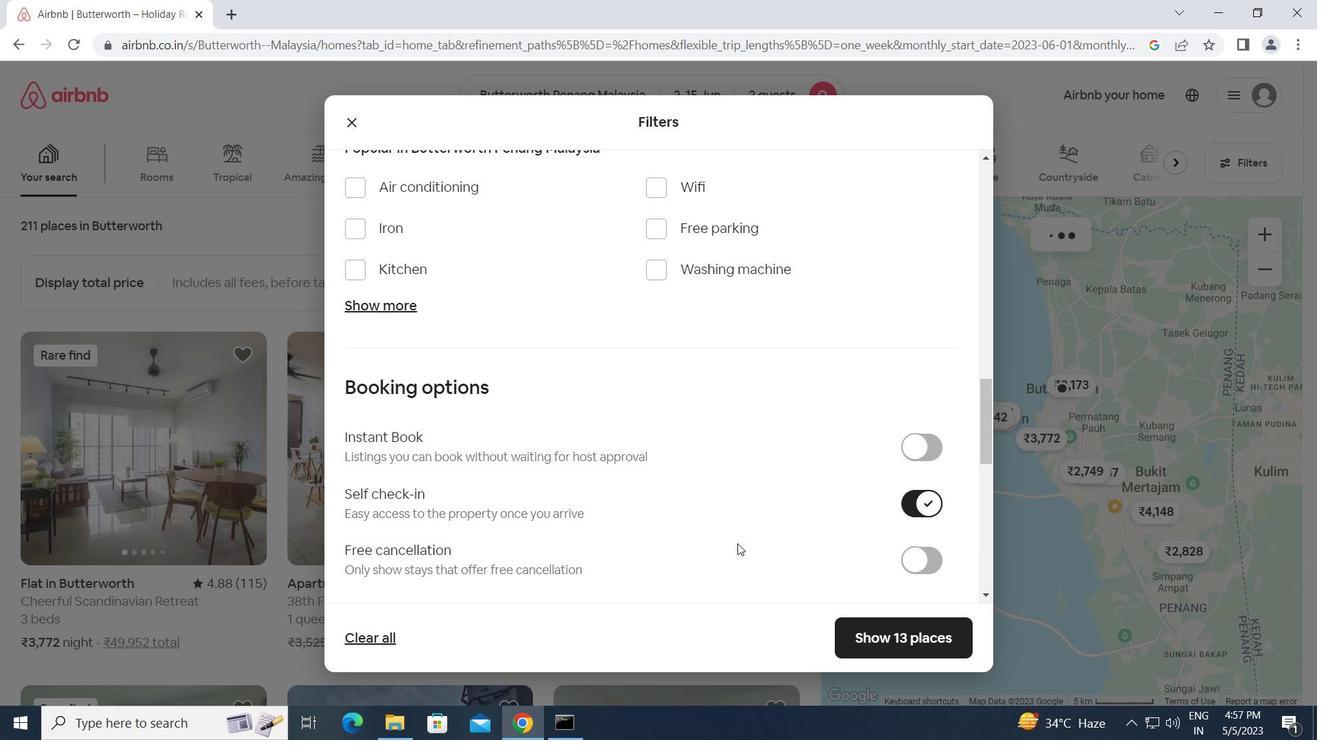 
Action: Mouse scrolled (714, 541) with delta (0, 0)
Screenshot: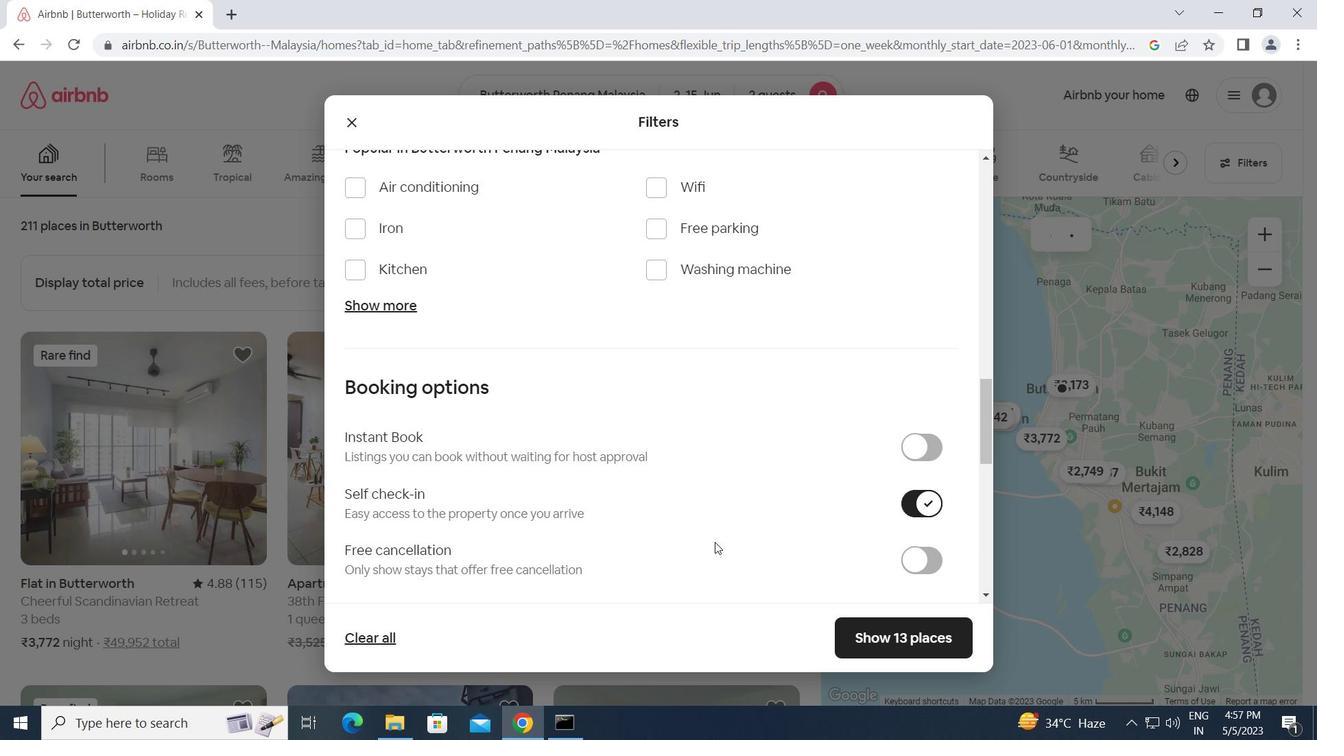 
Action: Mouse moved to (714, 541)
Screenshot: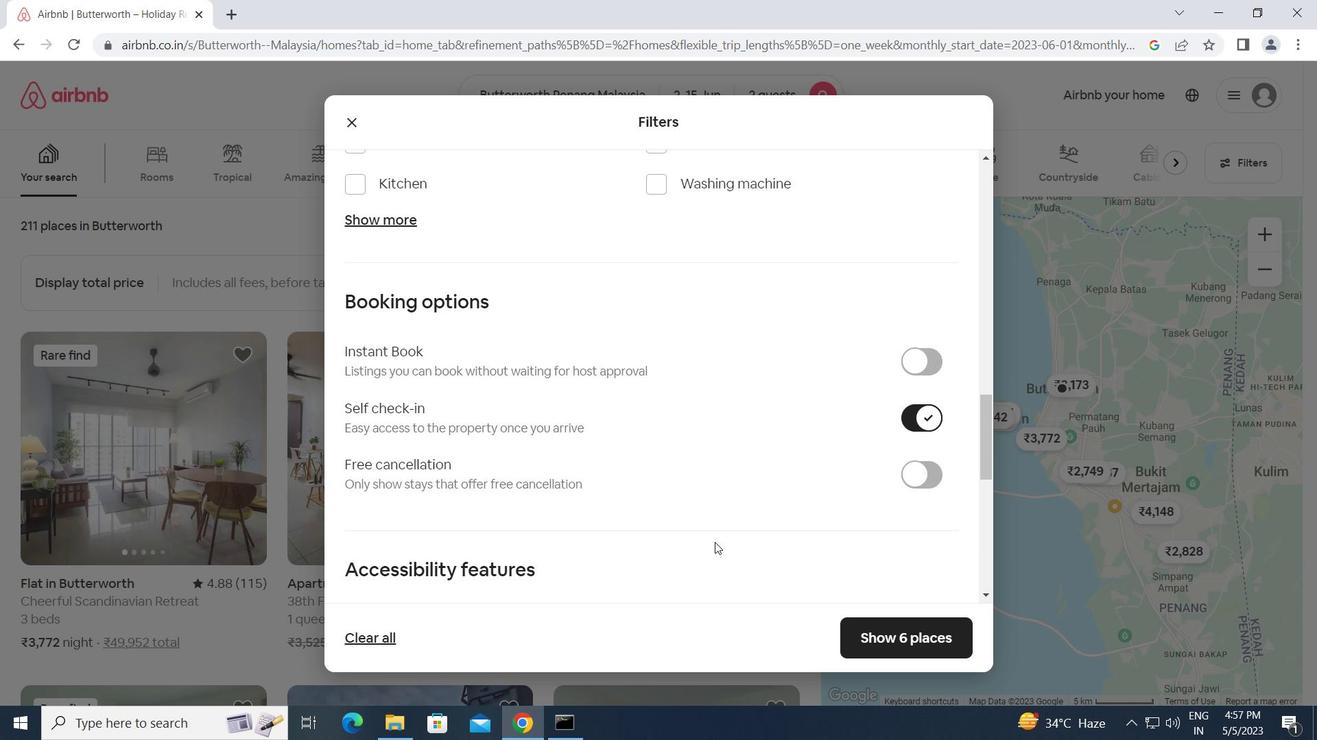 
Action: Mouse scrolled (714, 541) with delta (0, 0)
Screenshot: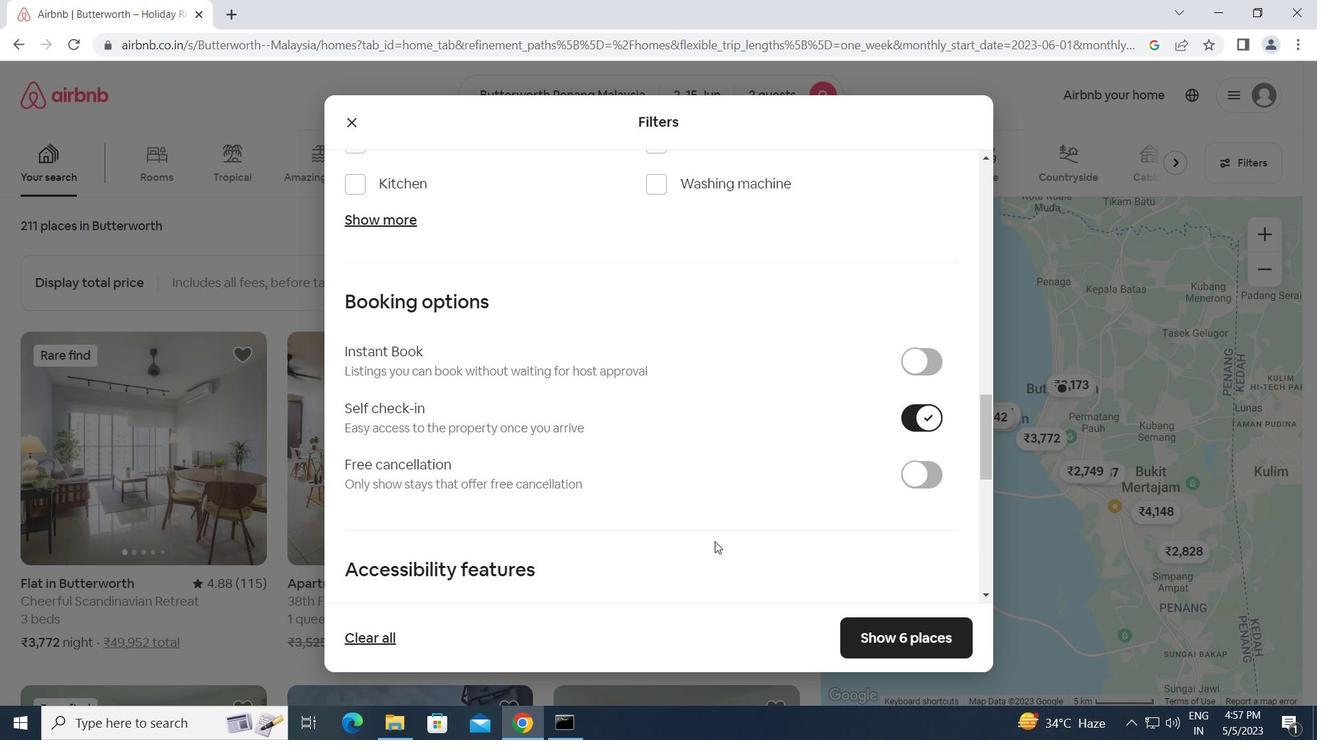 
Action: Mouse scrolled (714, 541) with delta (0, 0)
Screenshot: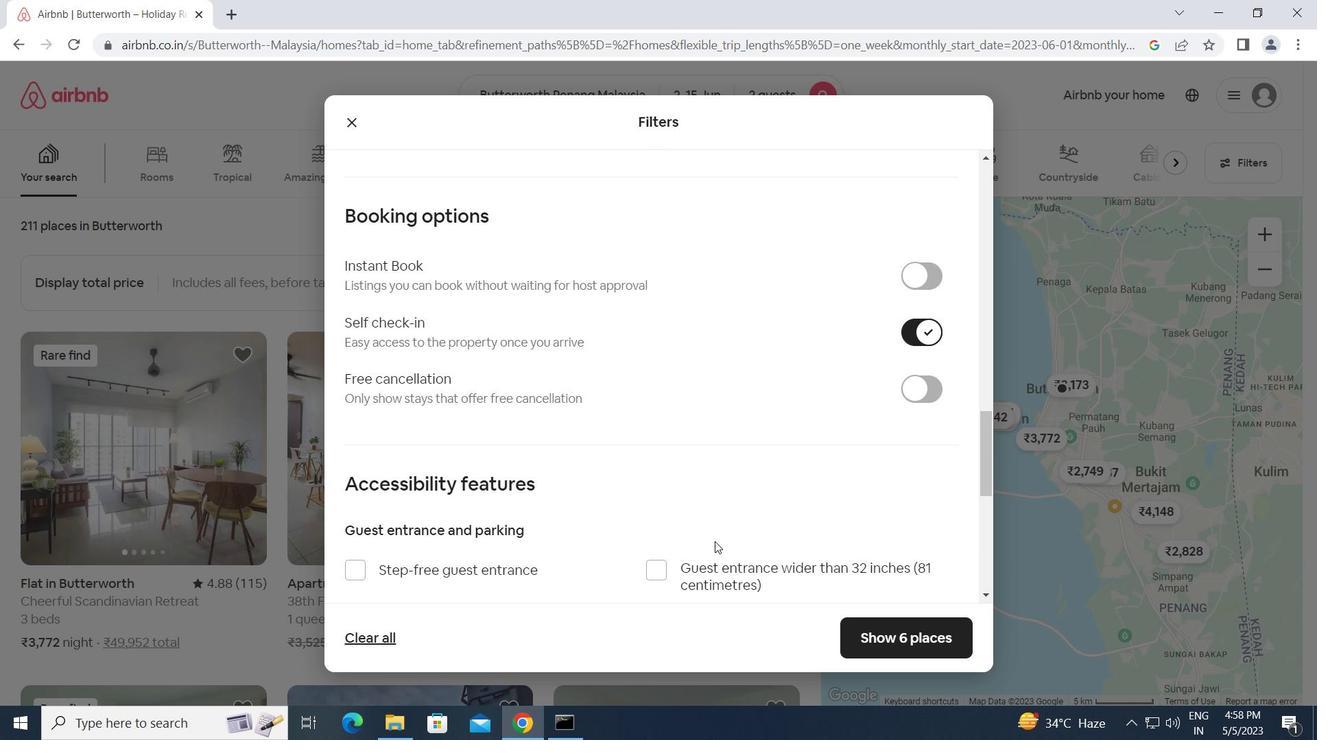 
Action: Mouse scrolled (714, 541) with delta (0, 0)
Screenshot: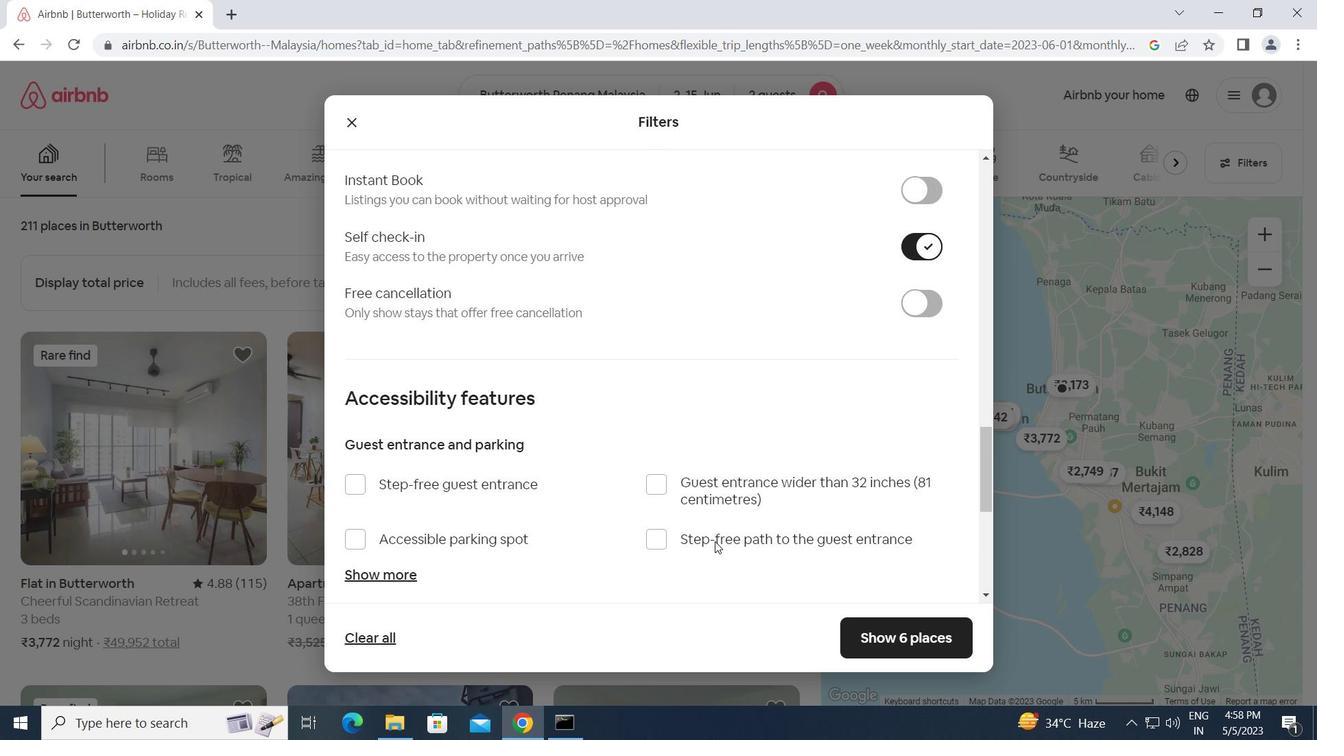 
Action: Mouse scrolled (714, 541) with delta (0, 0)
Screenshot: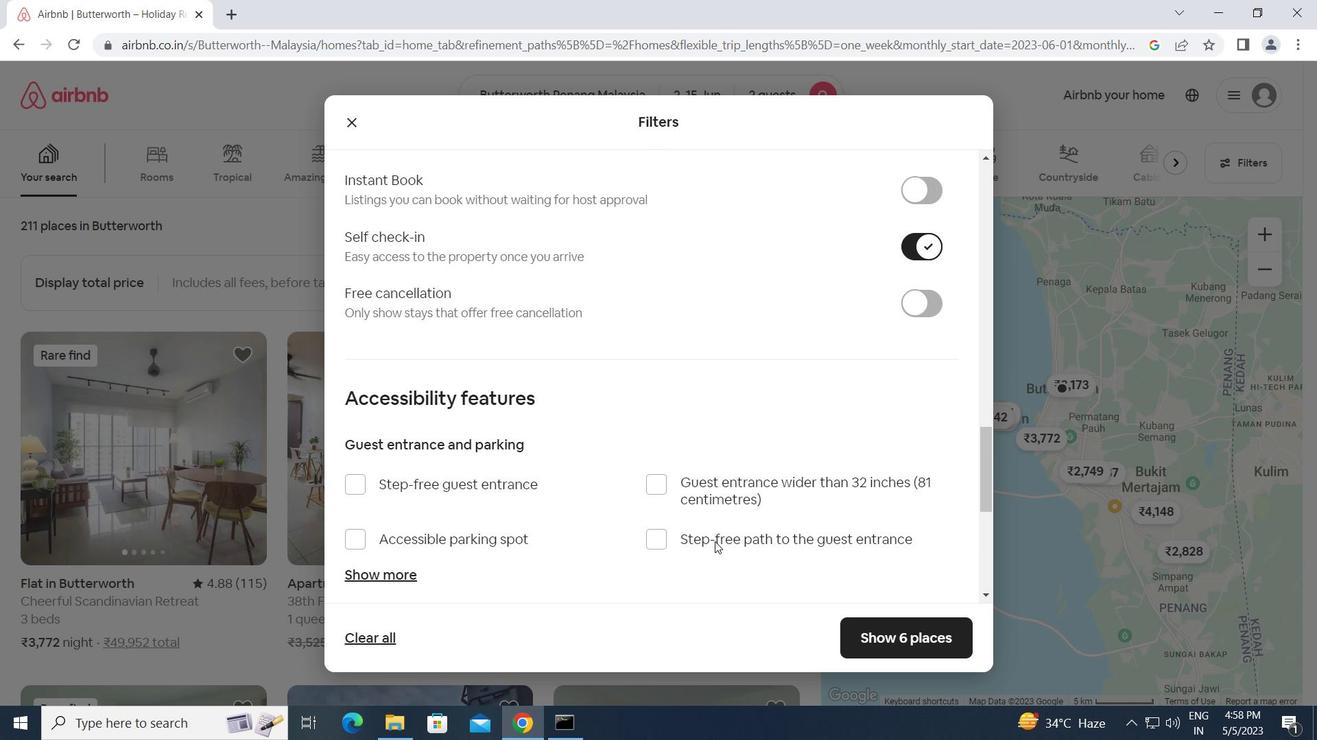 
Action: Mouse scrolled (714, 541) with delta (0, 0)
Screenshot: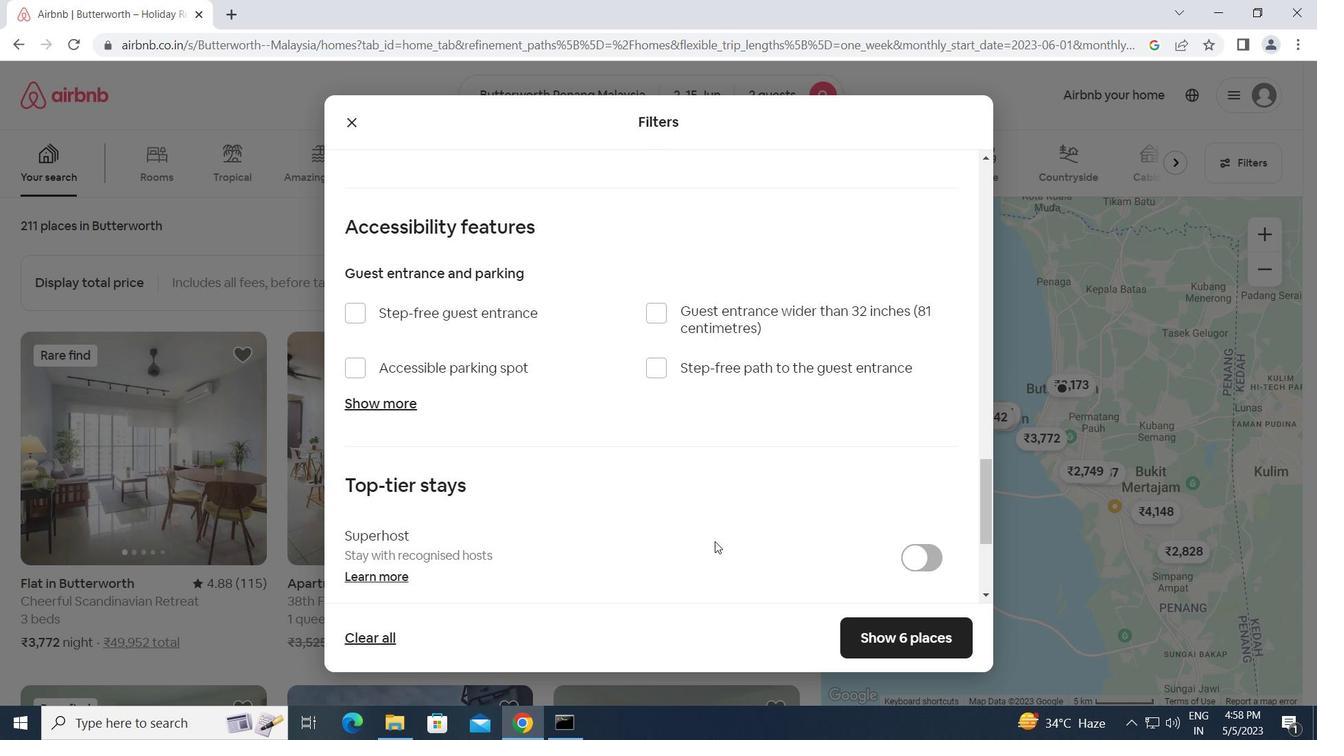 
Action: Mouse scrolled (714, 541) with delta (0, 0)
Screenshot: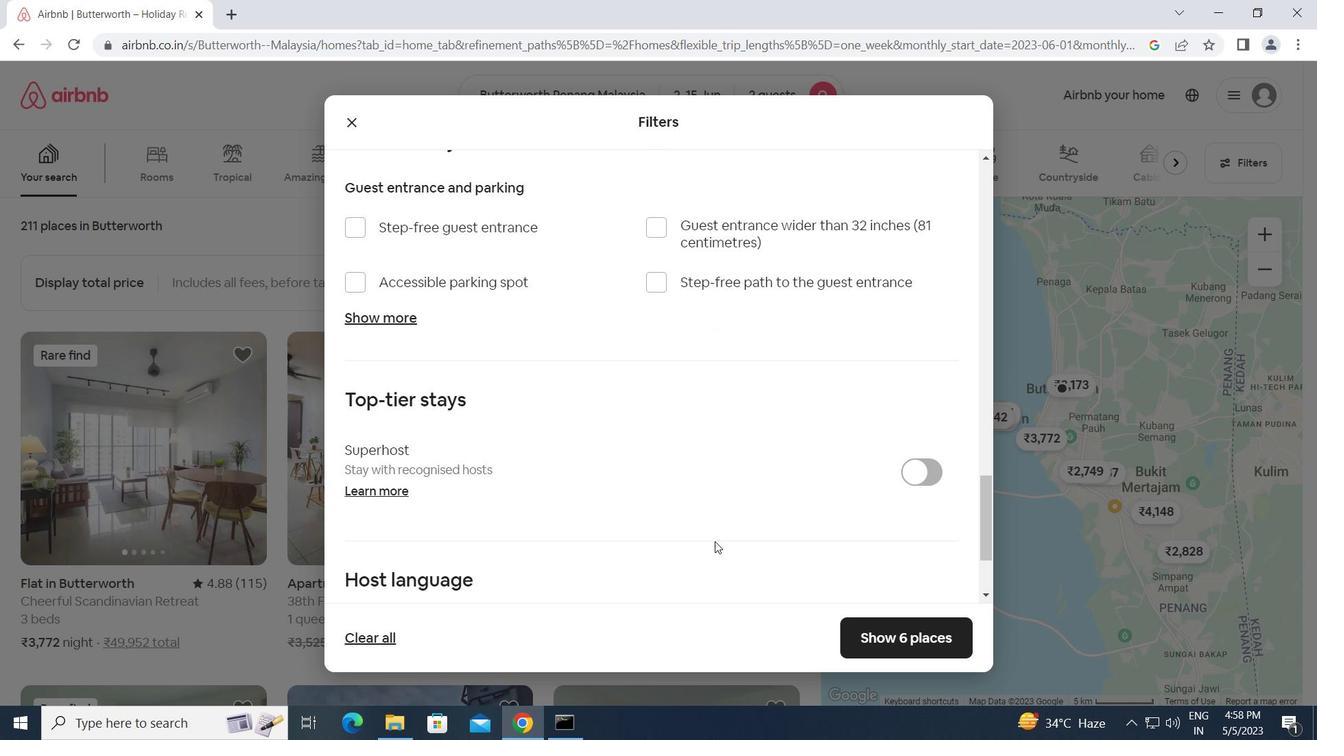 
Action: Mouse scrolled (714, 541) with delta (0, 0)
Screenshot: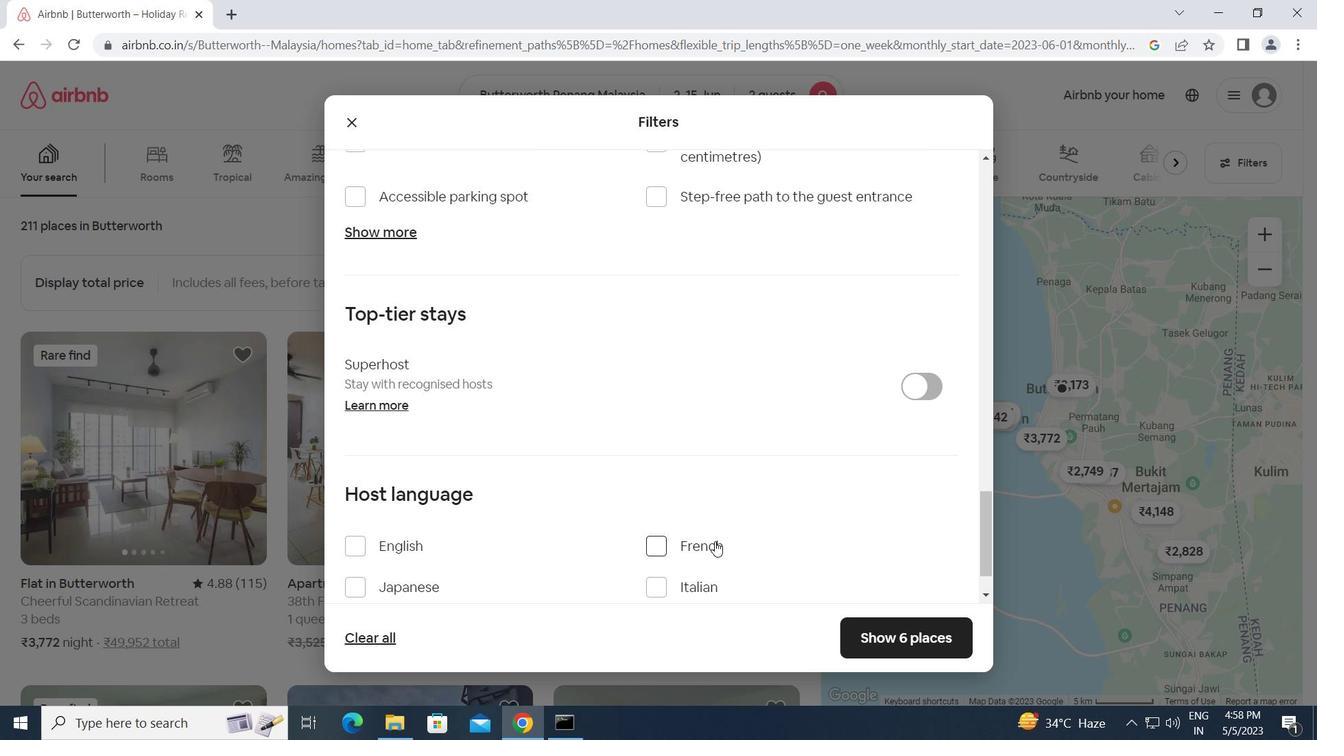 
Action: Mouse moved to (349, 480)
Screenshot: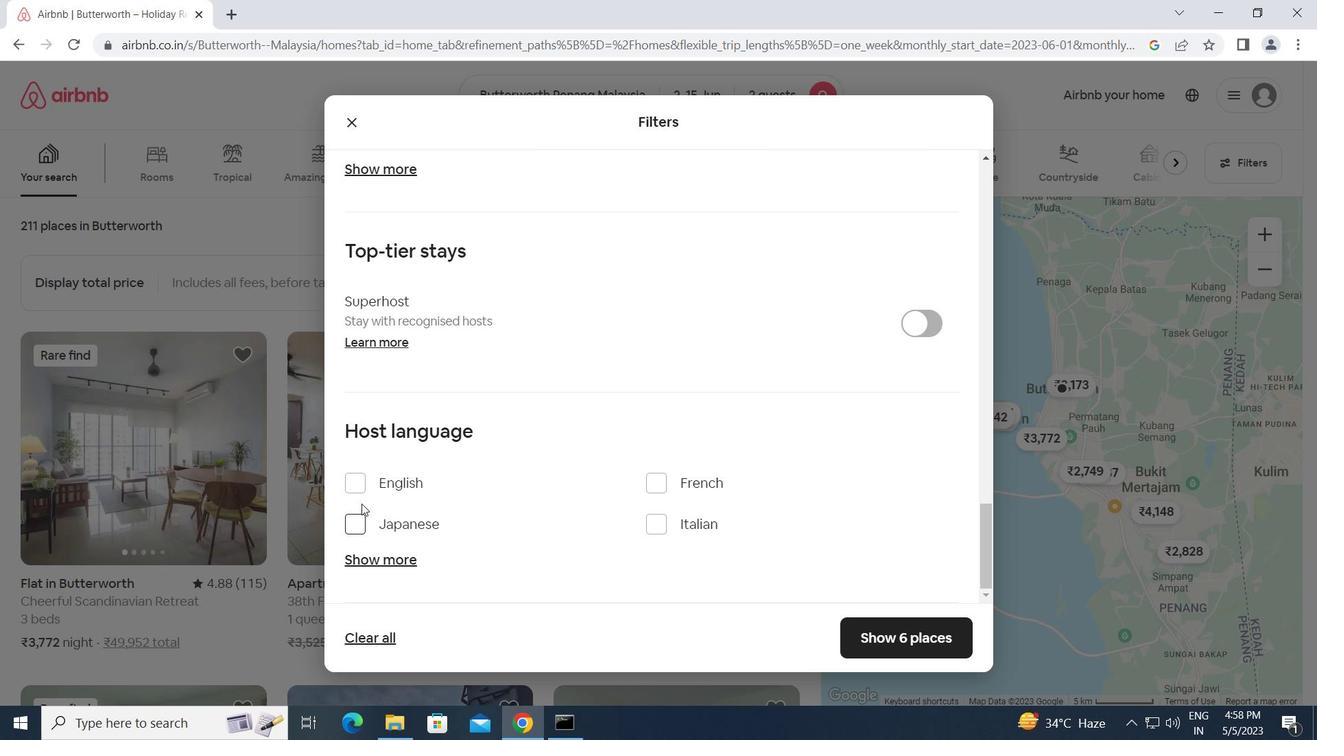 
Action: Mouse pressed left at (349, 480)
Screenshot: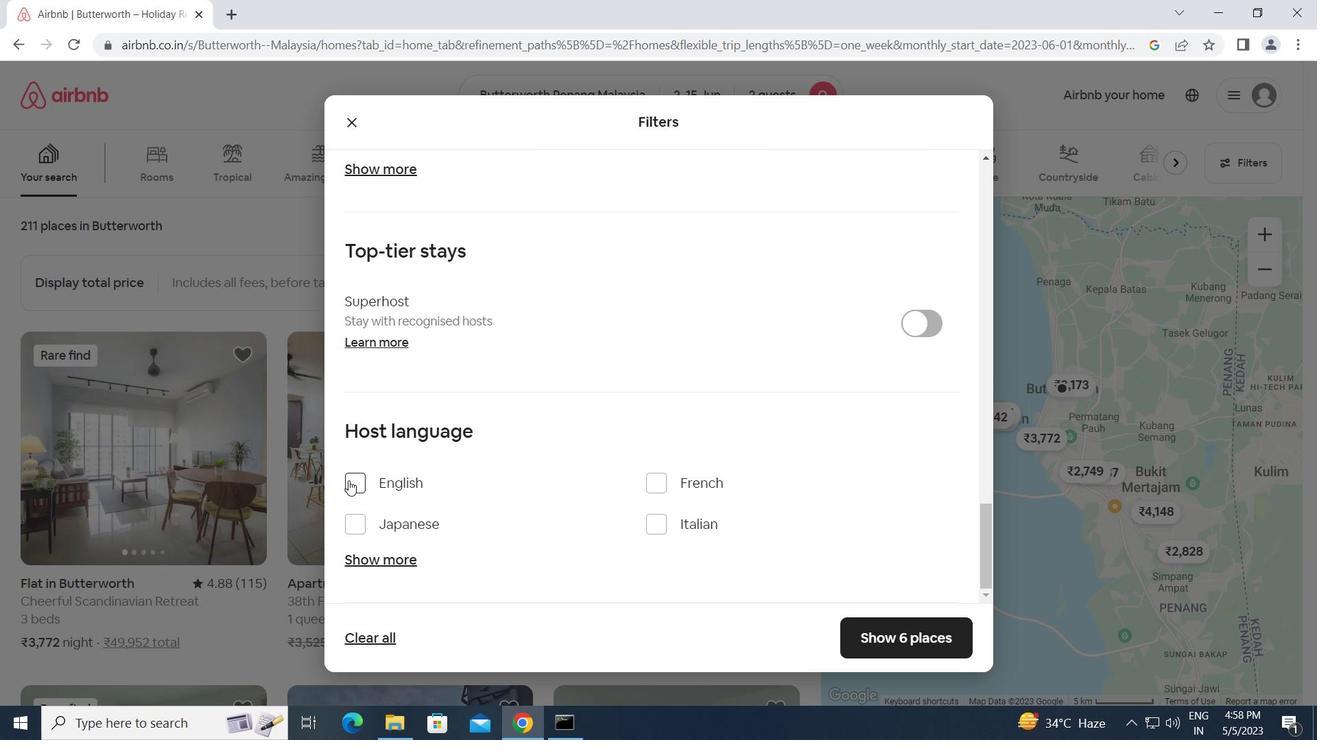 
Action: Mouse moved to (872, 637)
Screenshot: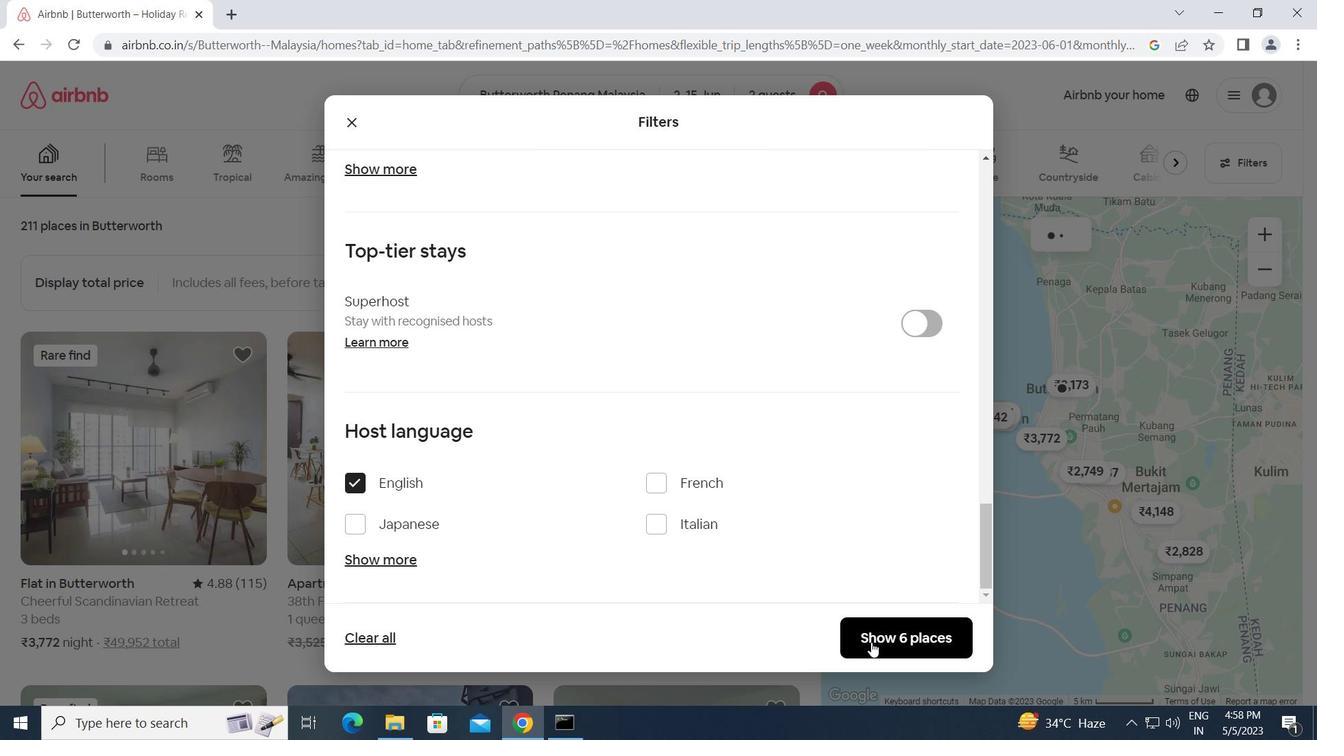 
Action: Mouse pressed left at (872, 637)
Screenshot: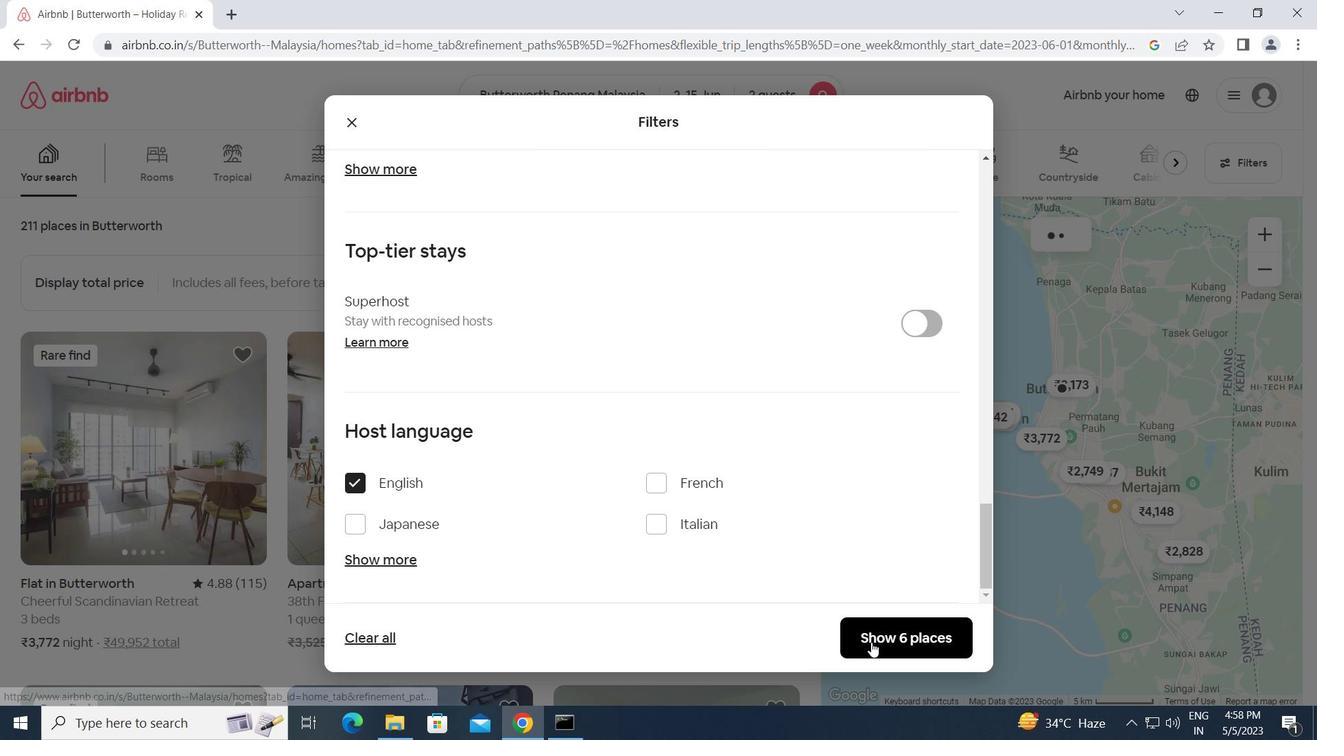 
